 Task: Create a shopping list named 'Shopping List 1' and add the ASUS TUF Gaming A15 laptop to it.
Action: Mouse moved to (351, 336)
Screenshot: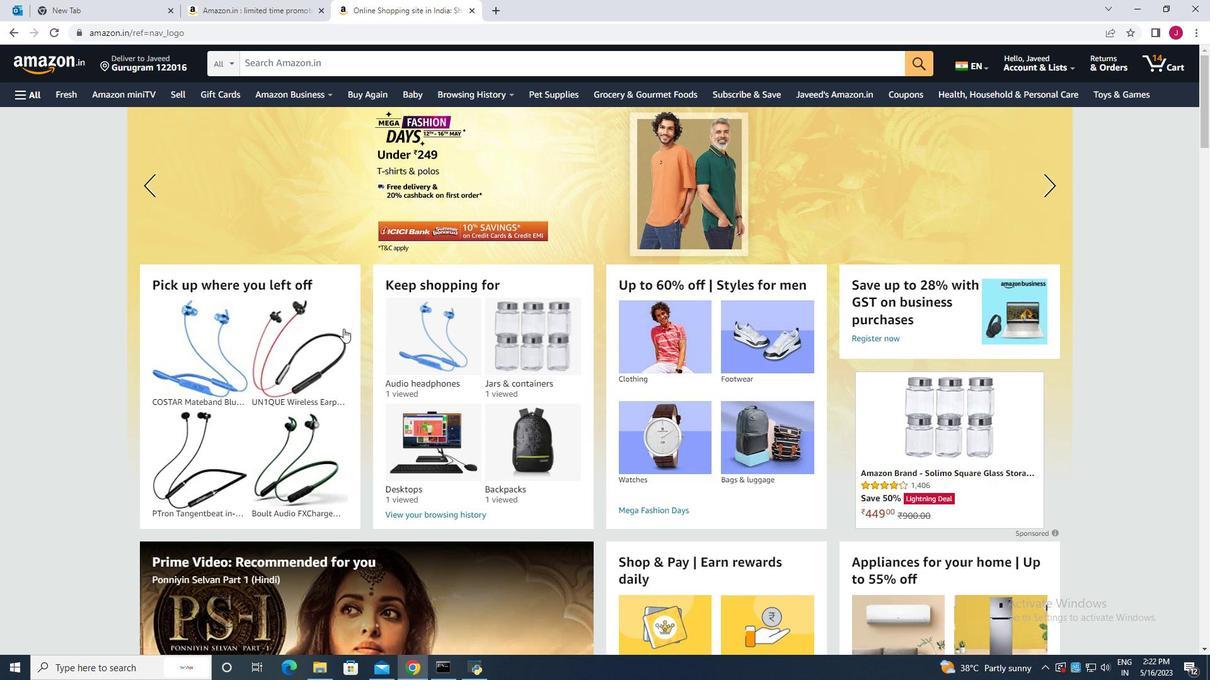 
Action: Mouse scrolled (351, 334) with delta (0, 0)
Screenshot: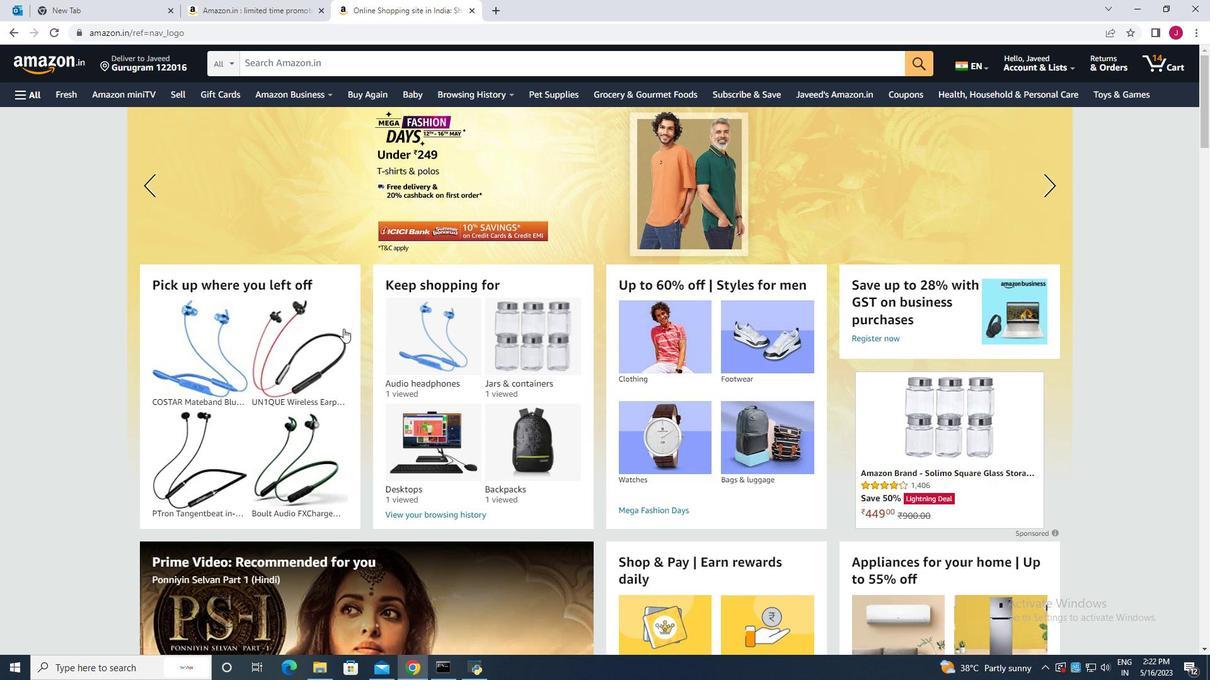 
Action: Mouse moved to (351, 336)
Screenshot: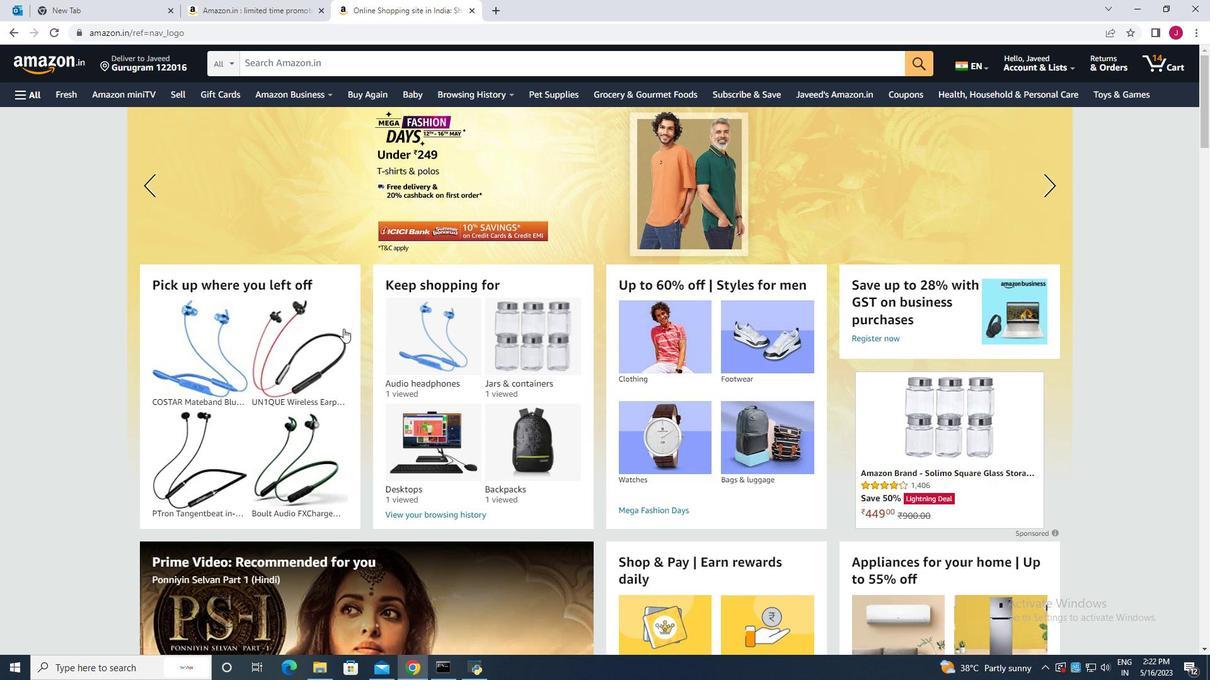 
Action: Mouse scrolled (351, 335) with delta (0, 0)
Screenshot: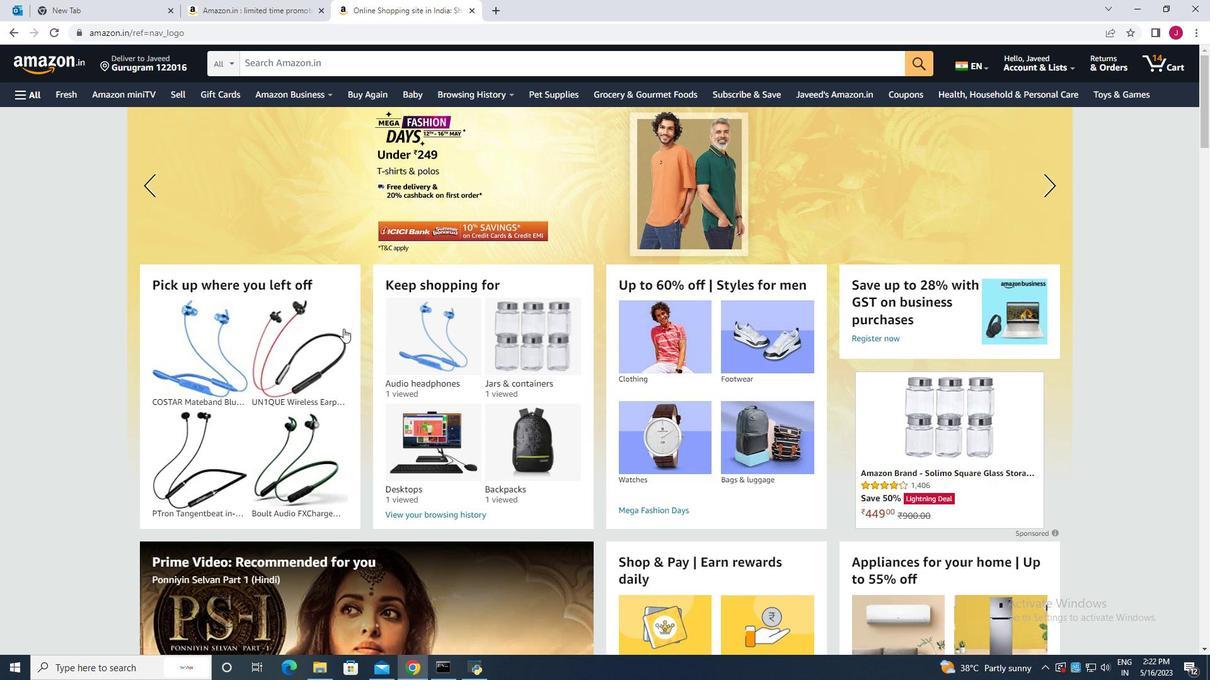 
Action: Mouse moved to (351, 336)
Screenshot: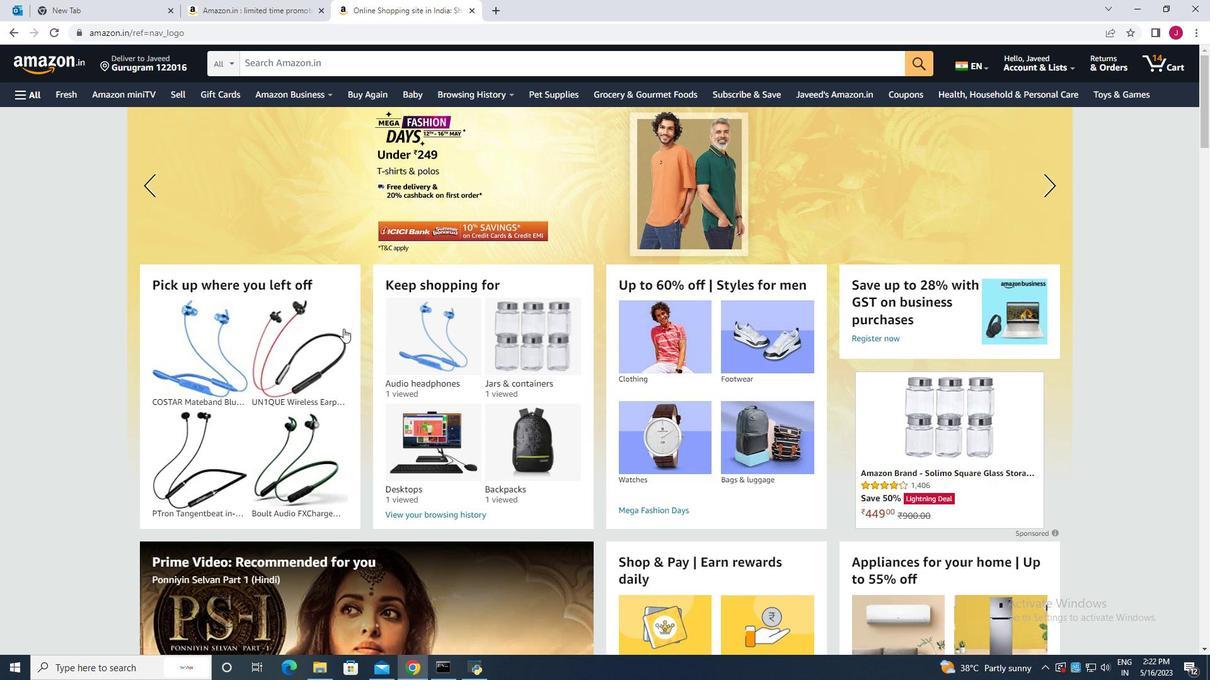
Action: Mouse scrolled (351, 336) with delta (0, 0)
Screenshot: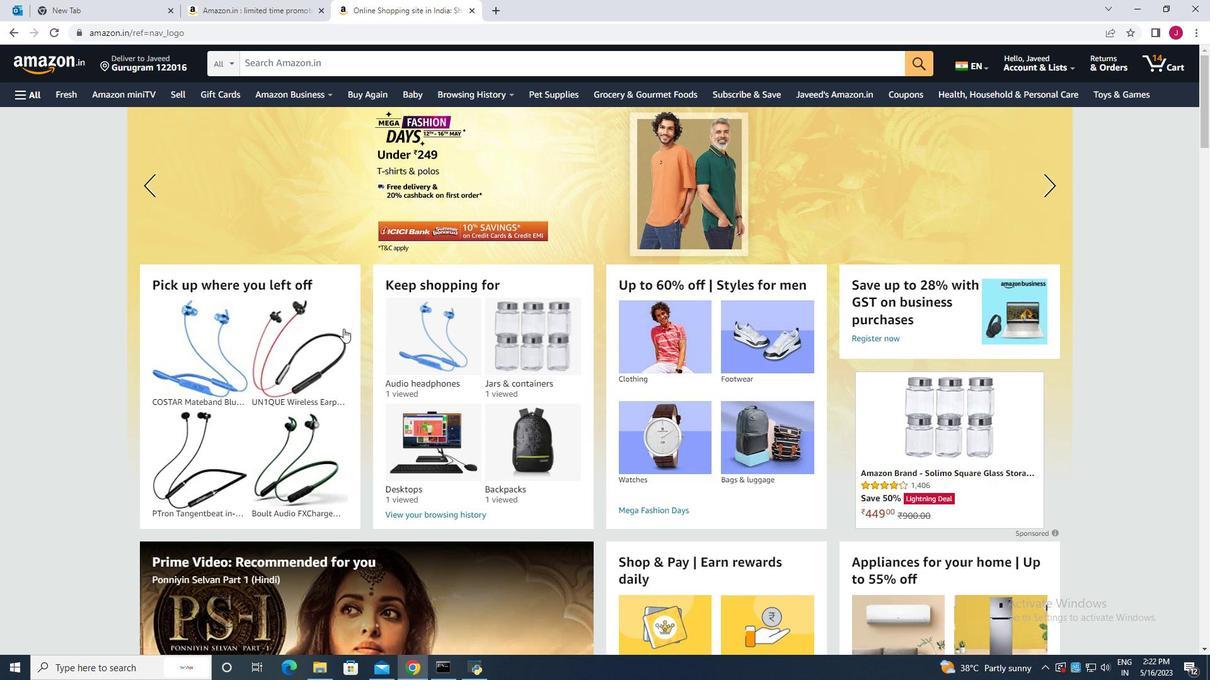 
Action: Mouse scrolled (351, 336) with delta (0, 0)
Screenshot: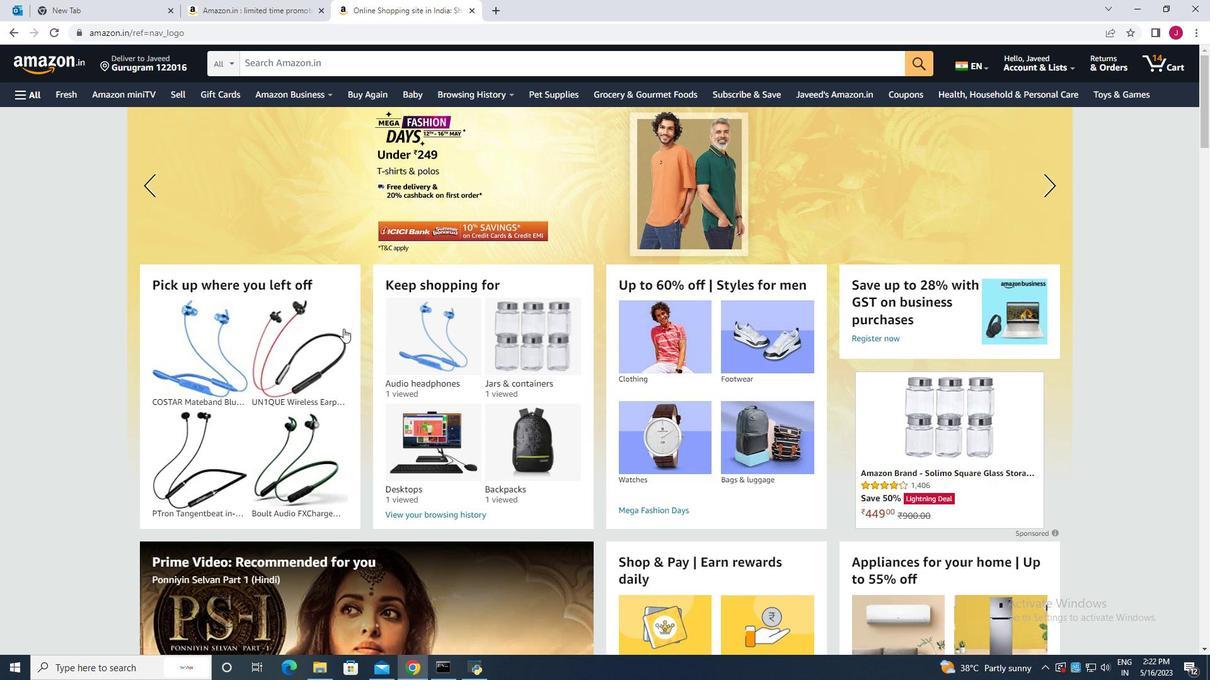 
Action: Mouse moved to (363, 334)
Screenshot: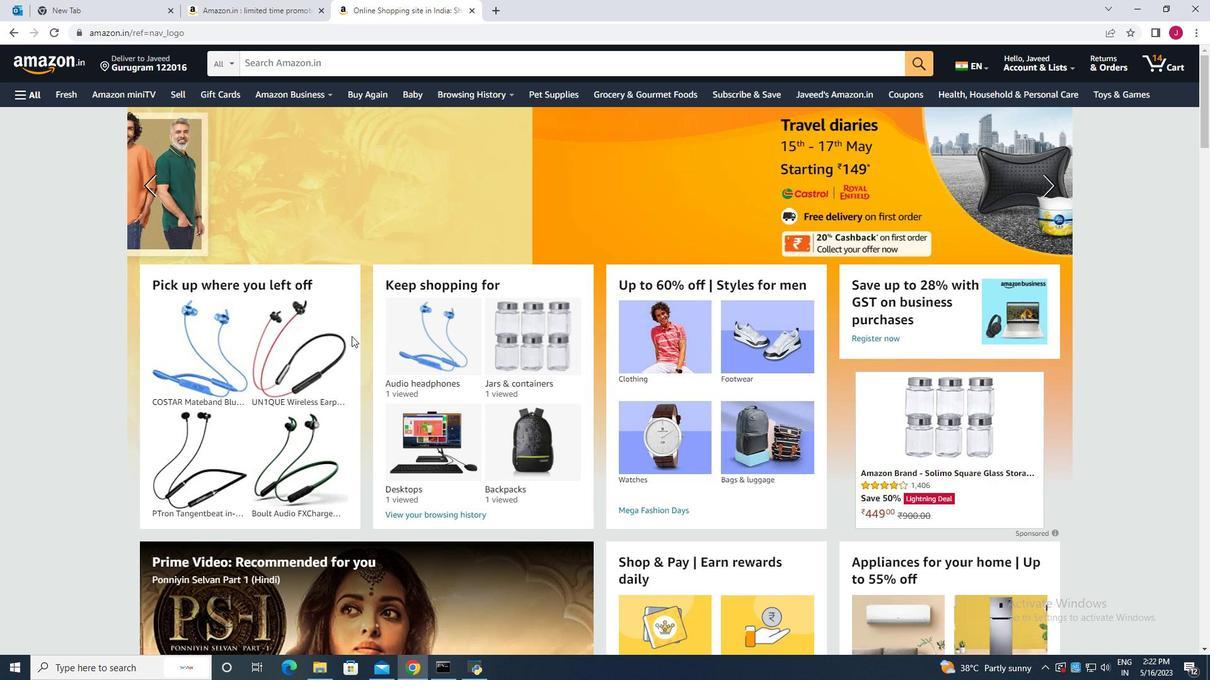 
Action: Mouse scrolled (363, 334) with delta (0, 0)
Screenshot: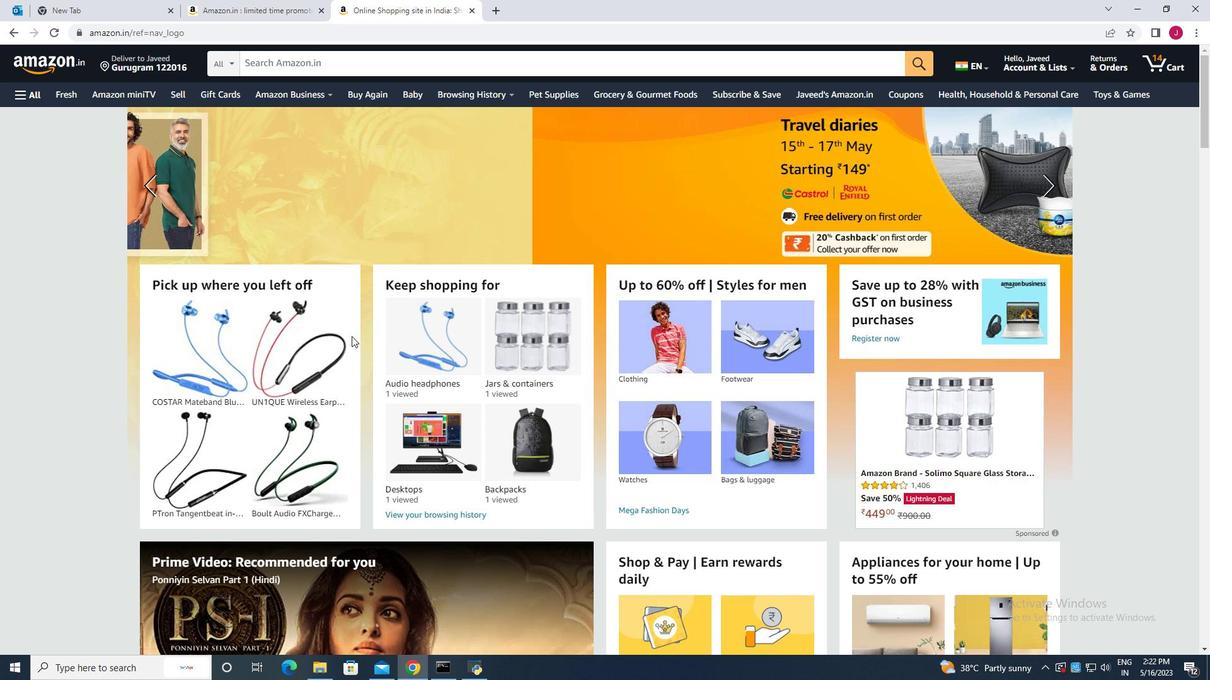 
Action: Mouse scrolled (363, 334) with delta (0, 0)
Screenshot: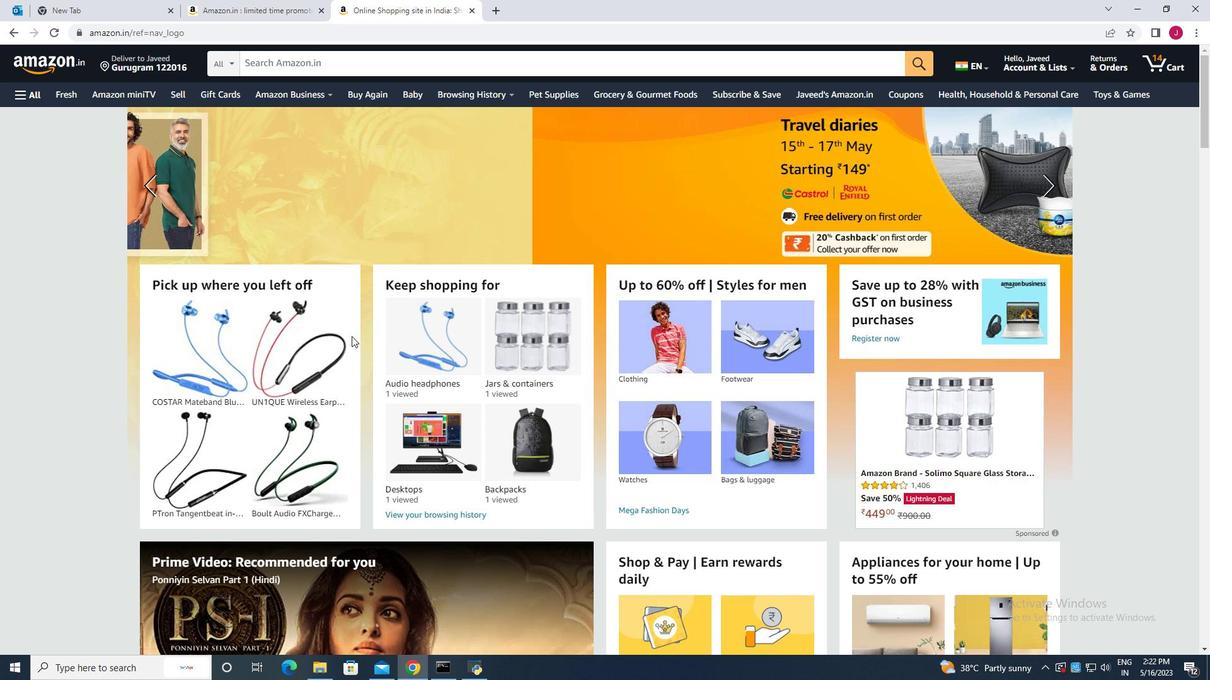 
Action: Mouse scrolled (363, 334) with delta (0, 0)
Screenshot: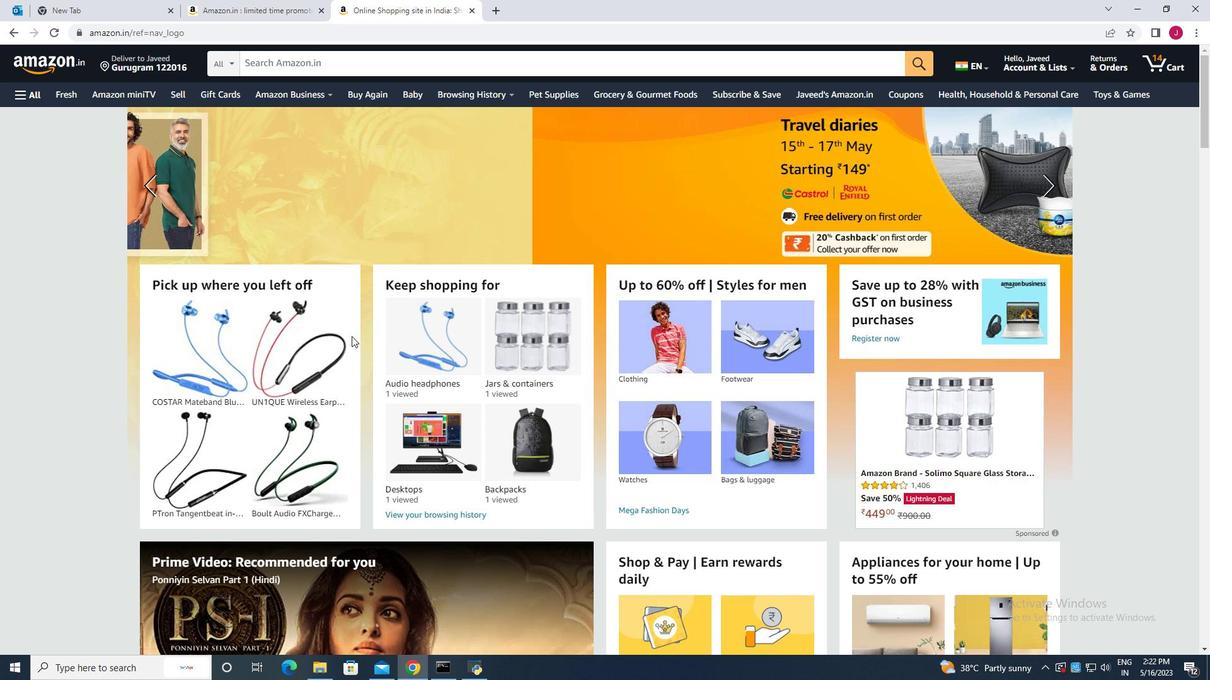 
Action: Mouse scrolled (363, 334) with delta (0, 0)
Screenshot: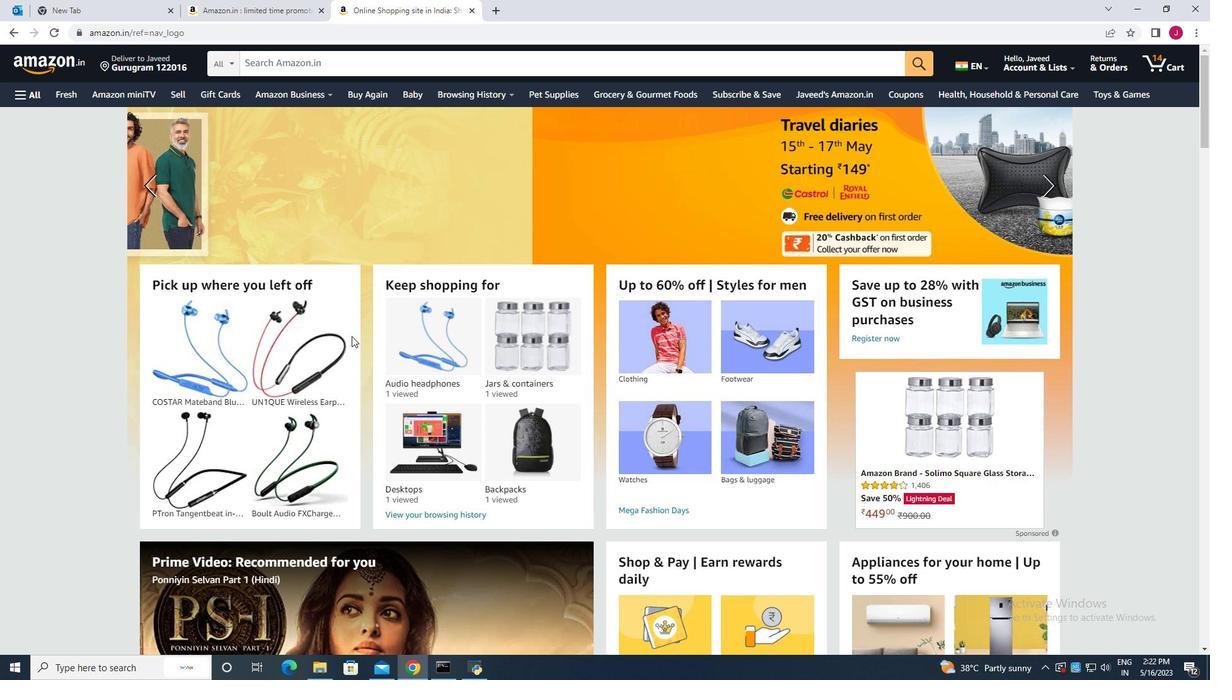 
Action: Mouse moved to (366, 328)
Screenshot: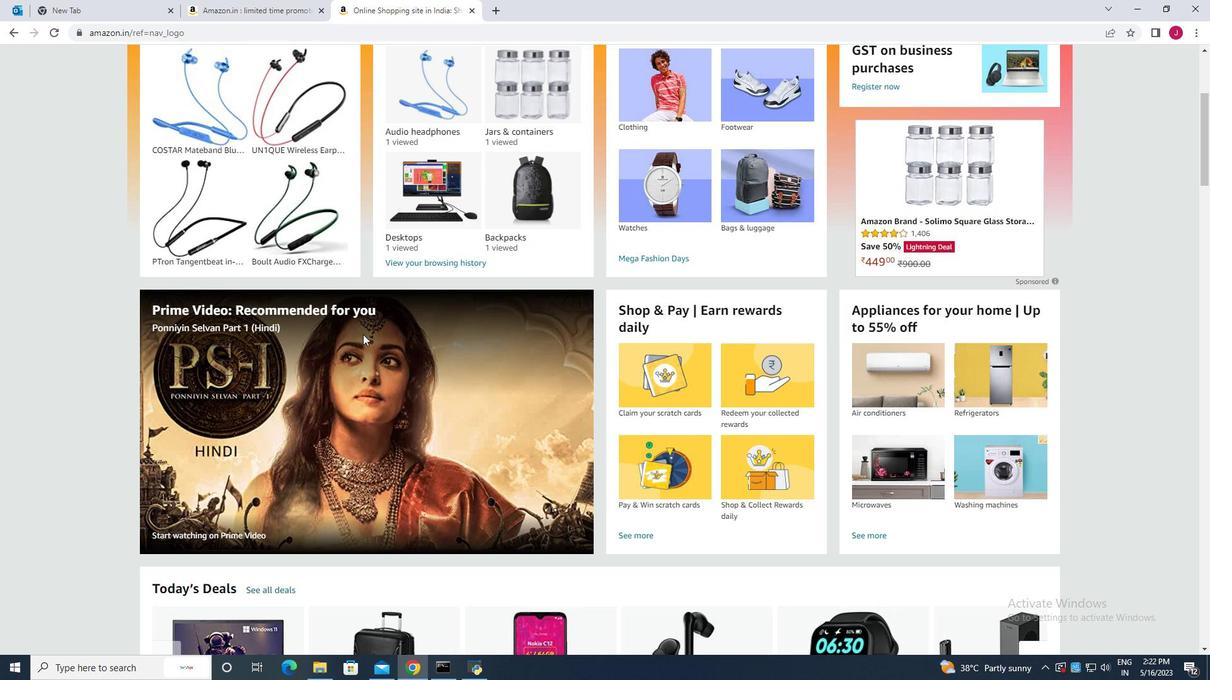 
Action: Mouse scrolled (366, 327) with delta (0, 0)
Screenshot: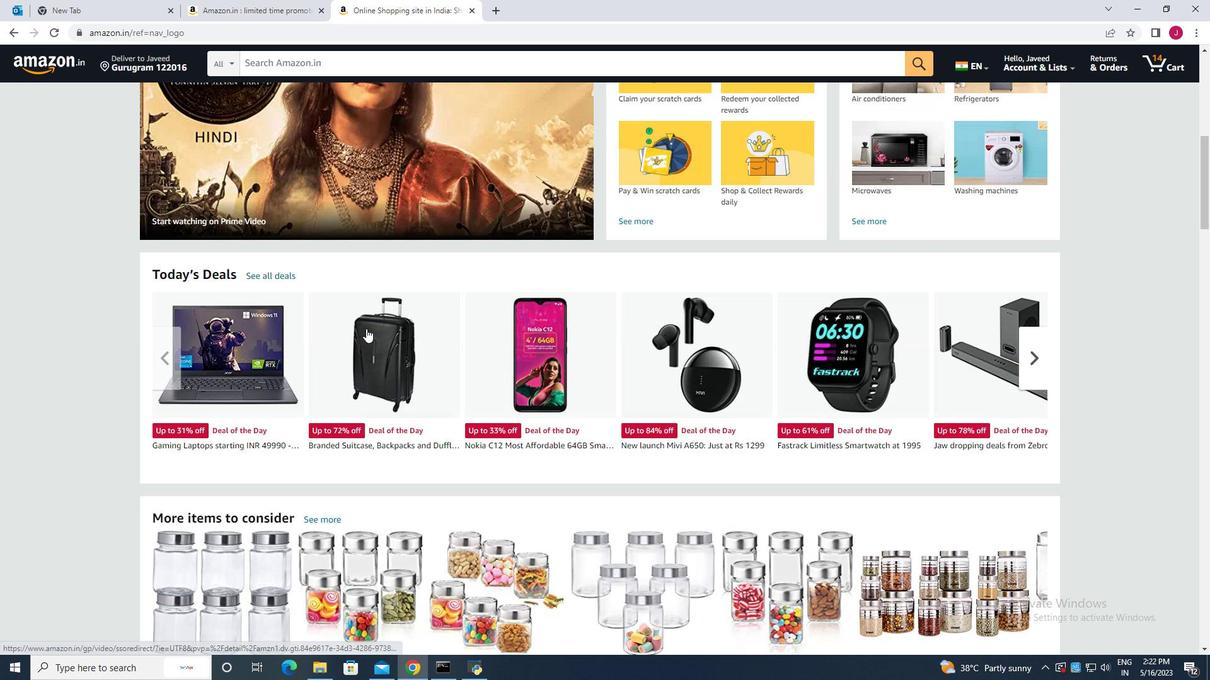 
Action: Mouse scrolled (366, 327) with delta (0, 0)
Screenshot: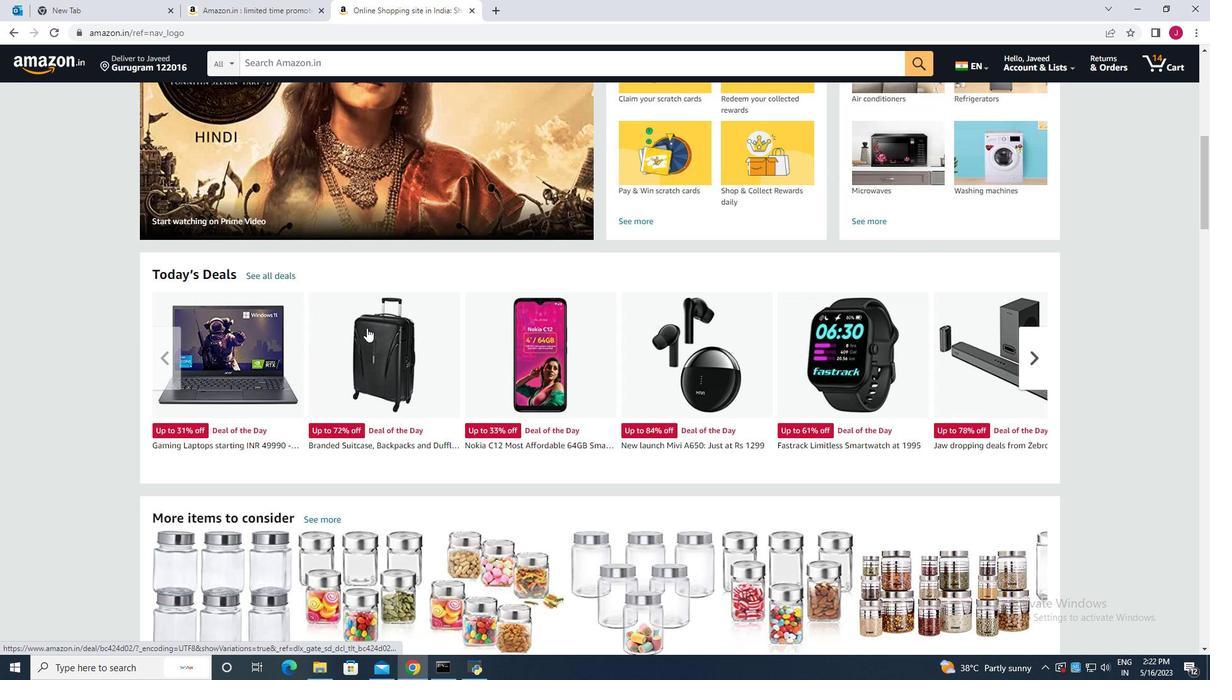 
Action: Mouse scrolled (366, 327) with delta (0, 0)
Screenshot: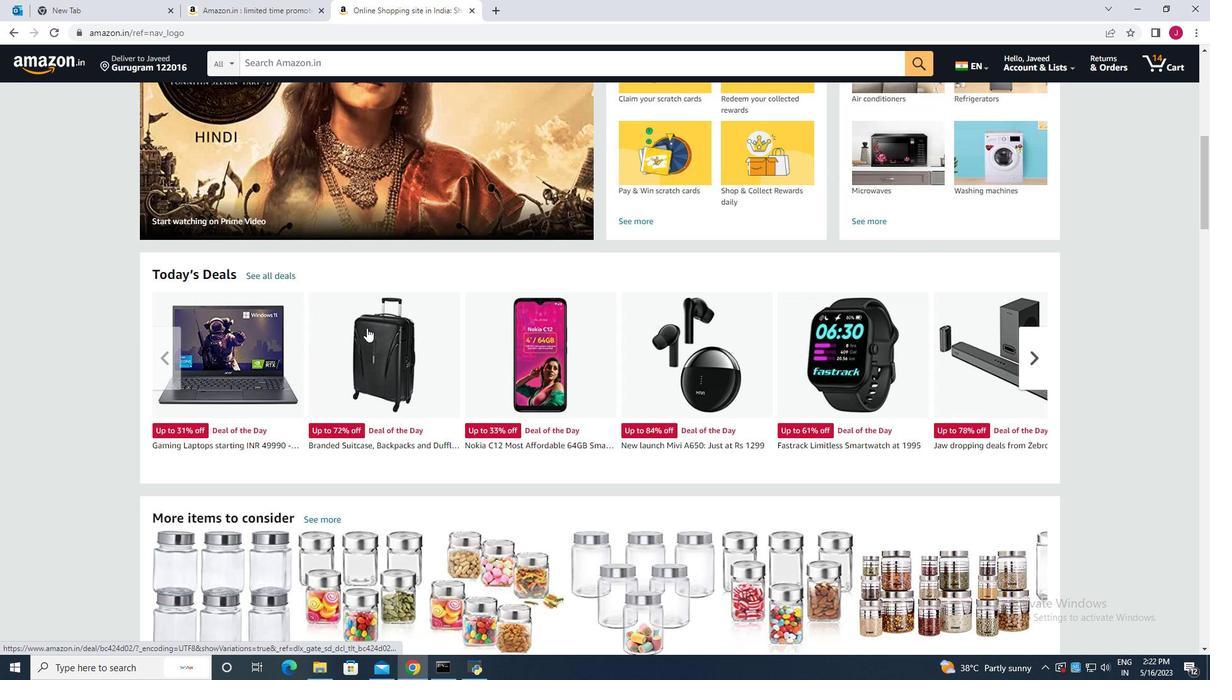 
Action: Mouse scrolled (366, 327) with delta (0, 0)
Screenshot: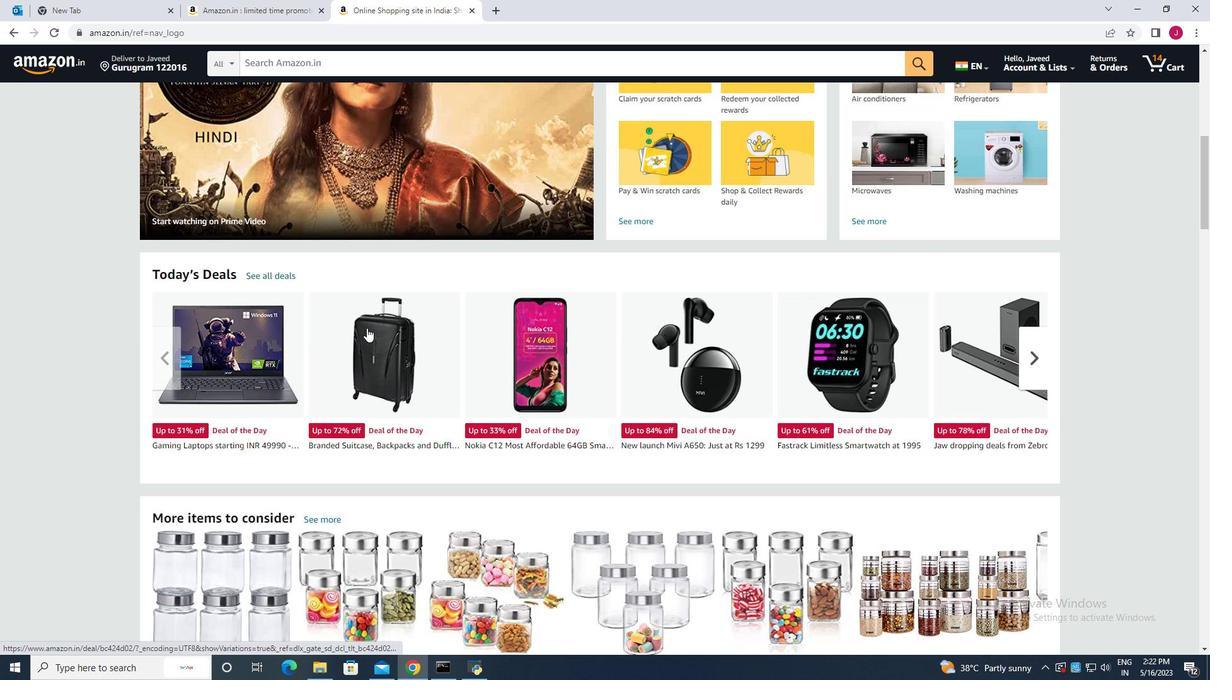 
Action: Mouse scrolled (366, 327) with delta (0, 0)
Screenshot: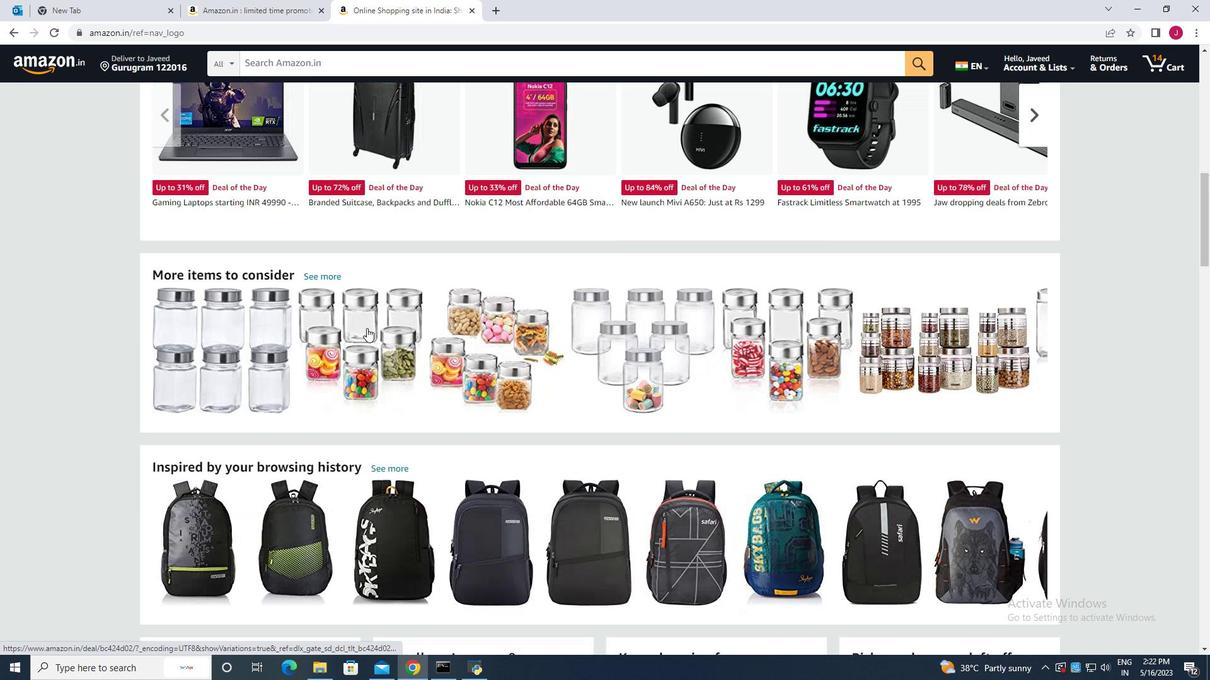 
Action: Mouse scrolled (366, 327) with delta (0, 0)
Screenshot: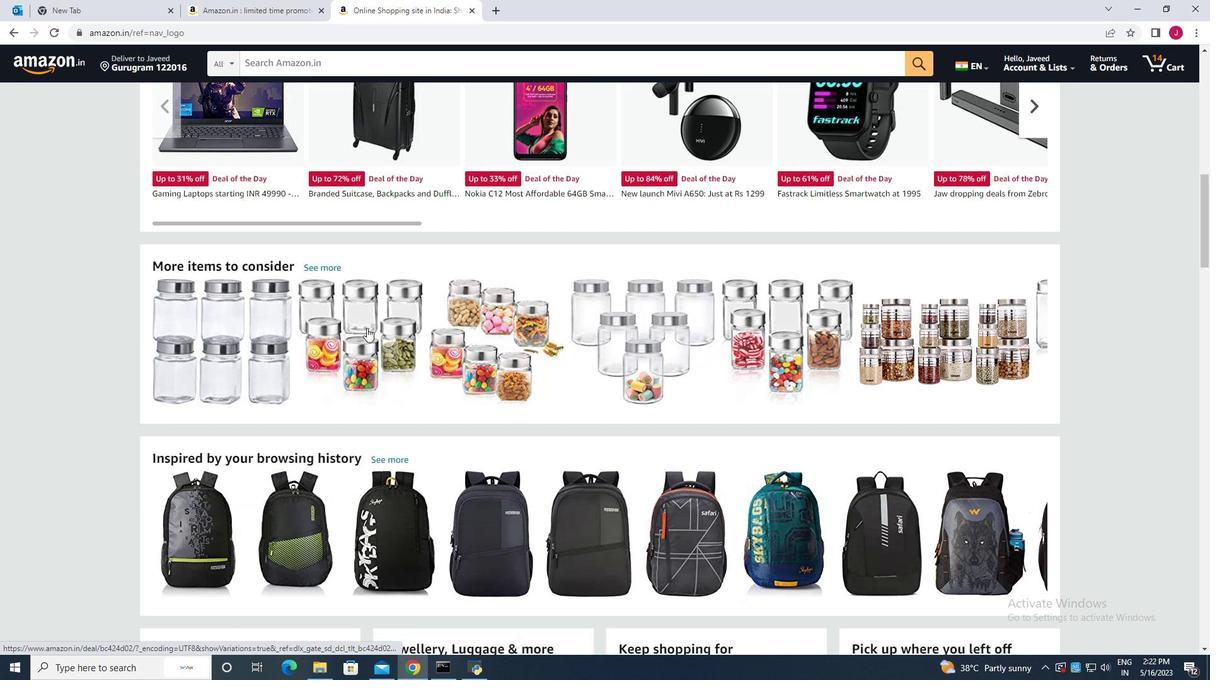 
Action: Mouse moved to (363, 324)
Screenshot: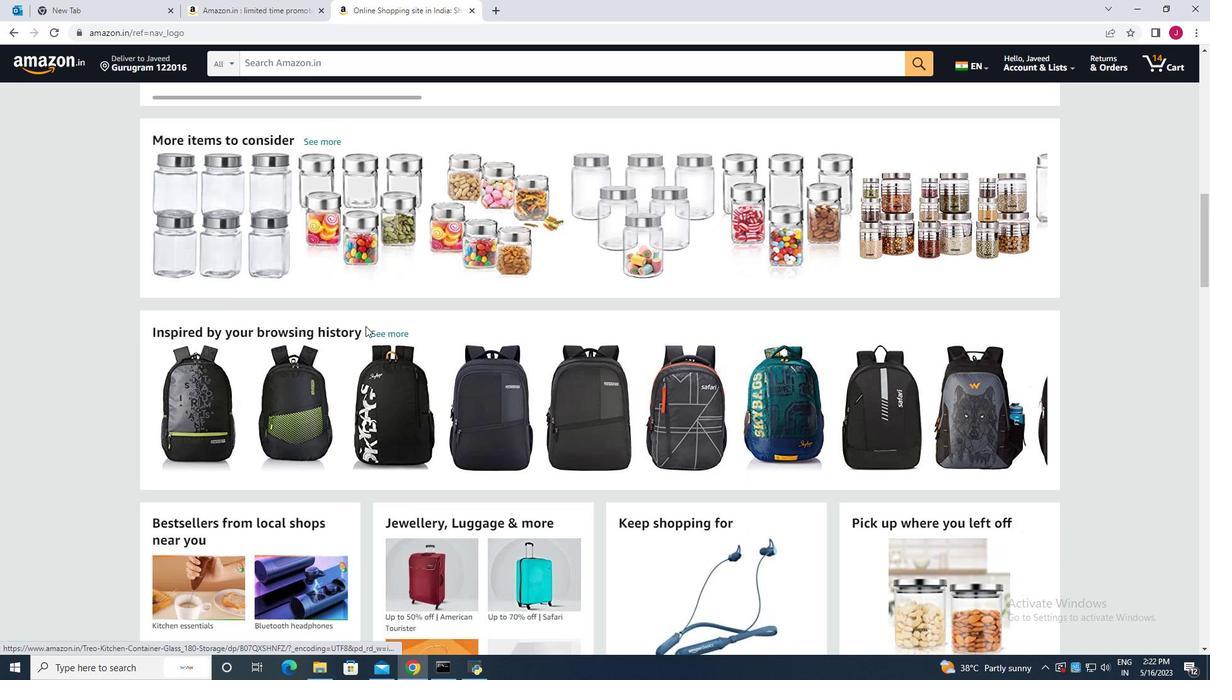 
Action: Mouse scrolled (363, 325) with delta (0, 0)
Screenshot: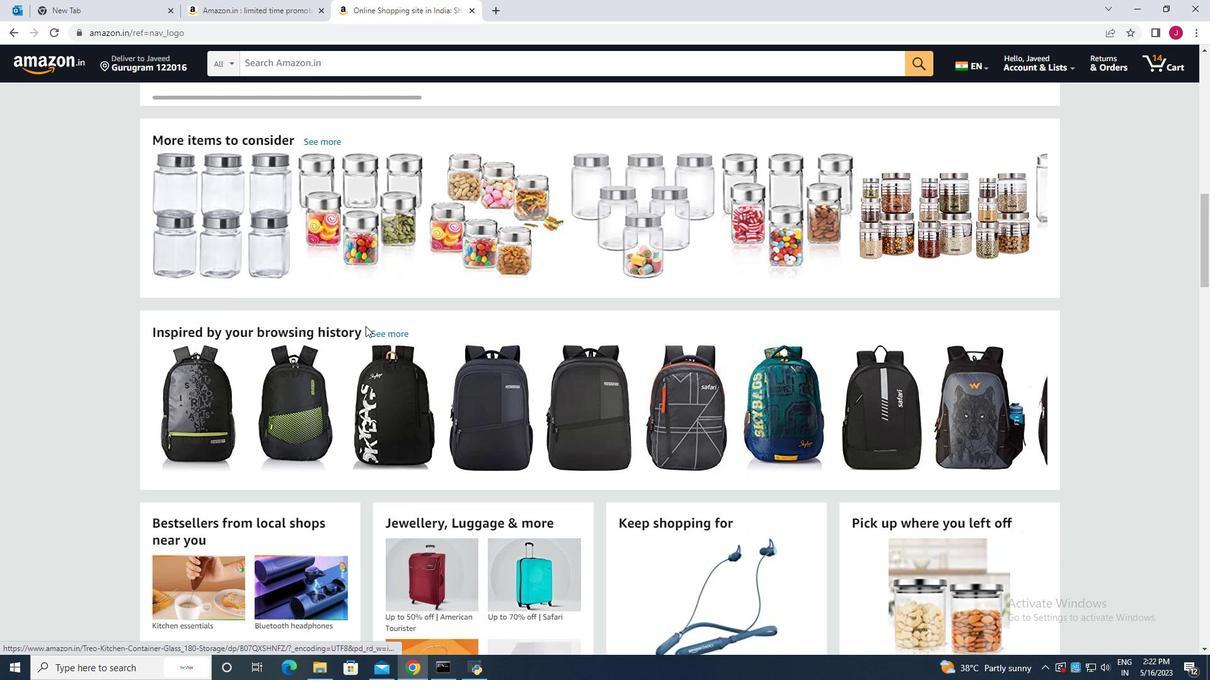
Action: Mouse scrolled (363, 325) with delta (0, 0)
Screenshot: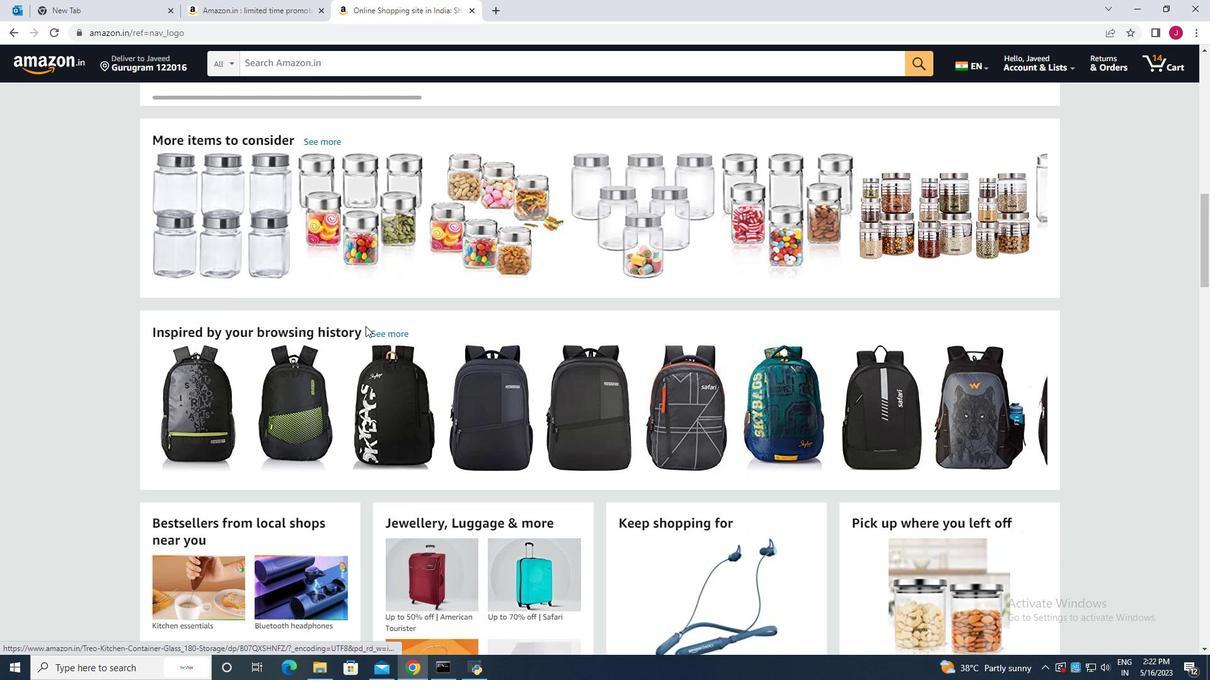 
Action: Mouse scrolled (363, 325) with delta (0, 0)
Screenshot: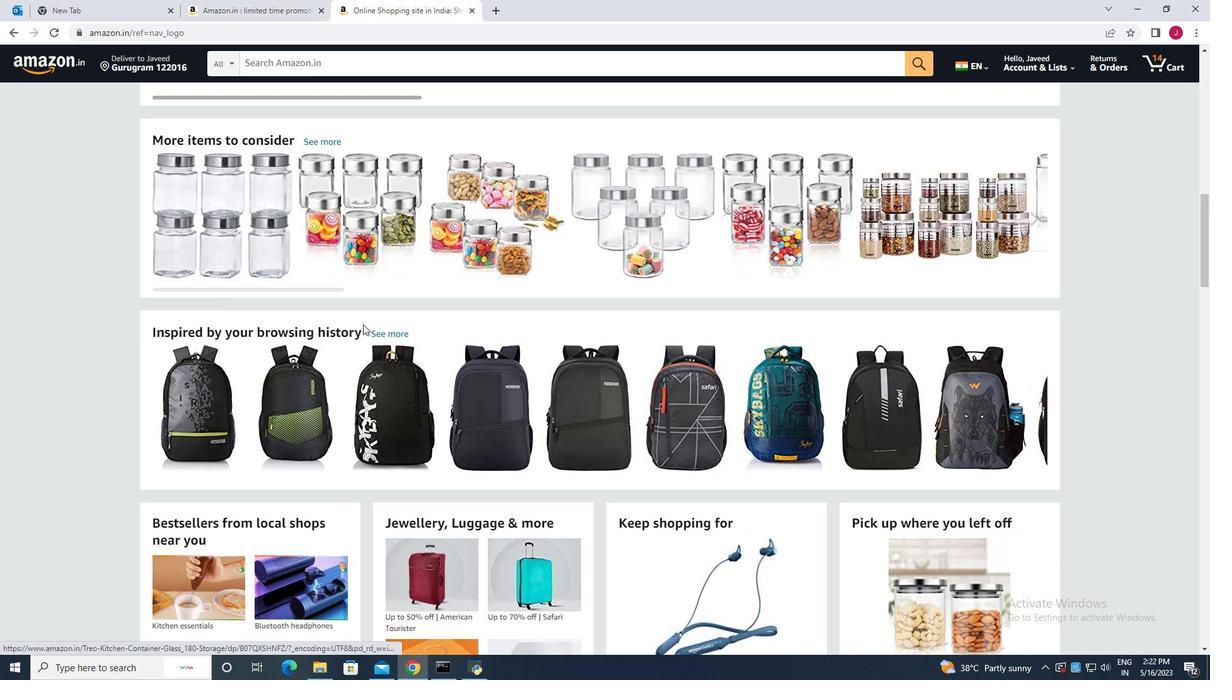 
Action: Mouse moved to (322, 265)
Screenshot: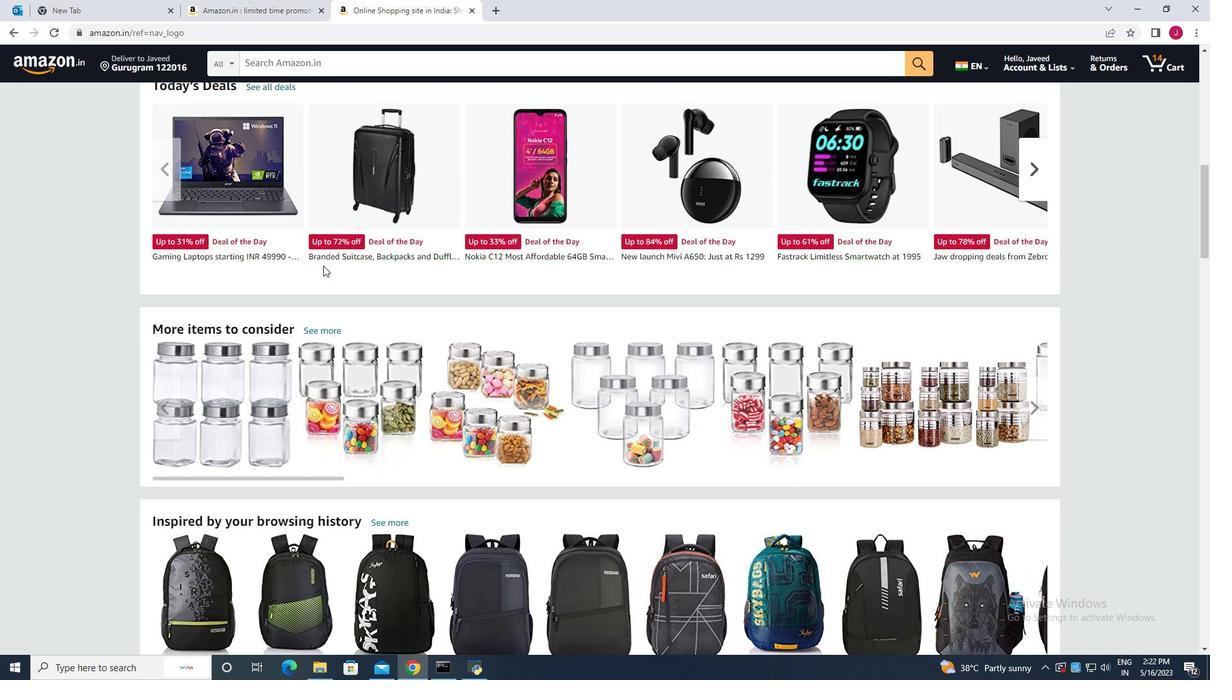 
Action: Mouse scrolled (322, 264) with delta (0, 0)
Screenshot: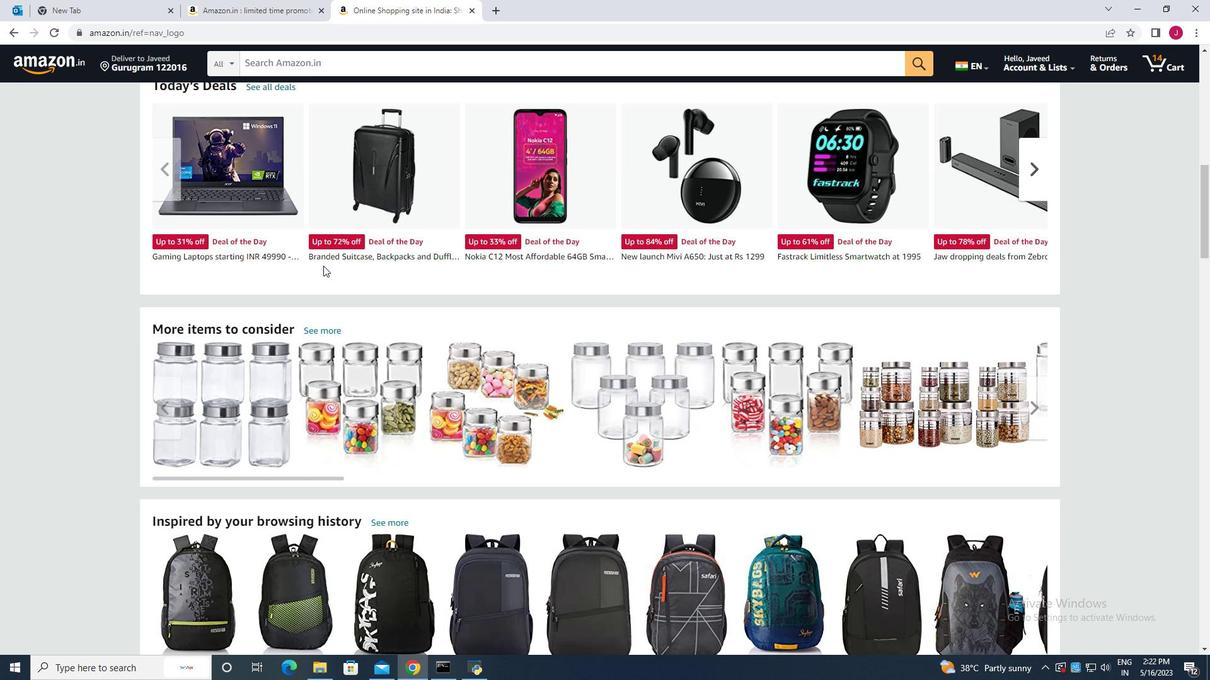 
Action: Mouse scrolled (322, 264) with delta (0, 0)
Screenshot: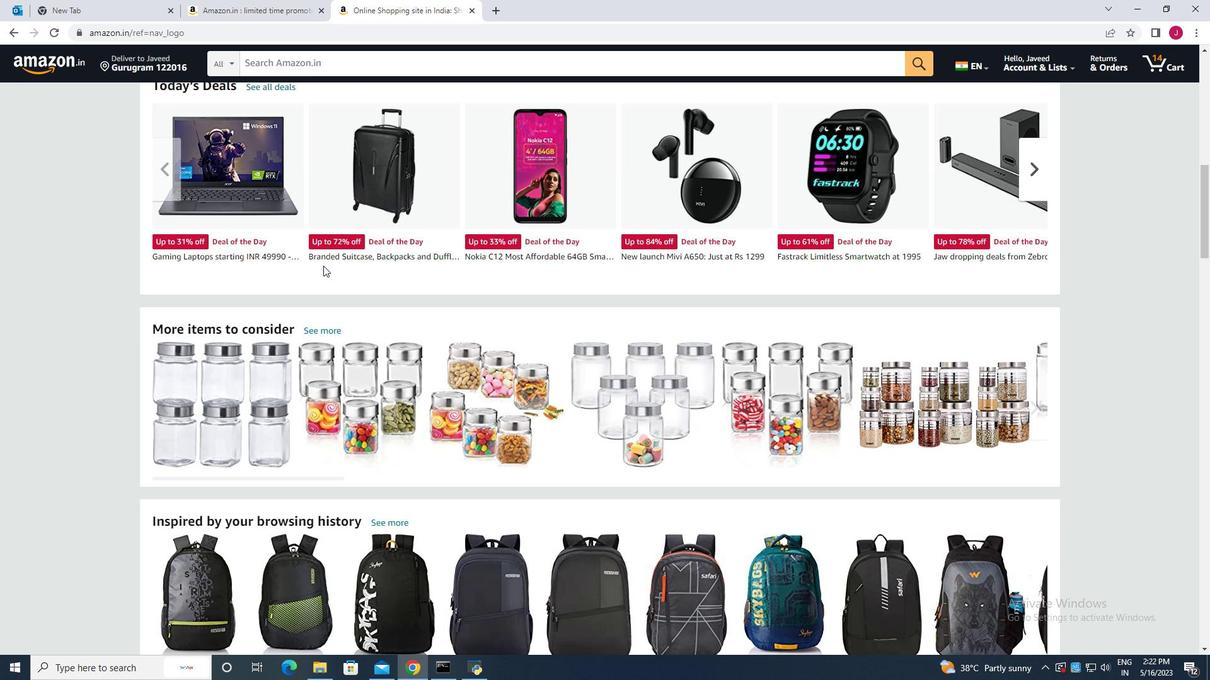 
Action: Mouse scrolled (322, 264) with delta (0, 0)
Screenshot: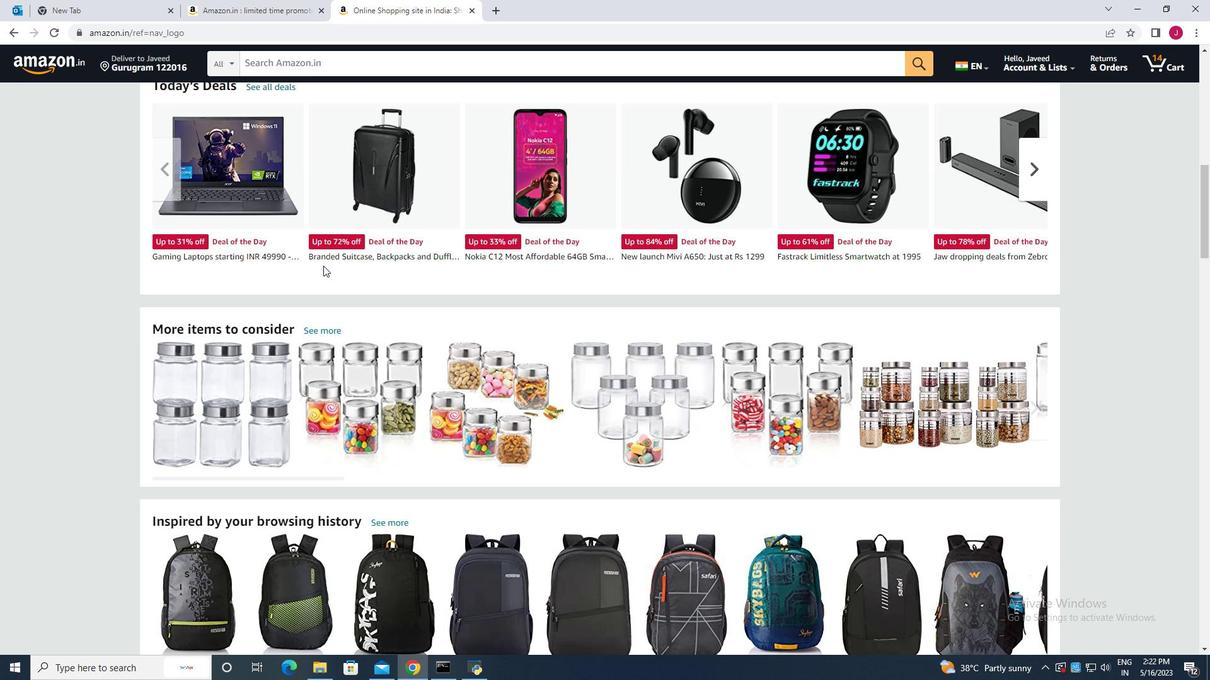 
Action: Mouse scrolled (322, 264) with delta (0, 0)
Screenshot: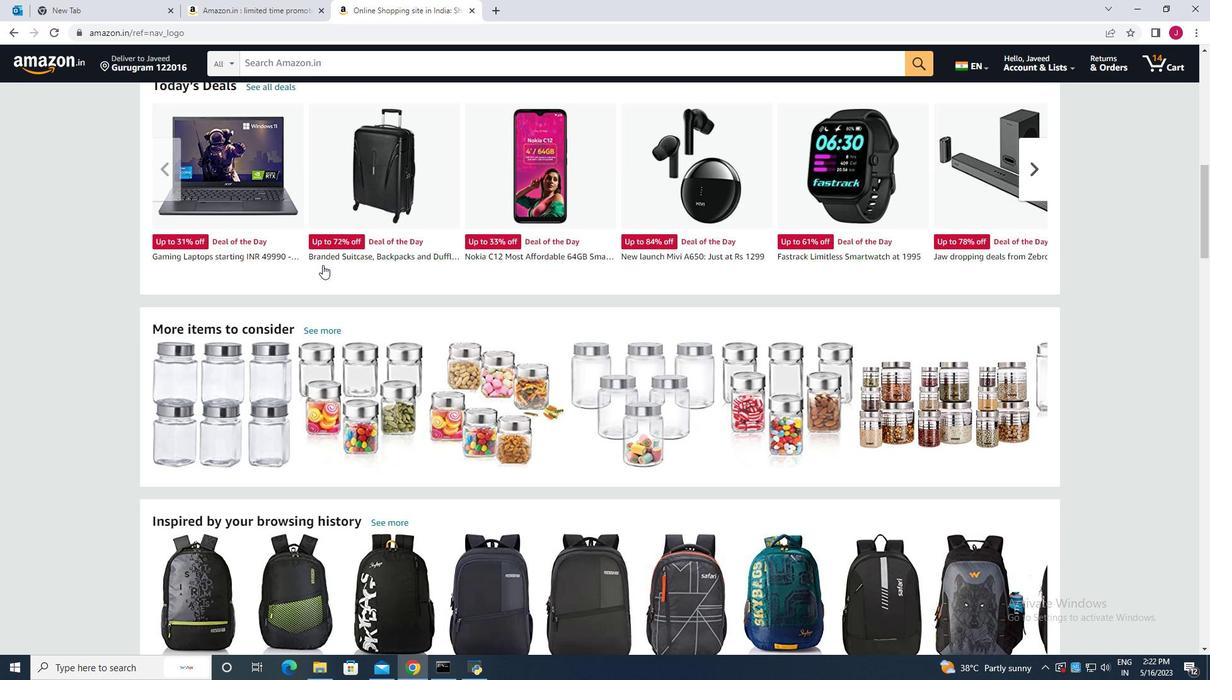 
Action: Mouse scrolled (322, 264) with delta (0, 0)
Screenshot: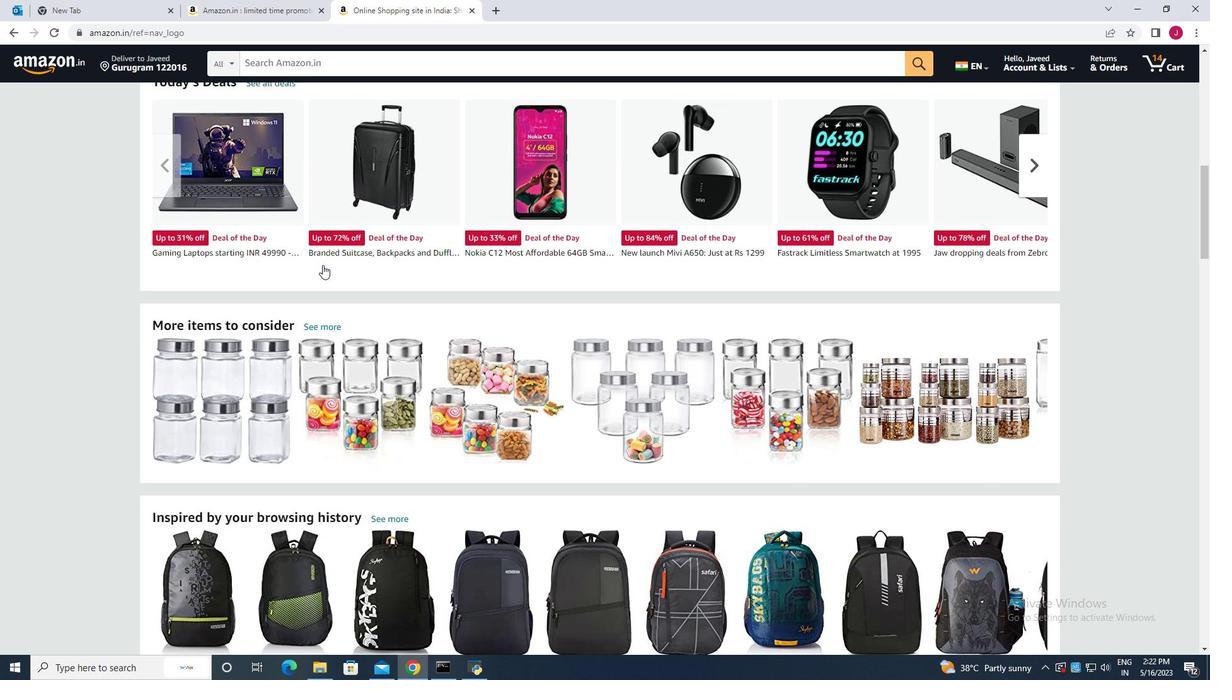 
Action: Mouse scrolled (322, 264) with delta (0, 0)
Screenshot: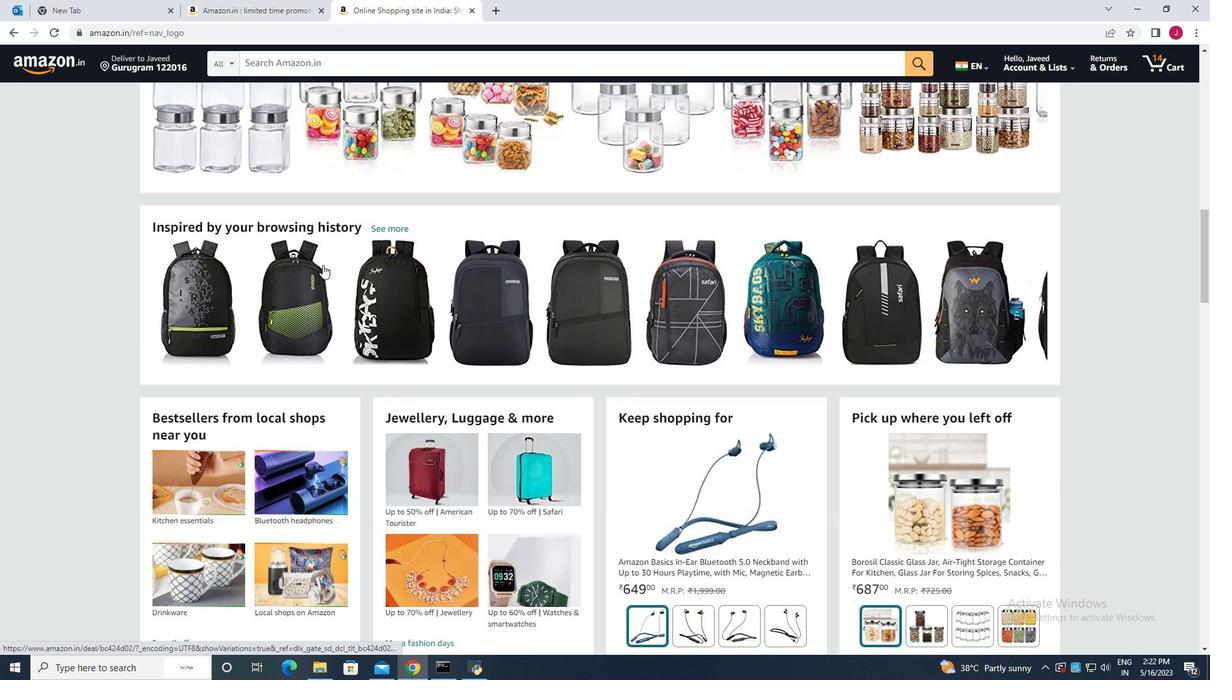 
Action: Mouse scrolled (322, 264) with delta (0, 0)
Screenshot: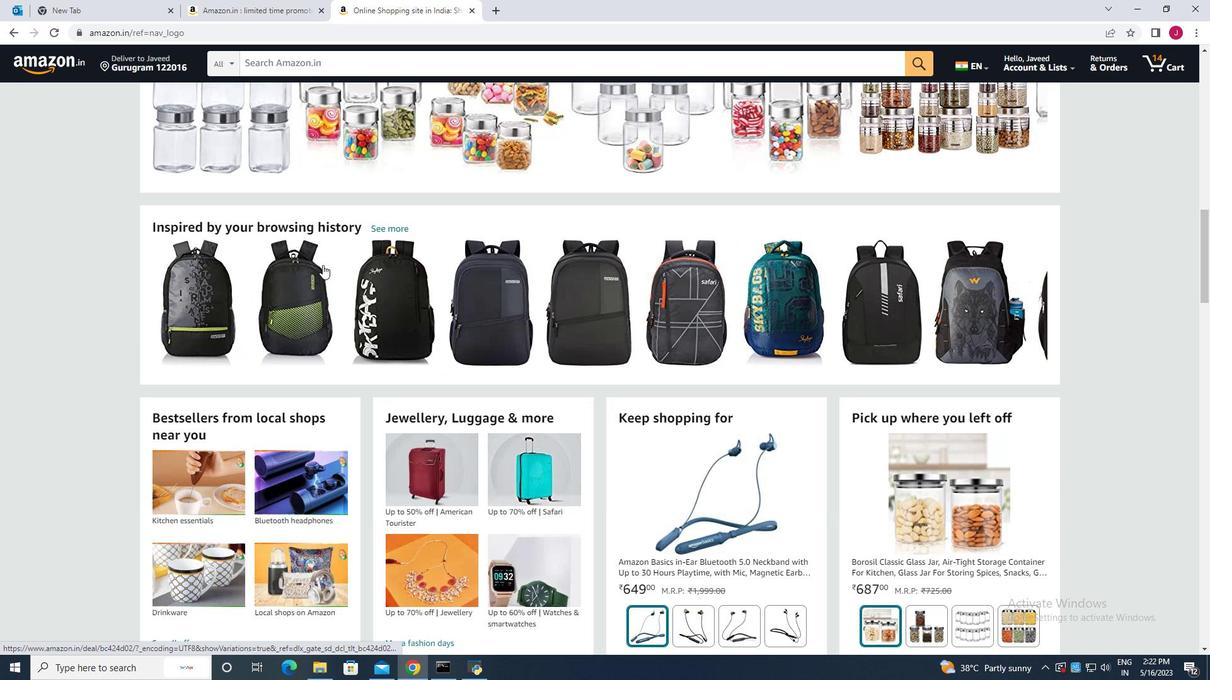 
Action: Mouse scrolled (322, 264) with delta (0, 0)
Screenshot: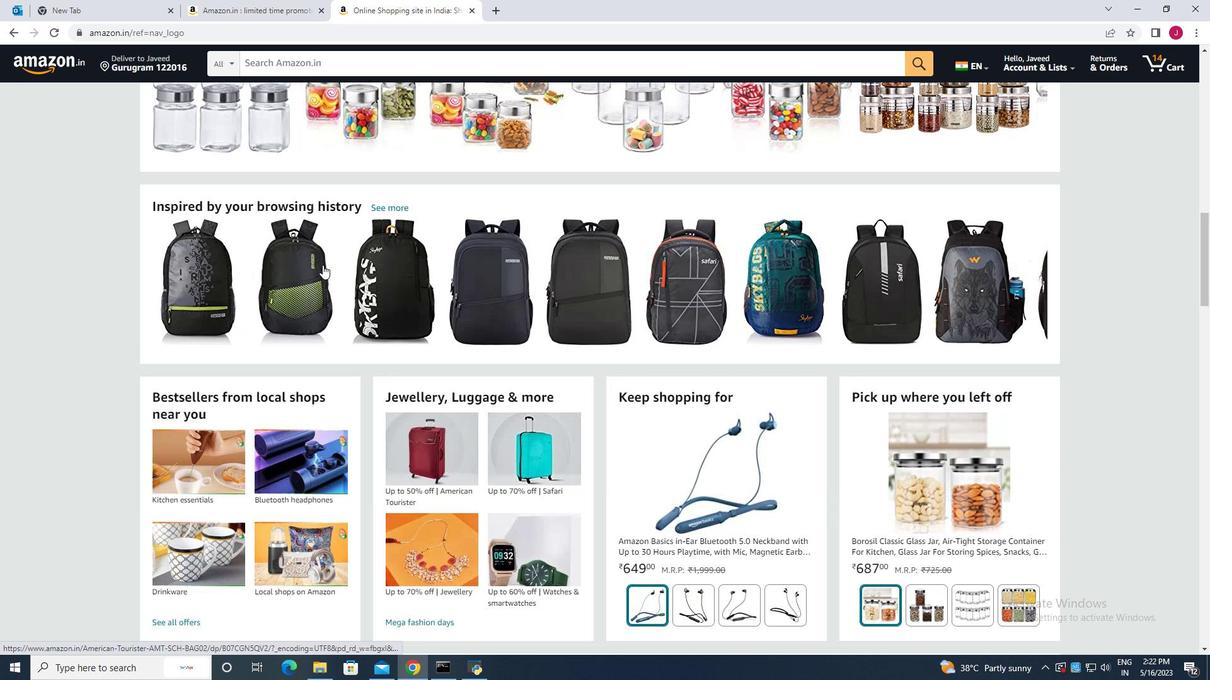 
Action: Mouse scrolled (322, 264) with delta (0, 0)
Screenshot: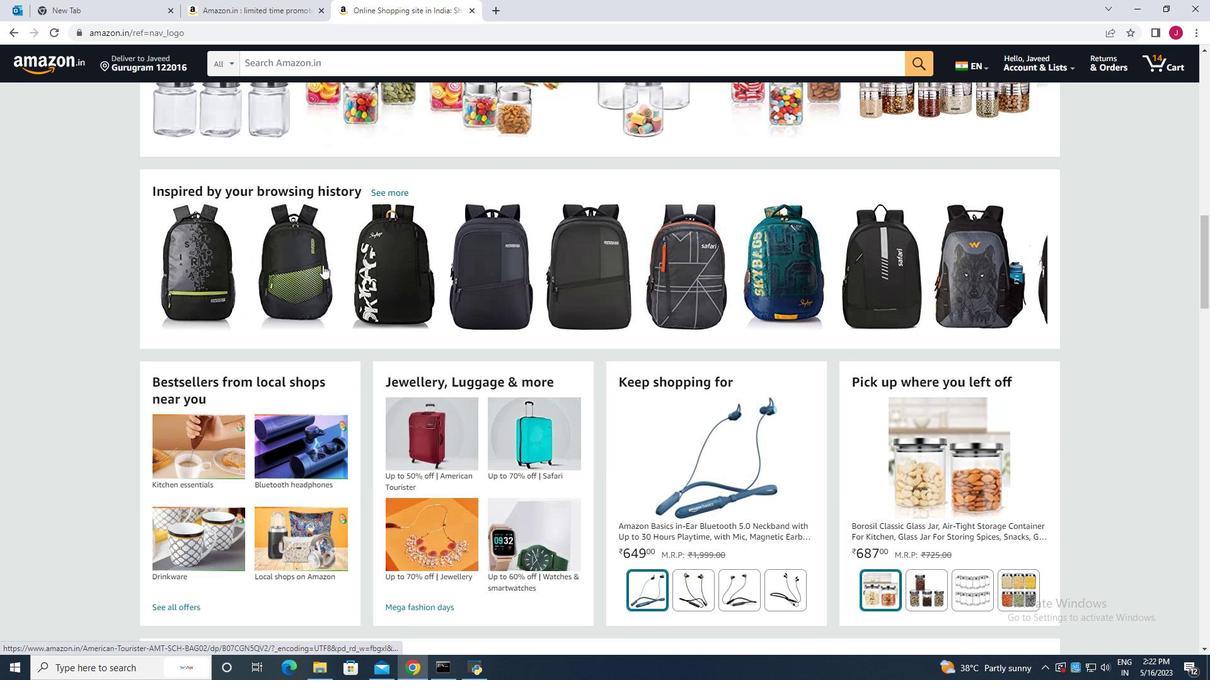 
Action: Mouse scrolled (322, 264) with delta (0, 0)
Screenshot: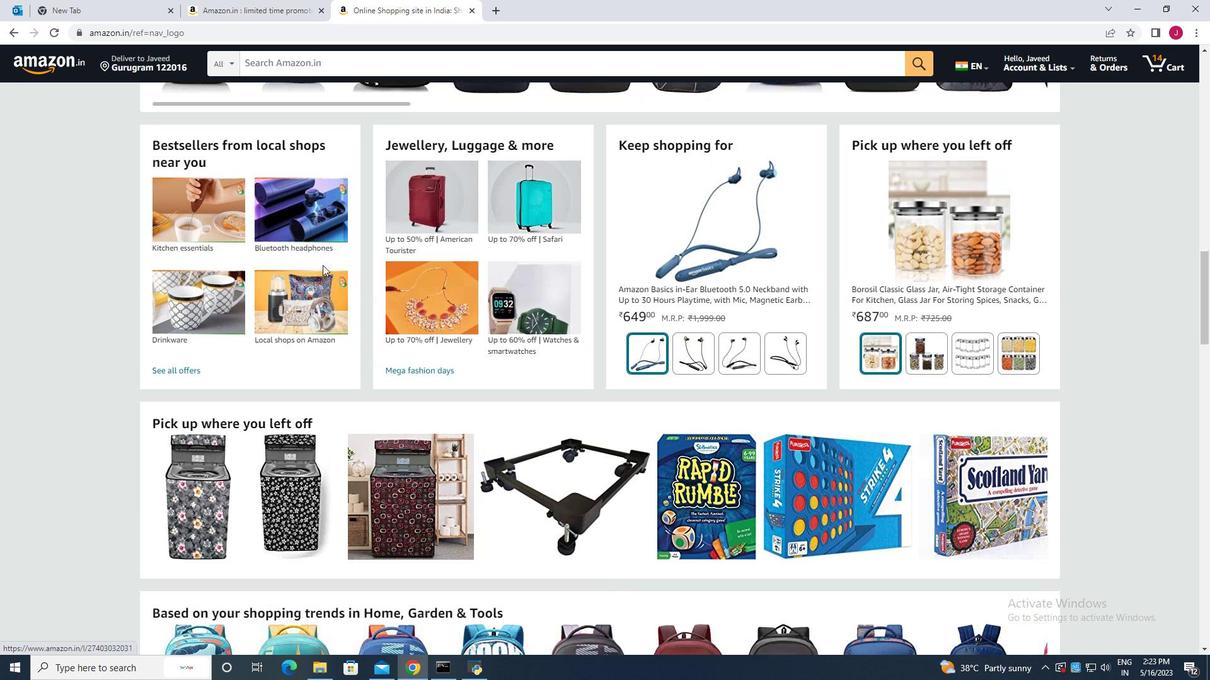 
Action: Mouse scrolled (322, 264) with delta (0, 0)
Screenshot: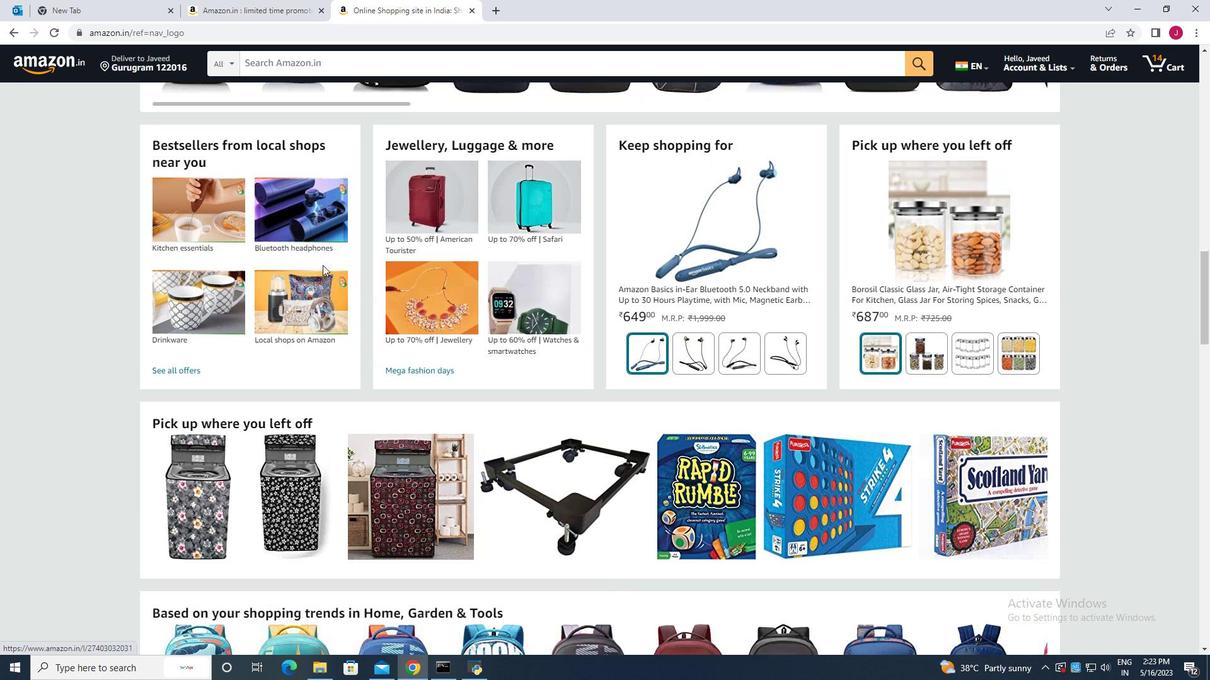
Action: Mouse scrolled (322, 264) with delta (0, 0)
Screenshot: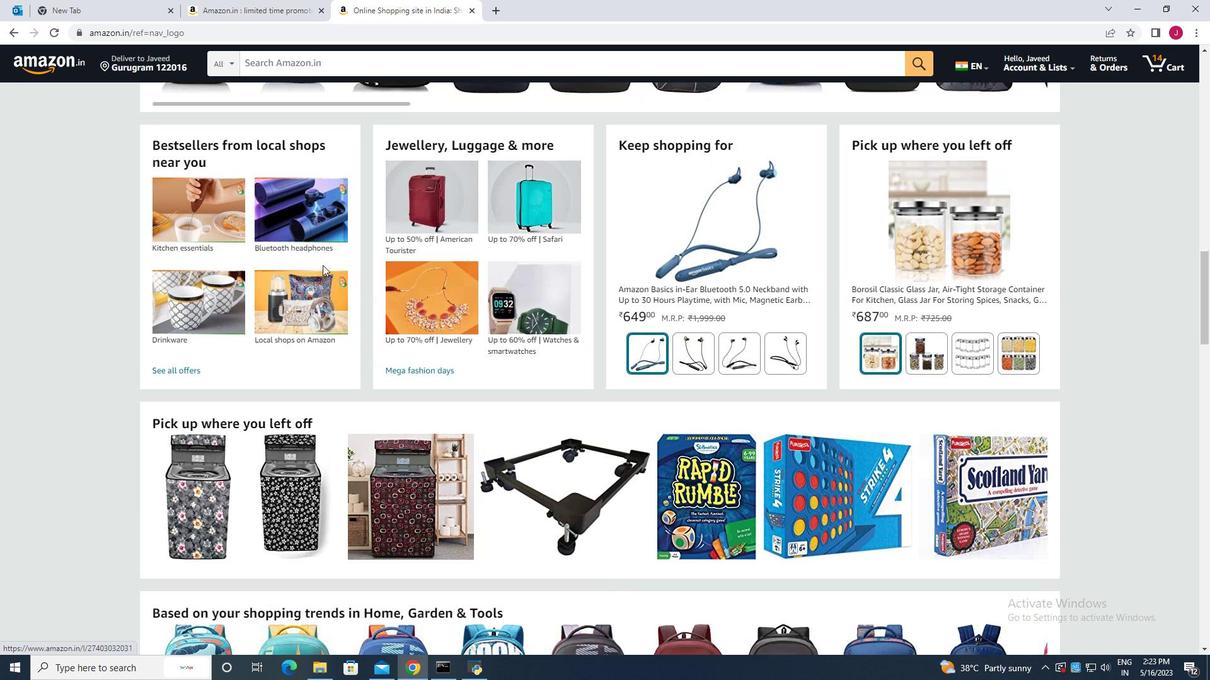 
Action: Mouse scrolled (322, 264) with delta (0, 0)
Screenshot: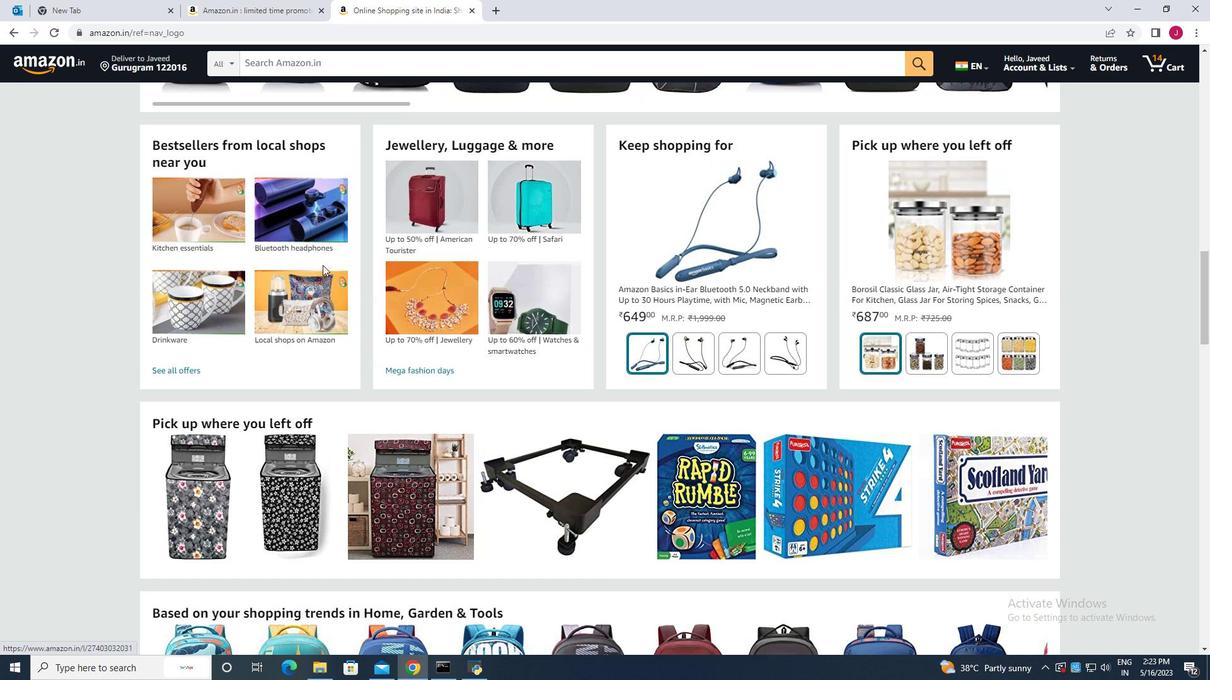 
Action: Mouse scrolled (322, 264) with delta (0, 0)
Screenshot: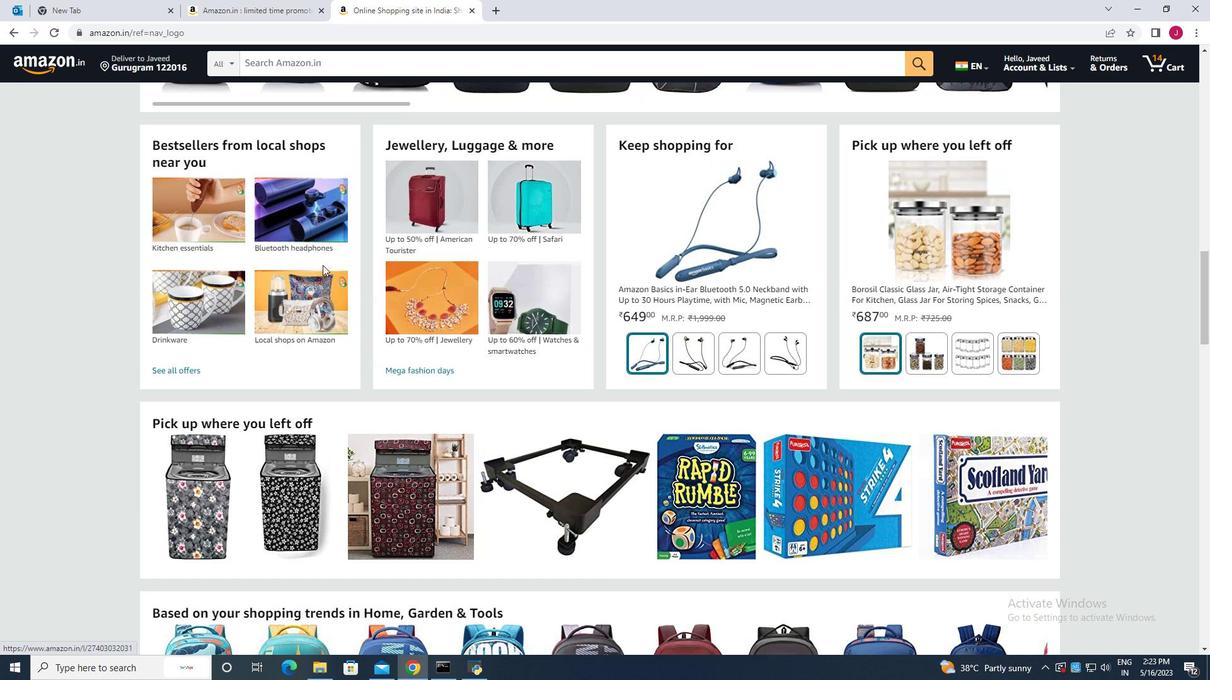 
Action: Mouse scrolled (322, 264) with delta (0, 0)
Screenshot: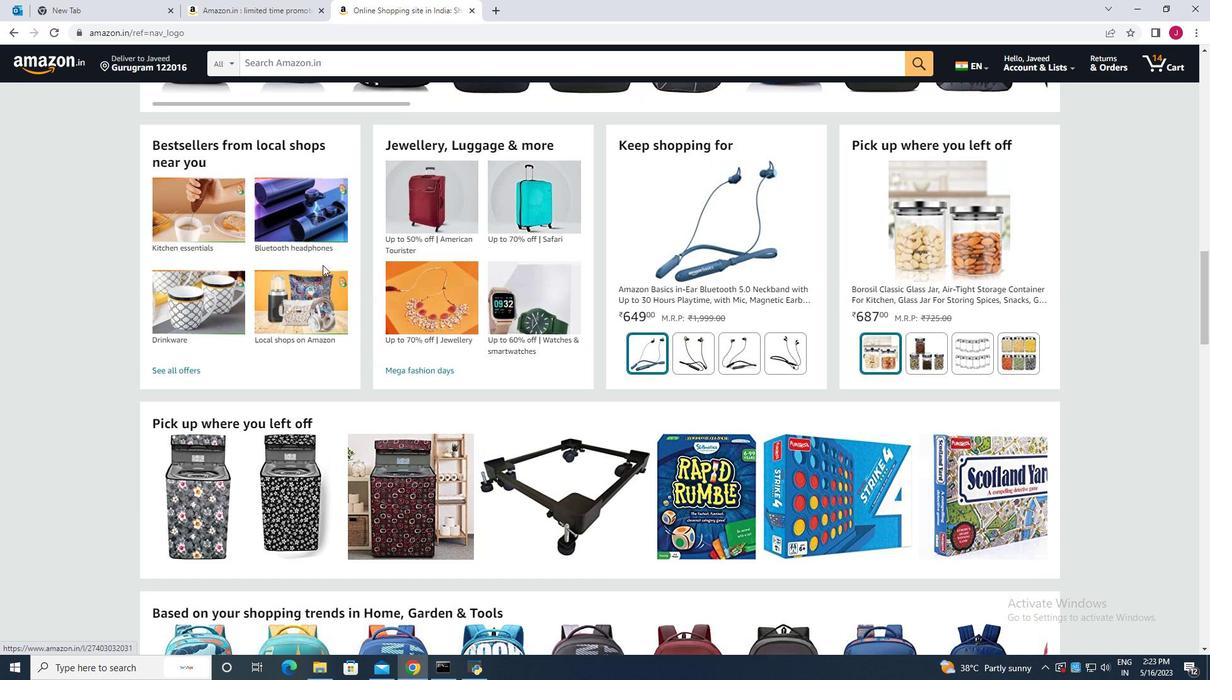 
Action: Mouse moved to (324, 267)
Screenshot: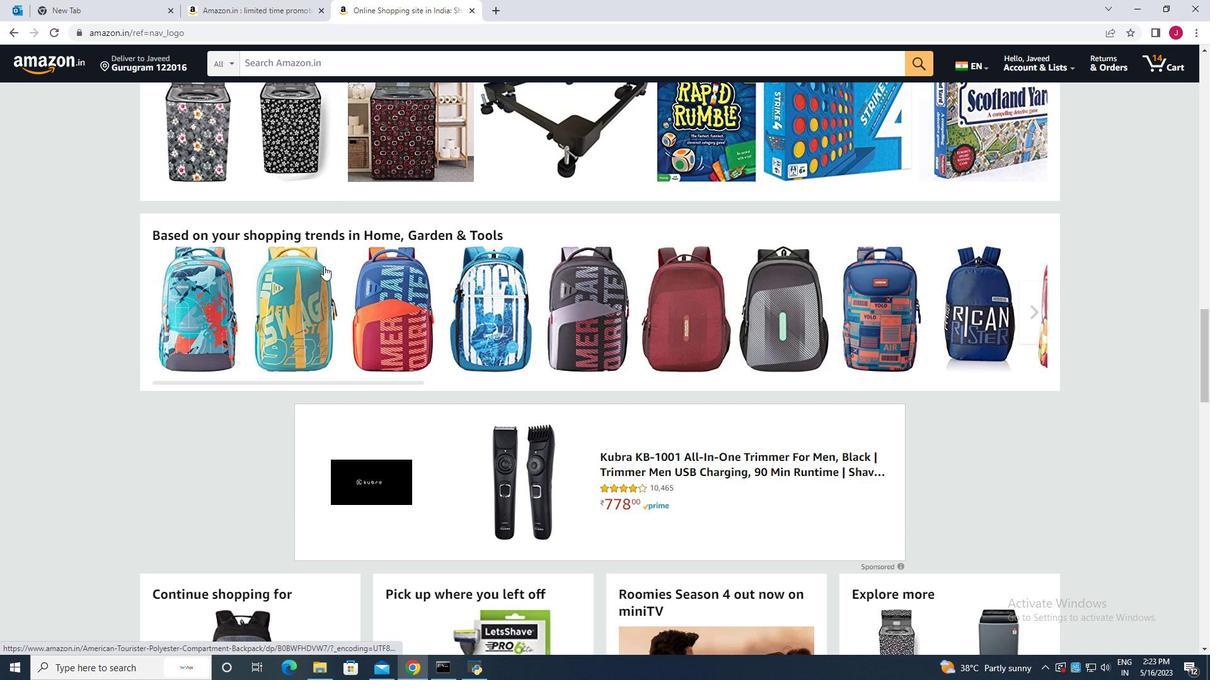 
Action: Mouse scrolled (324, 267) with delta (0, 0)
Screenshot: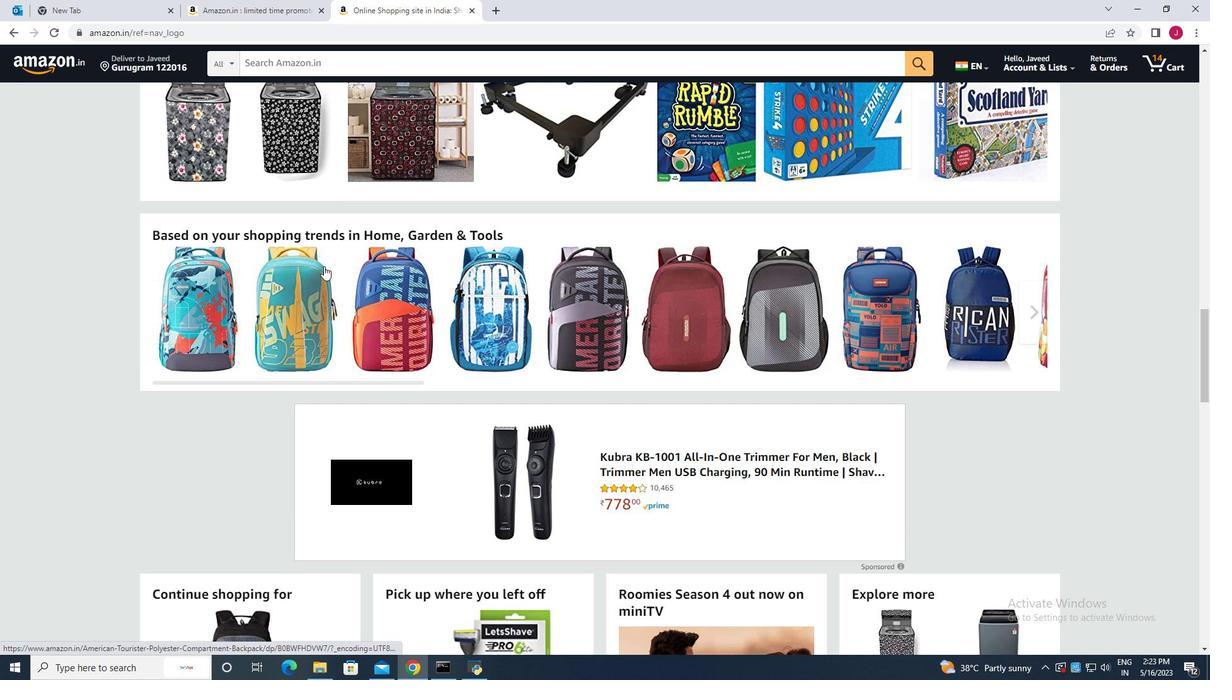 
Action: Mouse scrolled (324, 267) with delta (0, 0)
Screenshot: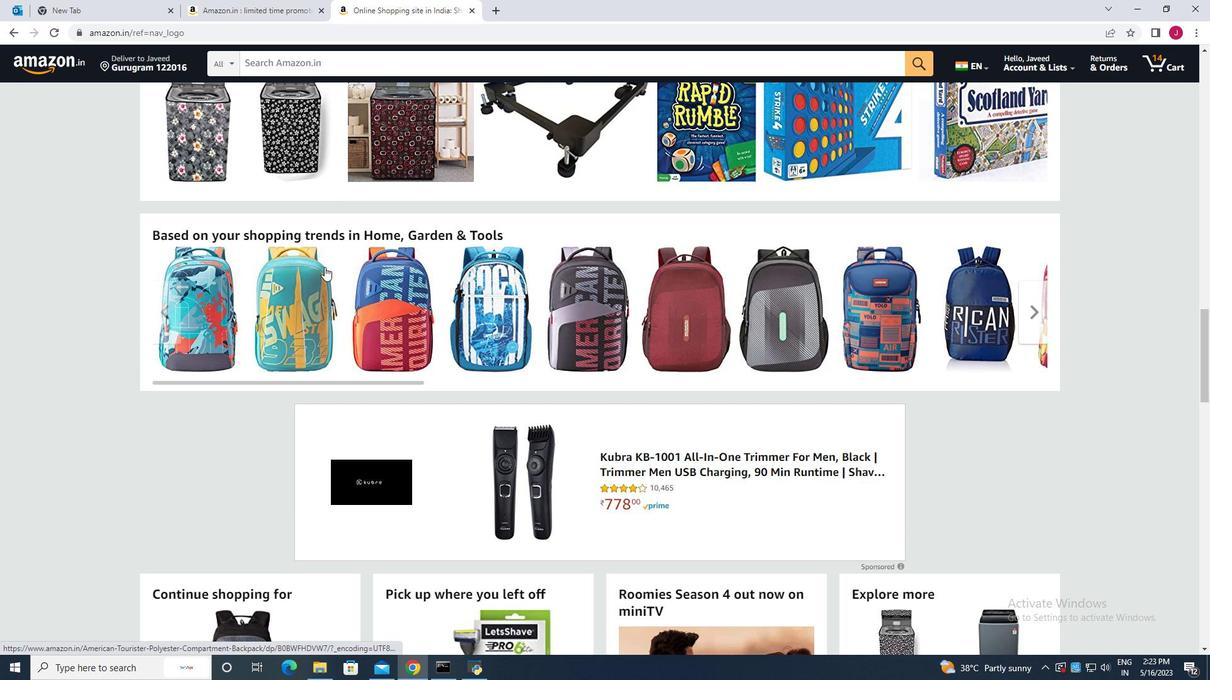 
Action: Mouse scrolled (324, 267) with delta (0, 0)
Screenshot: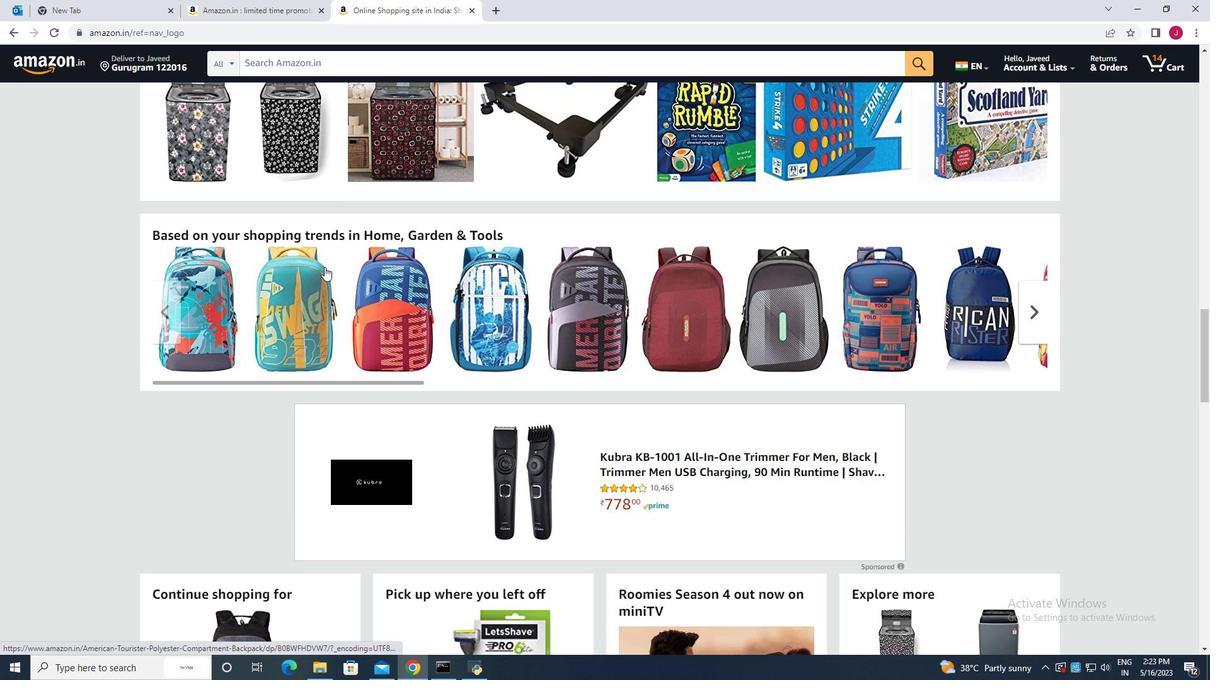 
Action: Mouse scrolled (324, 267) with delta (0, 0)
Screenshot: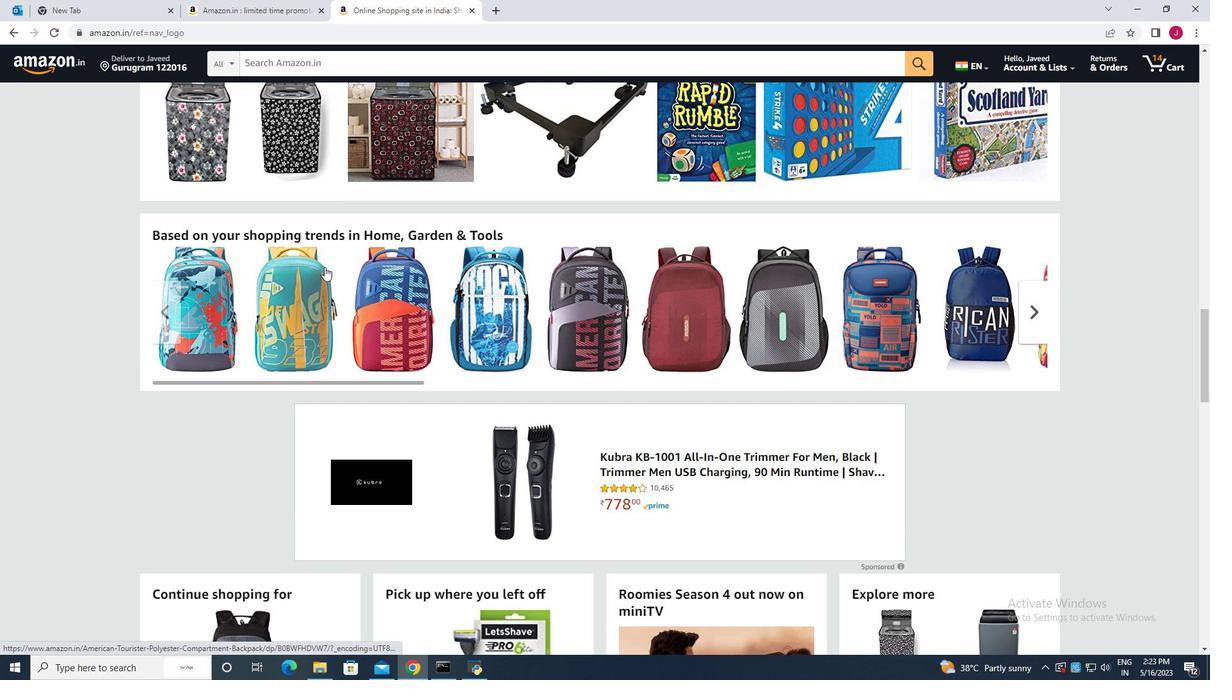 
Action: Mouse scrolled (324, 267) with delta (0, 0)
Screenshot: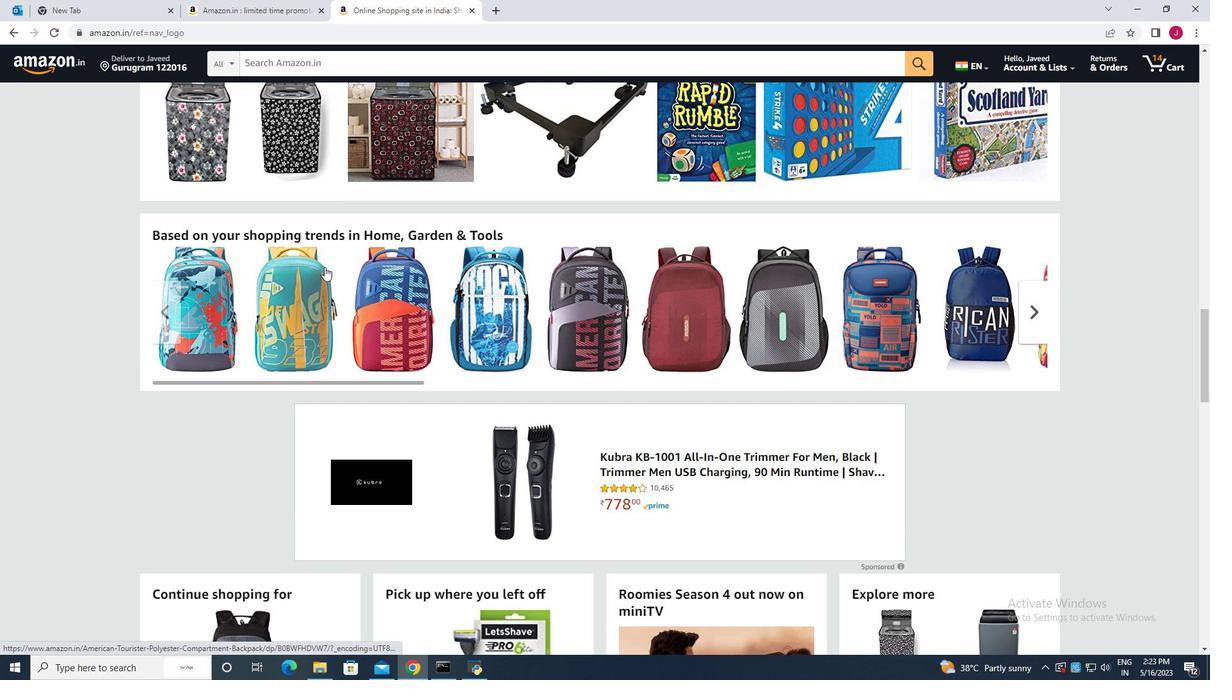 
Action: Mouse scrolled (324, 267) with delta (0, 0)
Screenshot: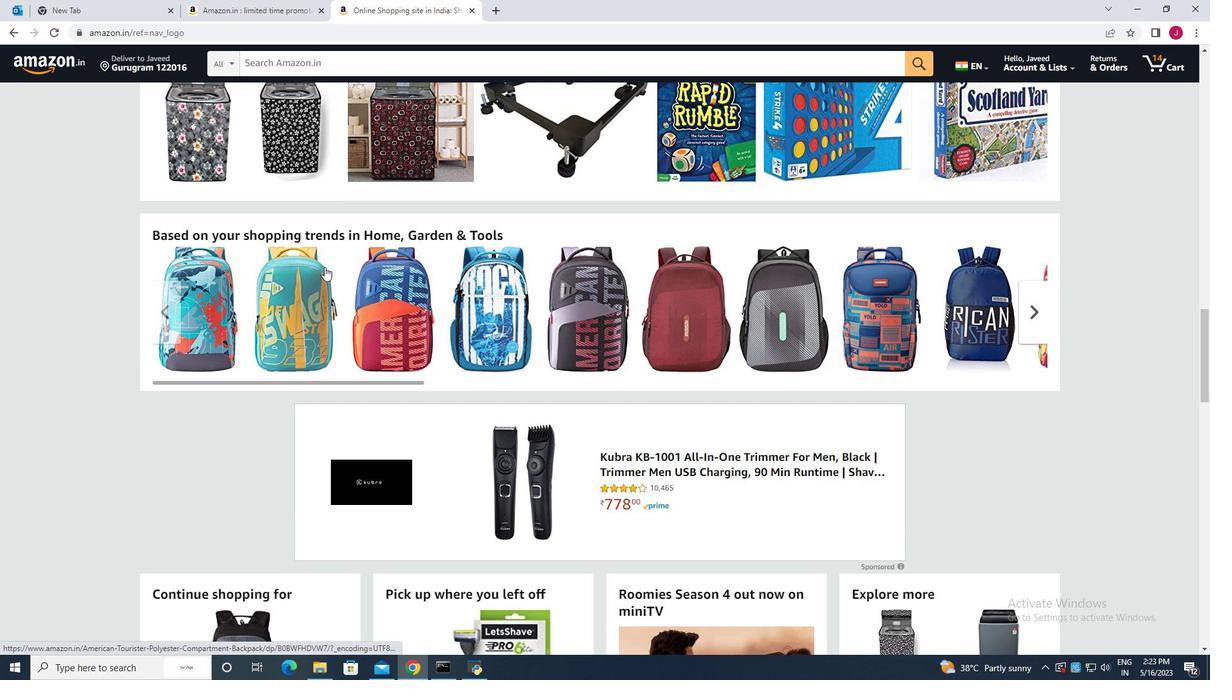 
Action: Mouse scrolled (324, 267) with delta (0, 0)
Screenshot: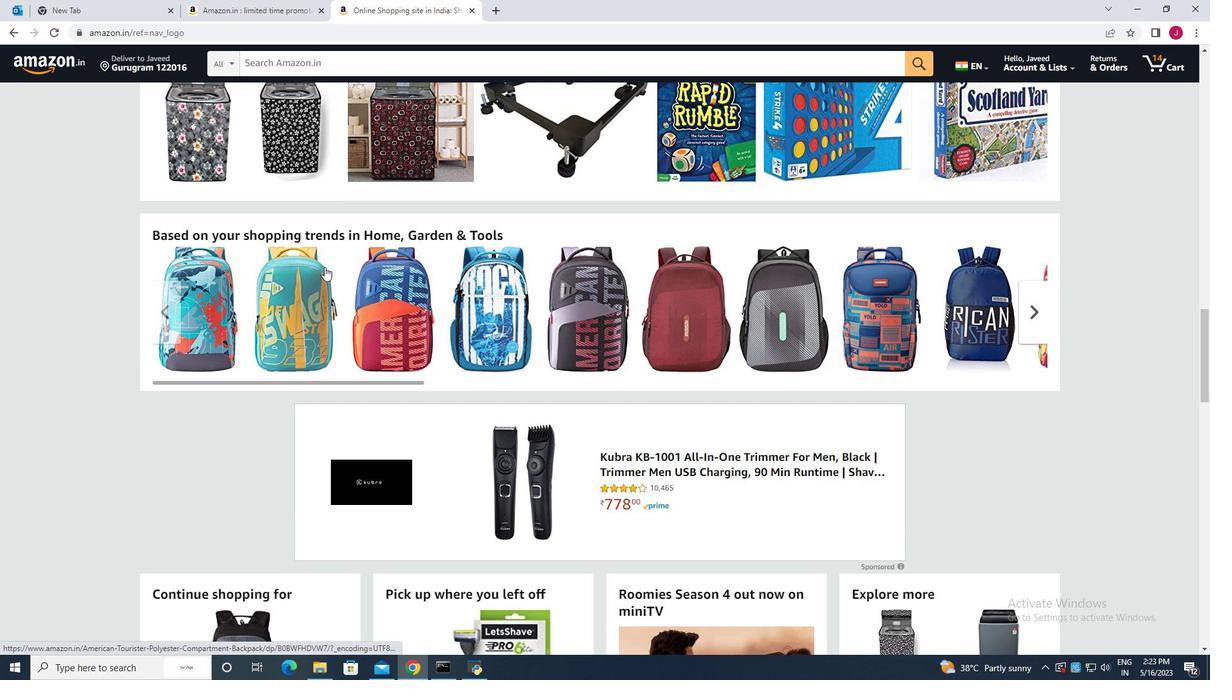 
Action: Mouse moved to (324, 267)
Screenshot: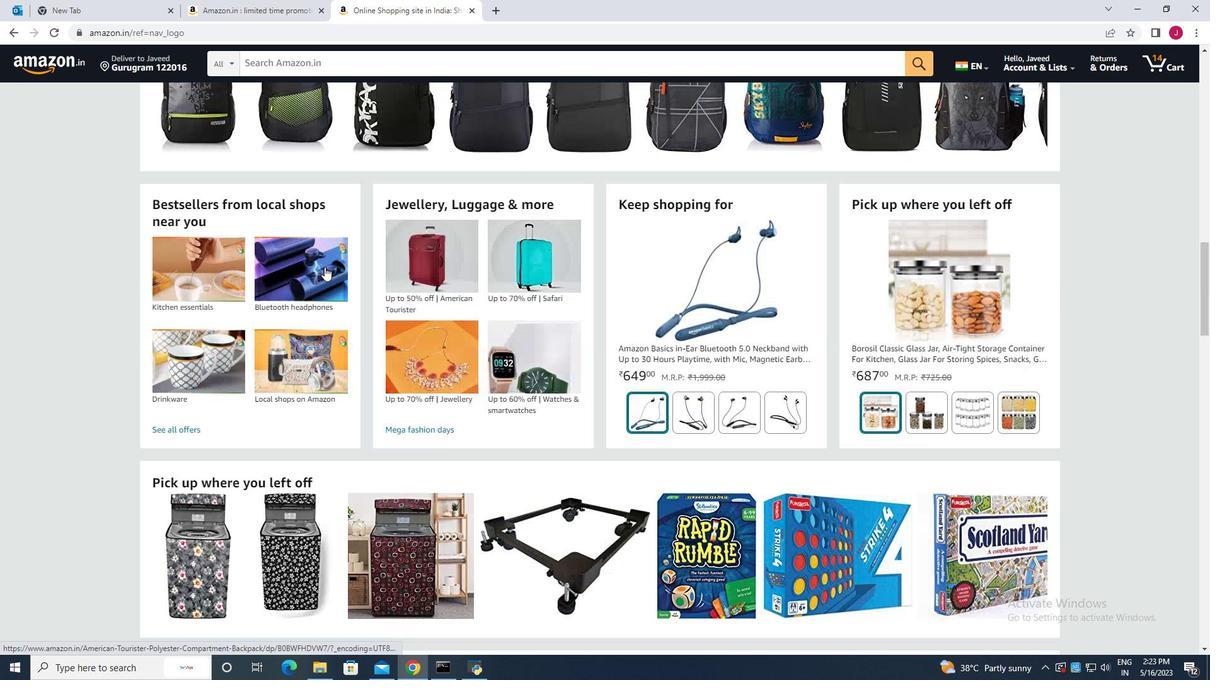 
Action: Mouse scrolled (324, 267) with delta (0, 0)
Screenshot: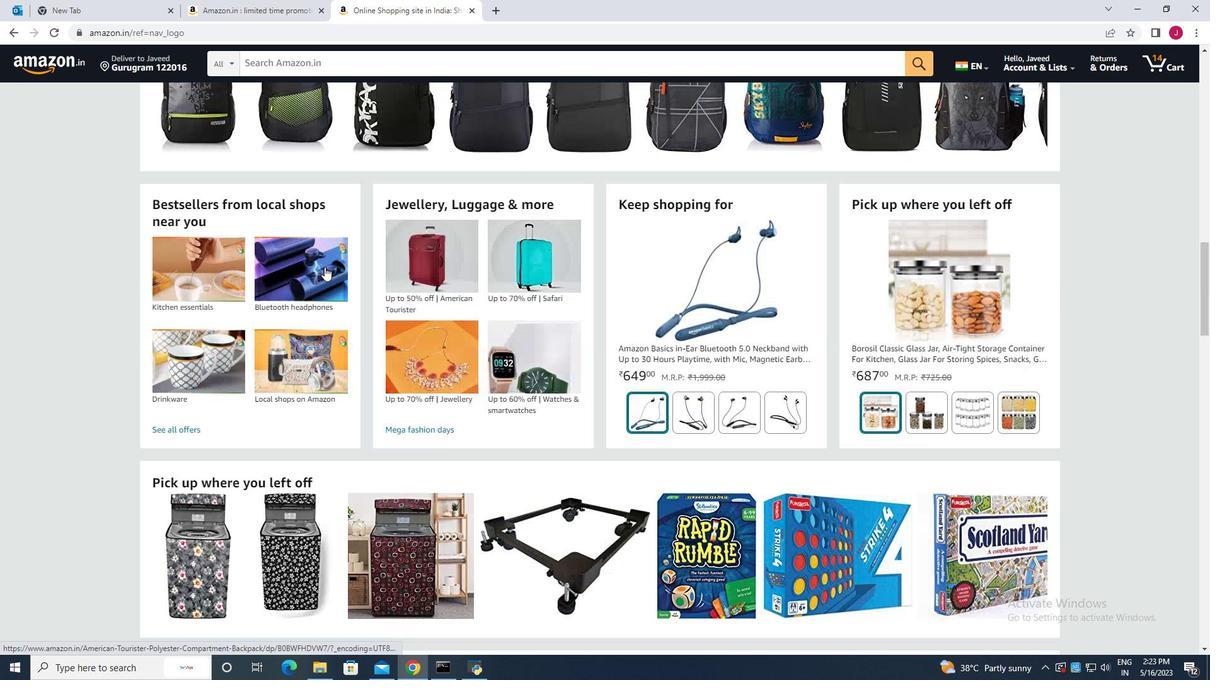 
Action: Mouse moved to (324, 267)
Screenshot: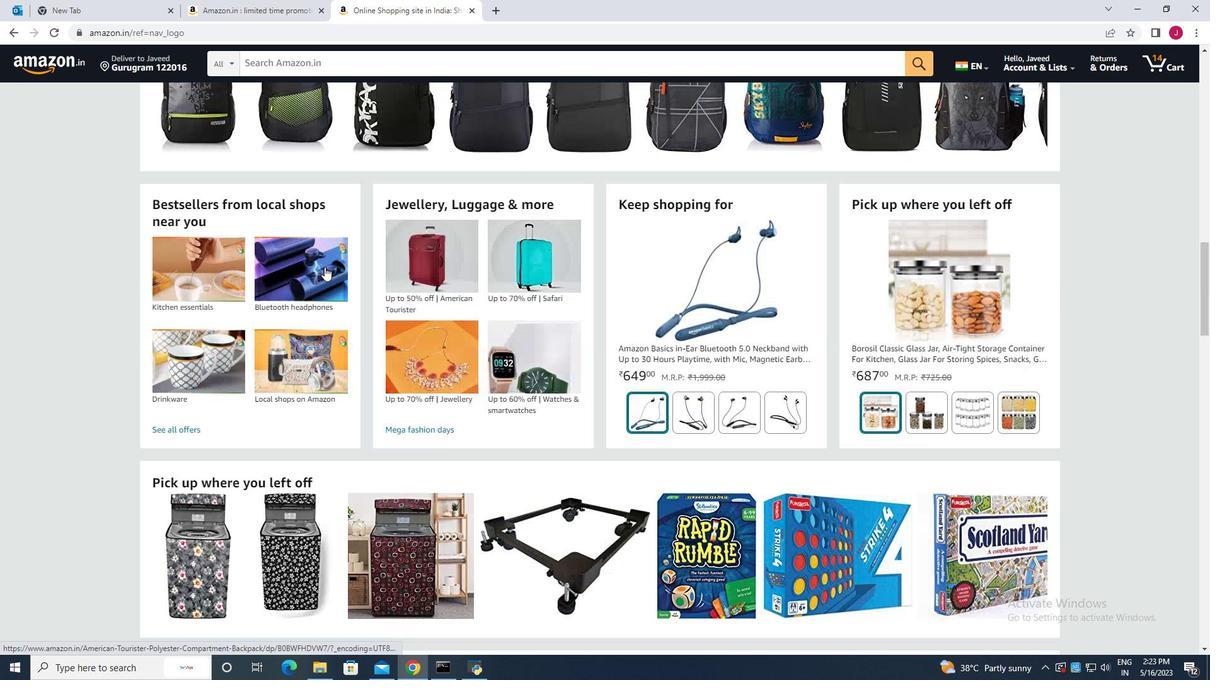 
Action: Mouse scrolled (324, 267) with delta (0, 0)
Screenshot: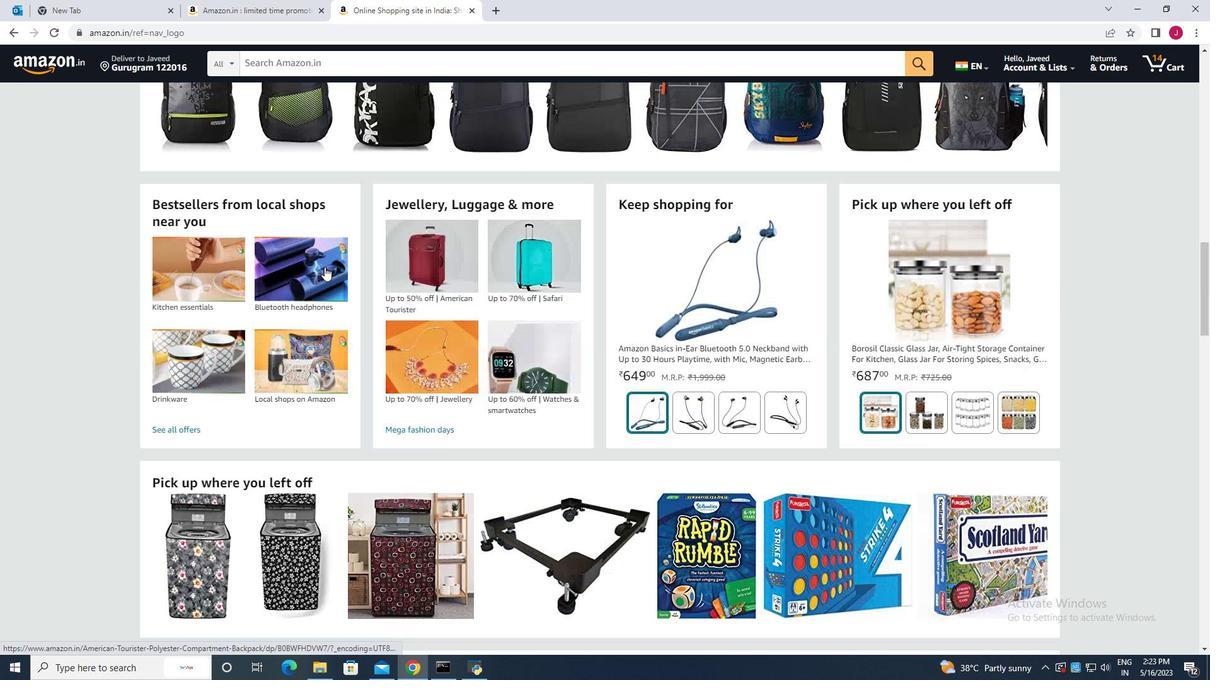 
Action: Mouse moved to (324, 266)
Screenshot: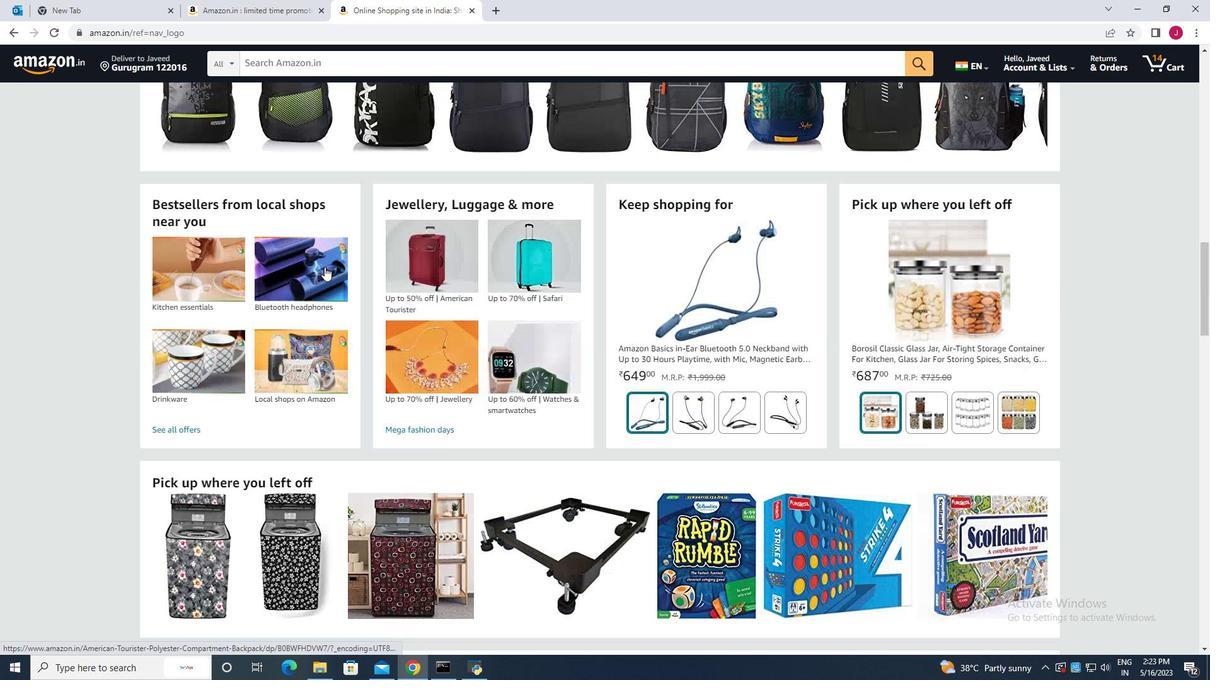 
Action: Mouse scrolled (324, 267) with delta (0, 0)
Screenshot: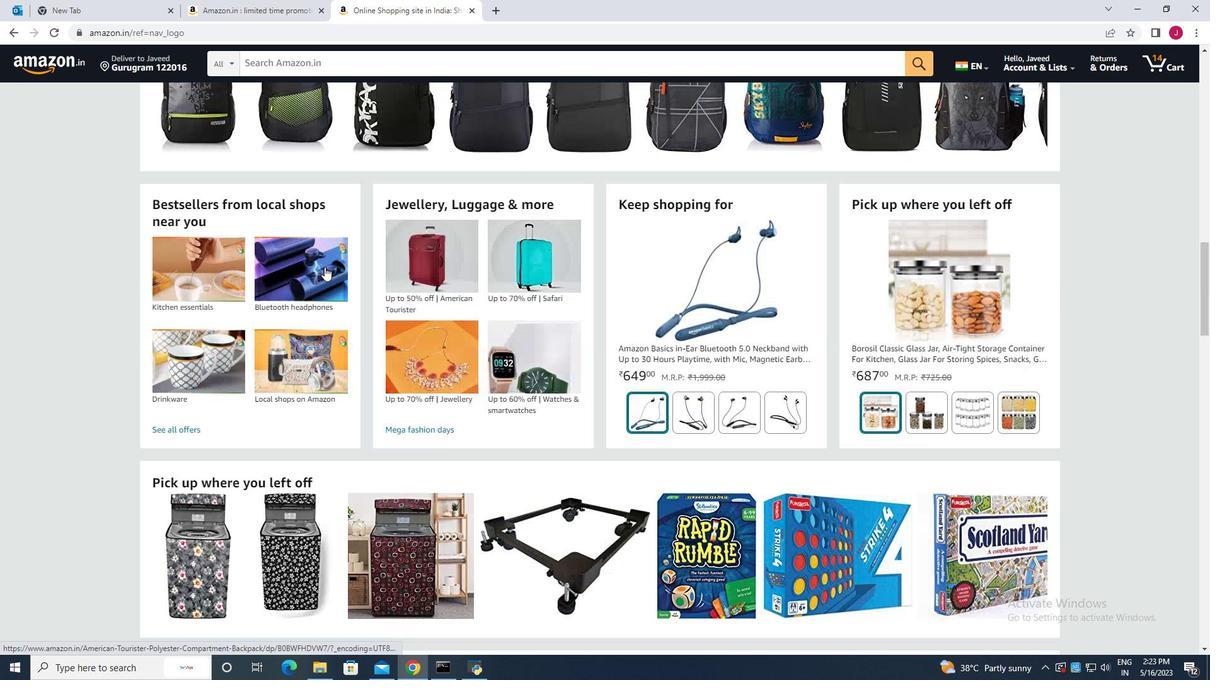 
Action: Mouse moved to (323, 266)
Screenshot: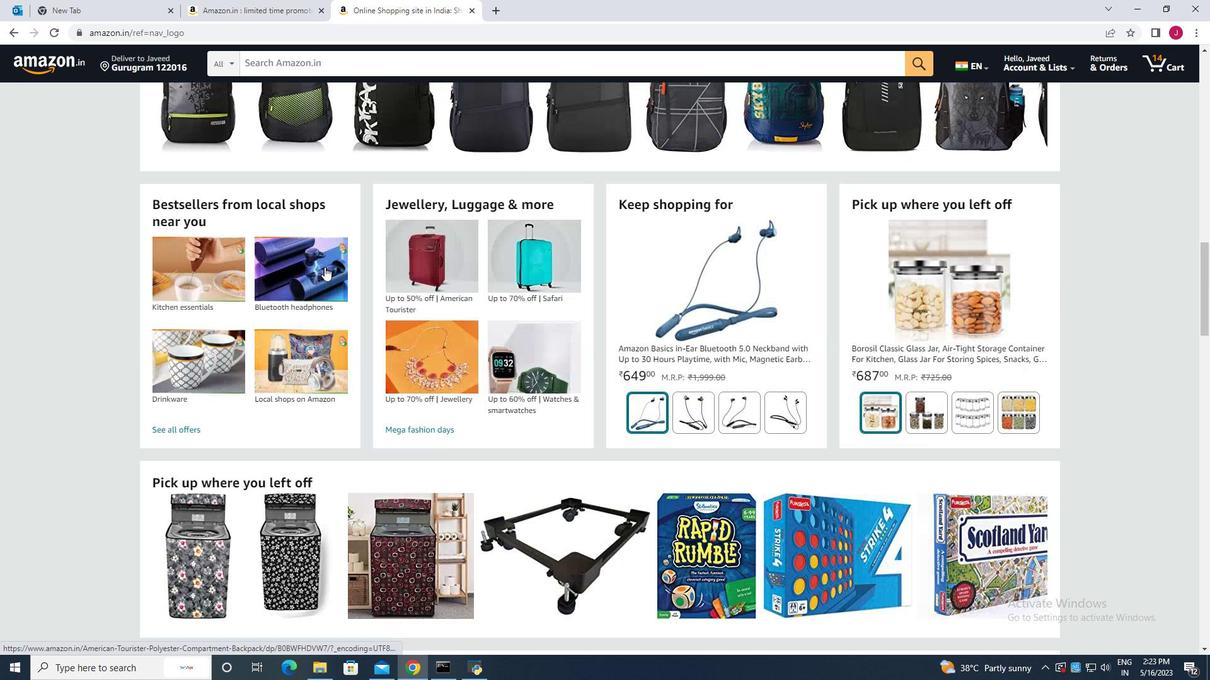 
Action: Mouse scrolled (323, 267) with delta (0, 0)
Screenshot: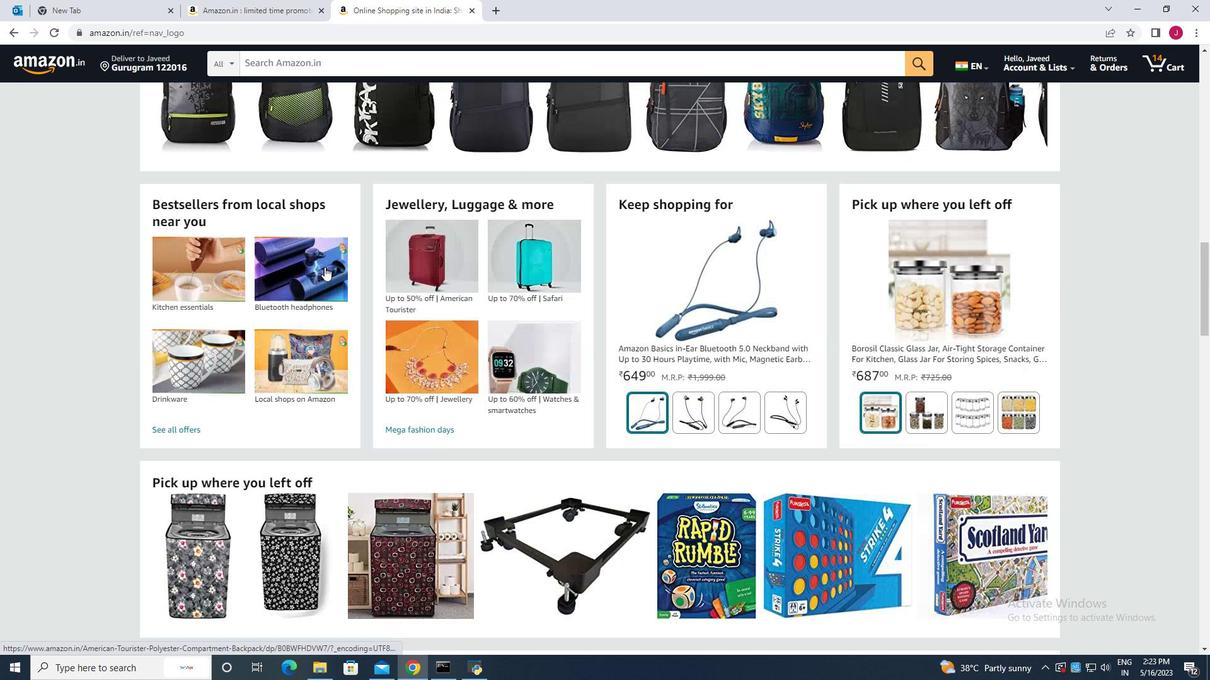 
Action: Mouse moved to (323, 266)
Screenshot: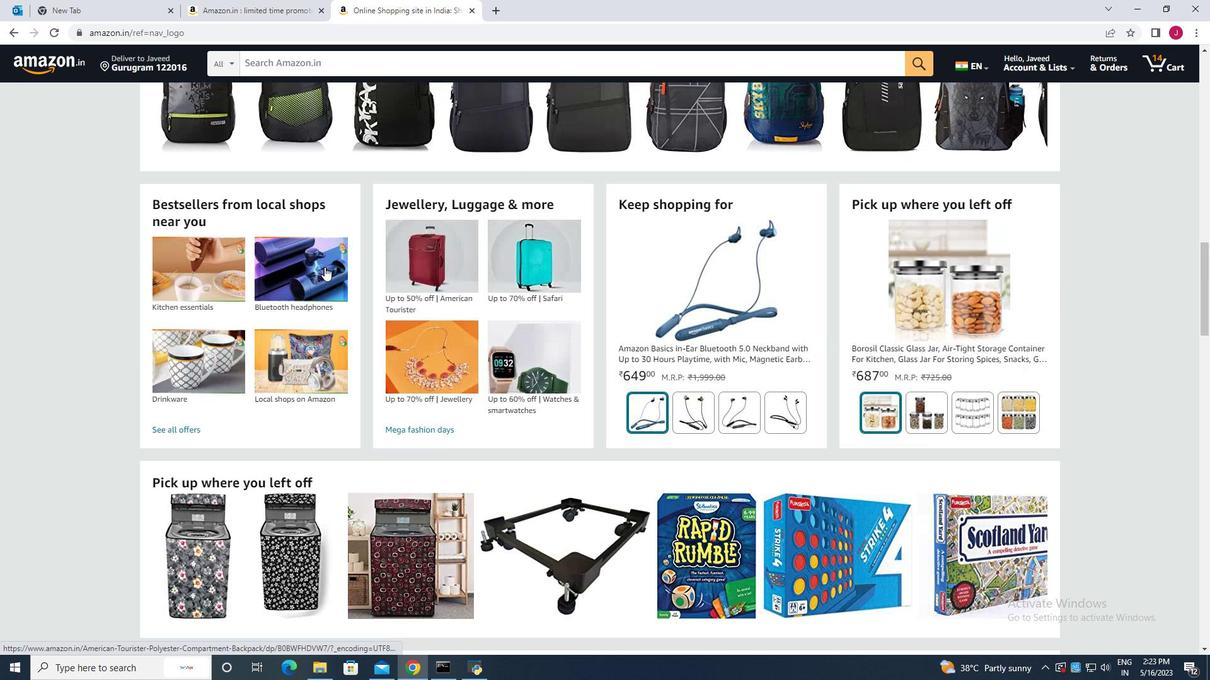 
Action: Mouse scrolled (323, 267) with delta (0, 0)
Screenshot: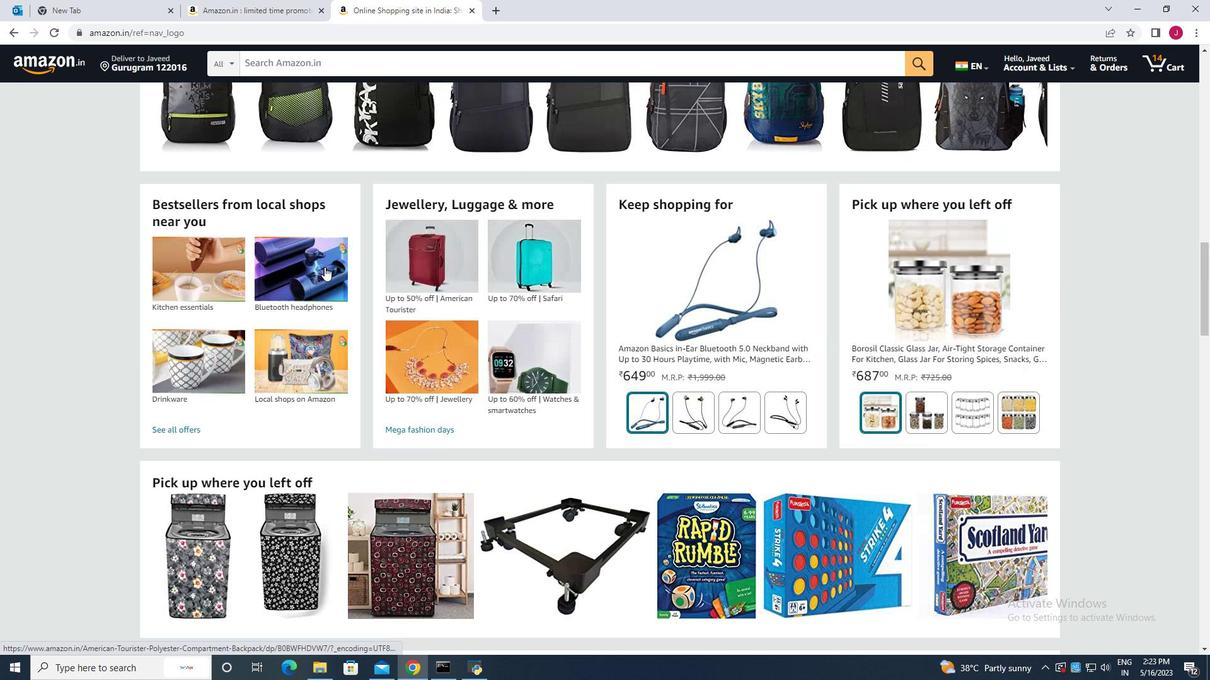 
Action: Mouse moved to (322, 266)
Screenshot: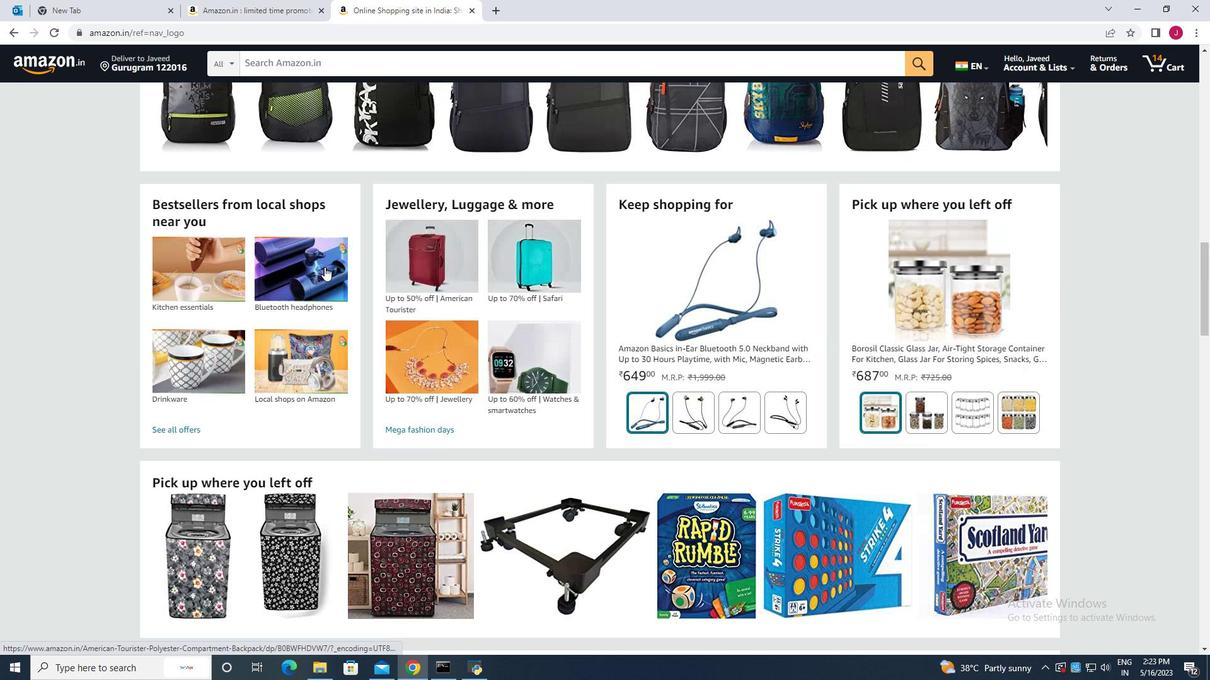 
Action: Mouse scrolled (323, 267) with delta (0, 0)
Screenshot: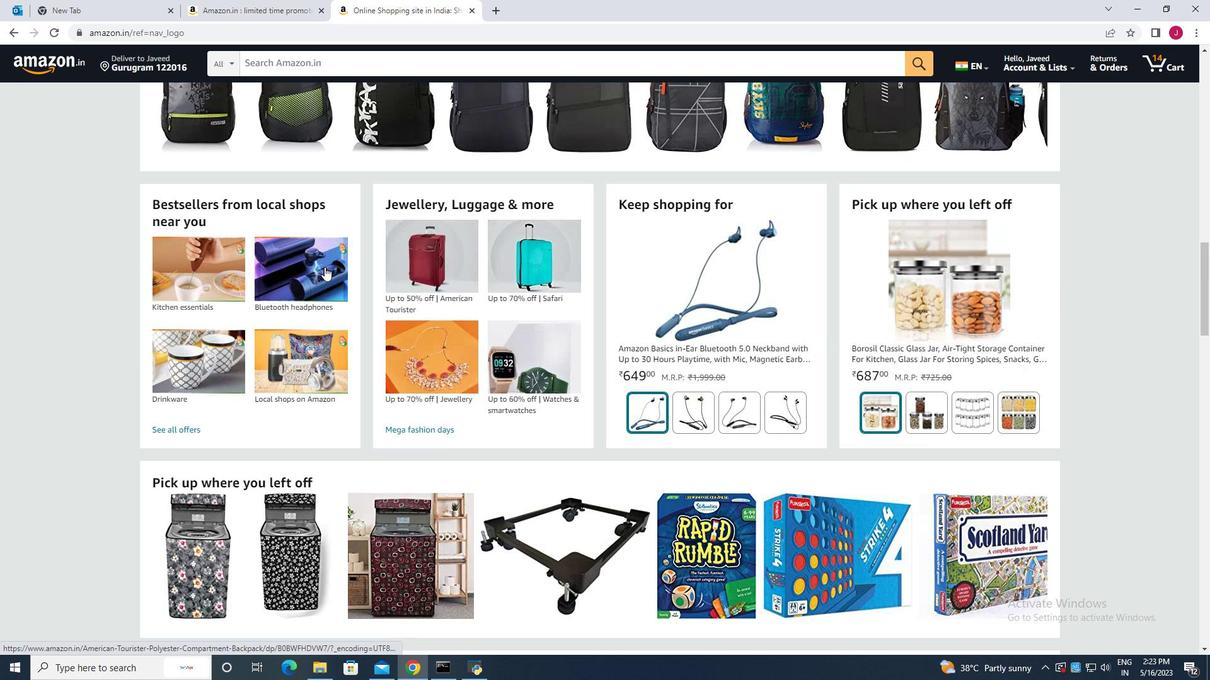 
Action: Mouse moved to (310, 284)
Screenshot: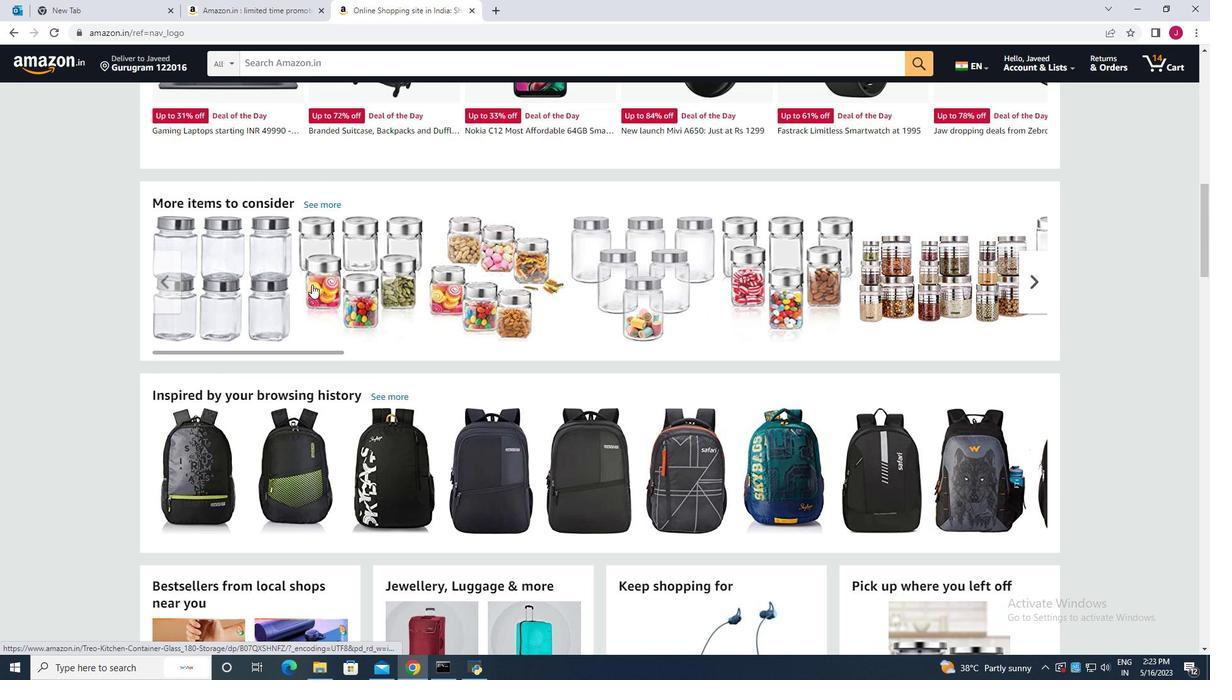 
Action: Mouse scrolled (310, 285) with delta (0, 0)
Screenshot: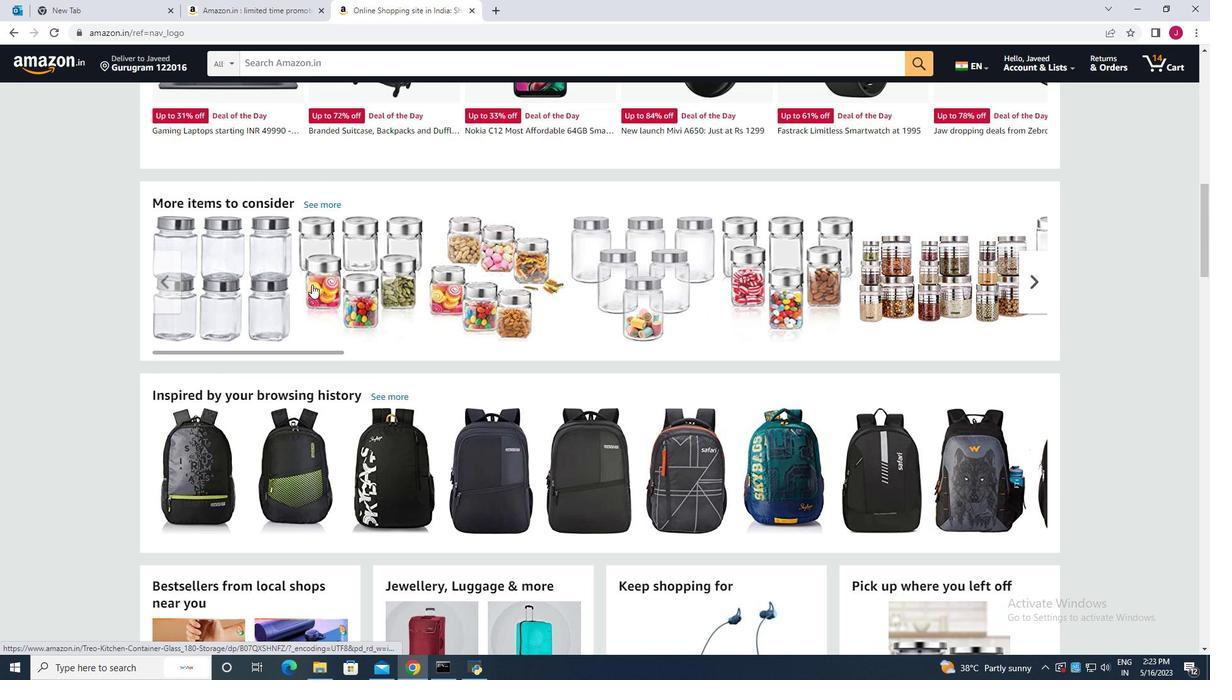 
Action: Mouse moved to (310, 284)
Screenshot: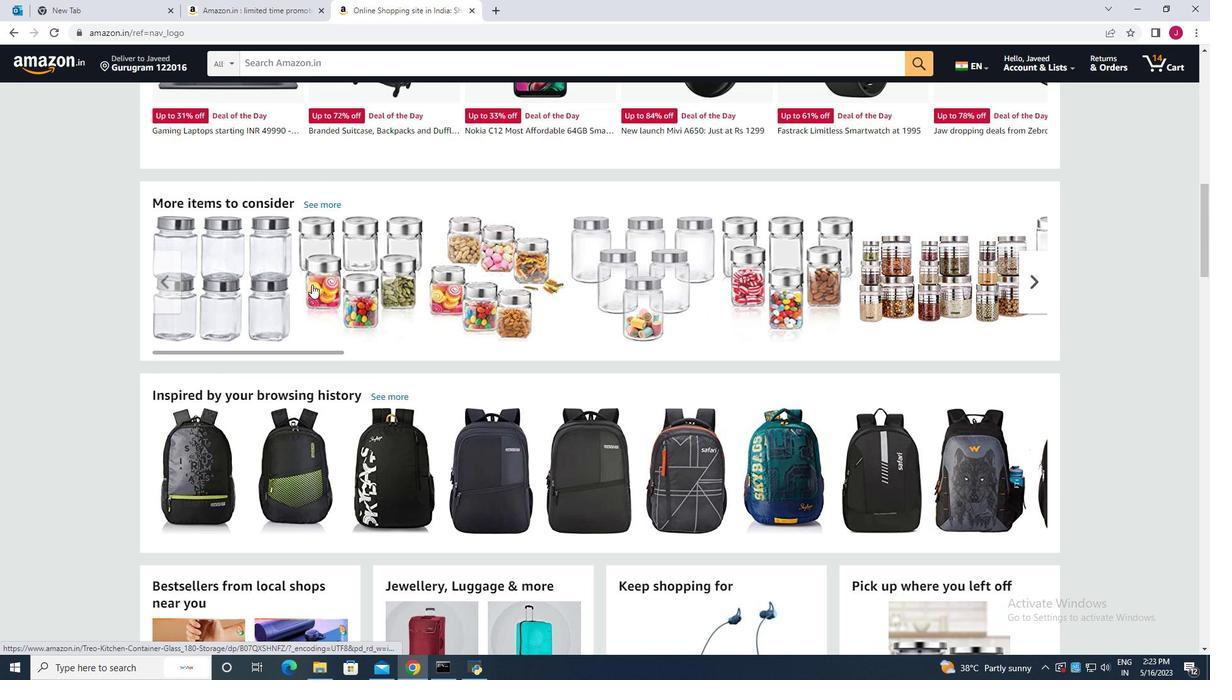 
Action: Mouse scrolled (310, 285) with delta (0, 0)
Screenshot: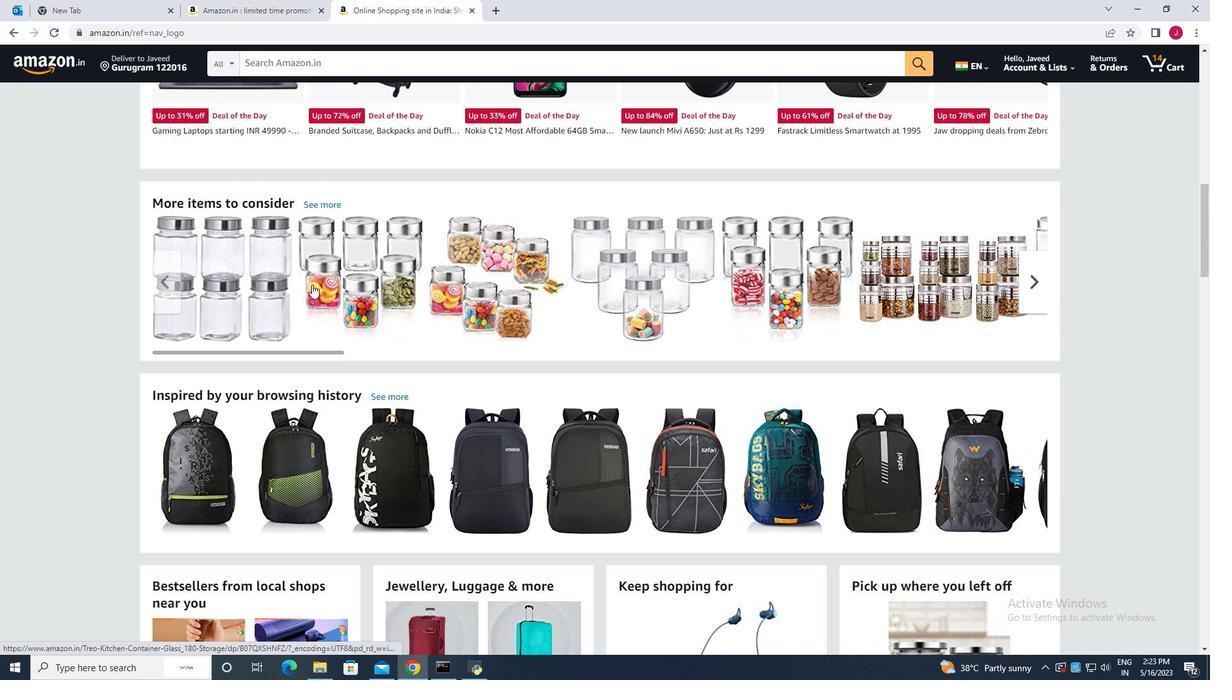 
Action: Mouse moved to (309, 284)
Screenshot: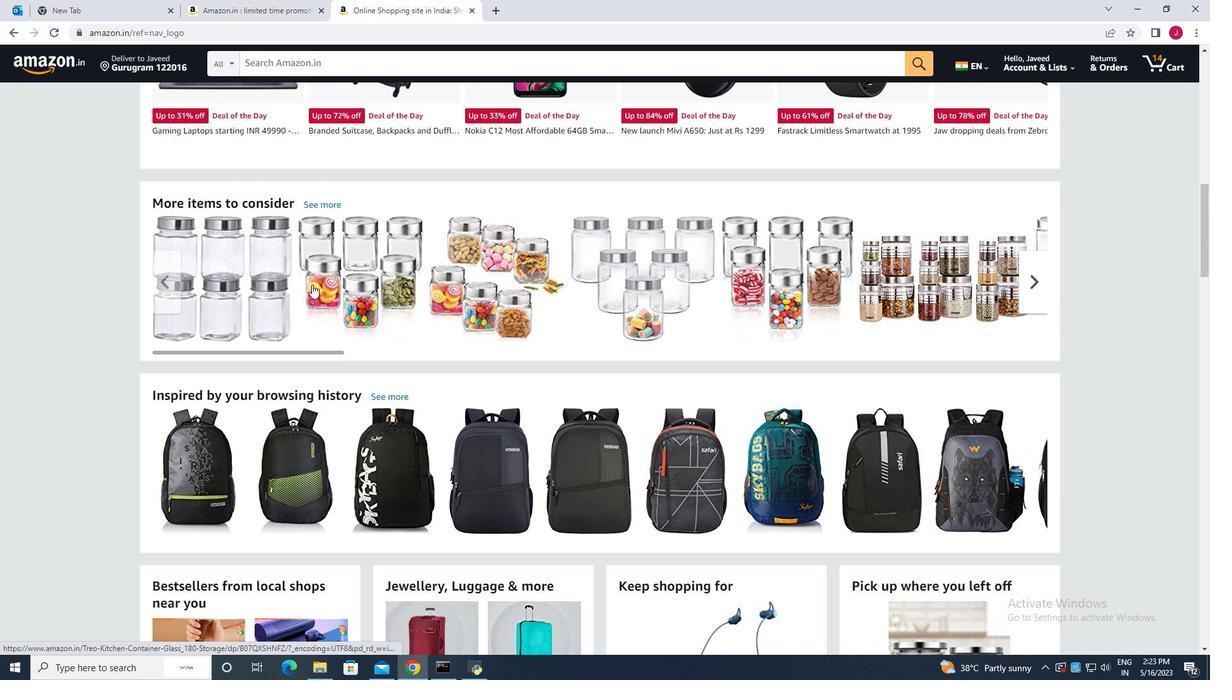 
Action: Mouse scrolled (309, 285) with delta (0, 0)
Screenshot: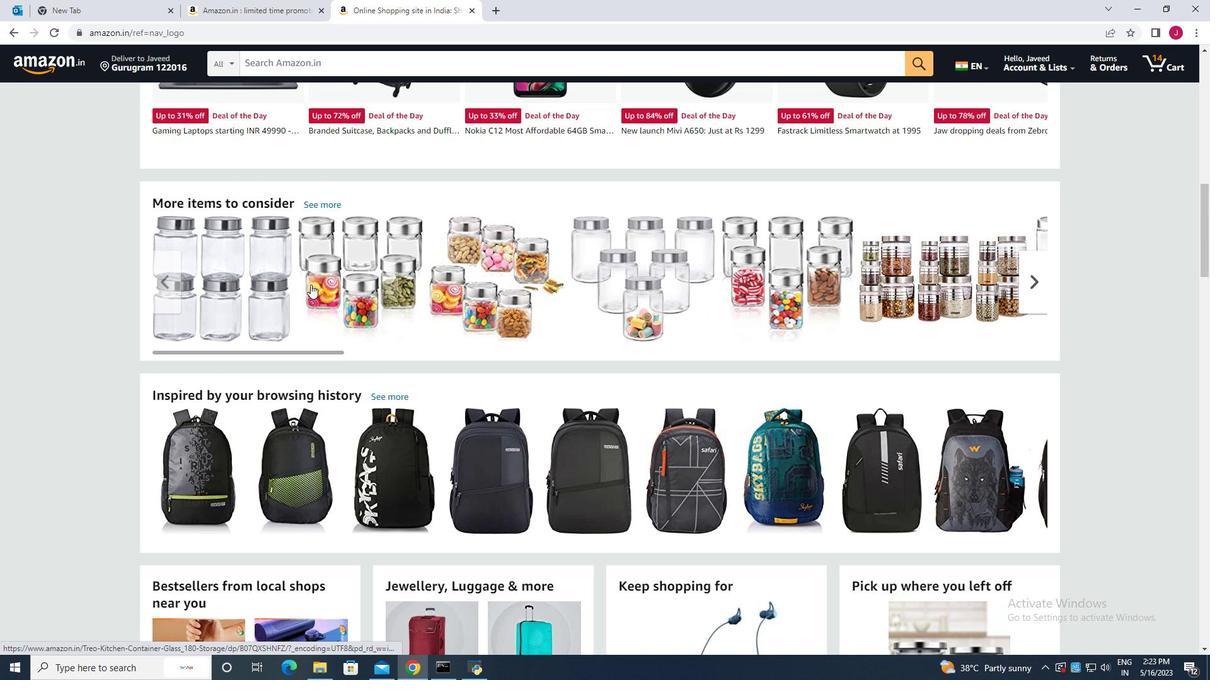 
Action: Mouse scrolled (309, 285) with delta (0, 0)
Screenshot: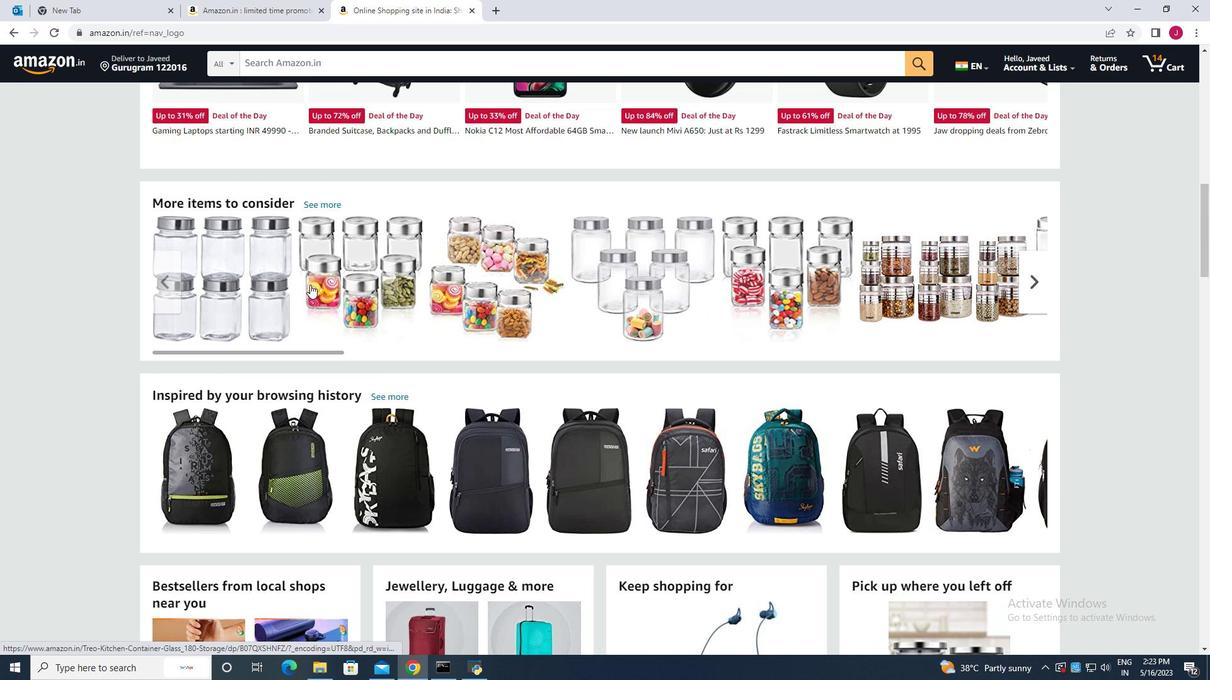 
Action: Mouse moved to (257, 305)
Screenshot: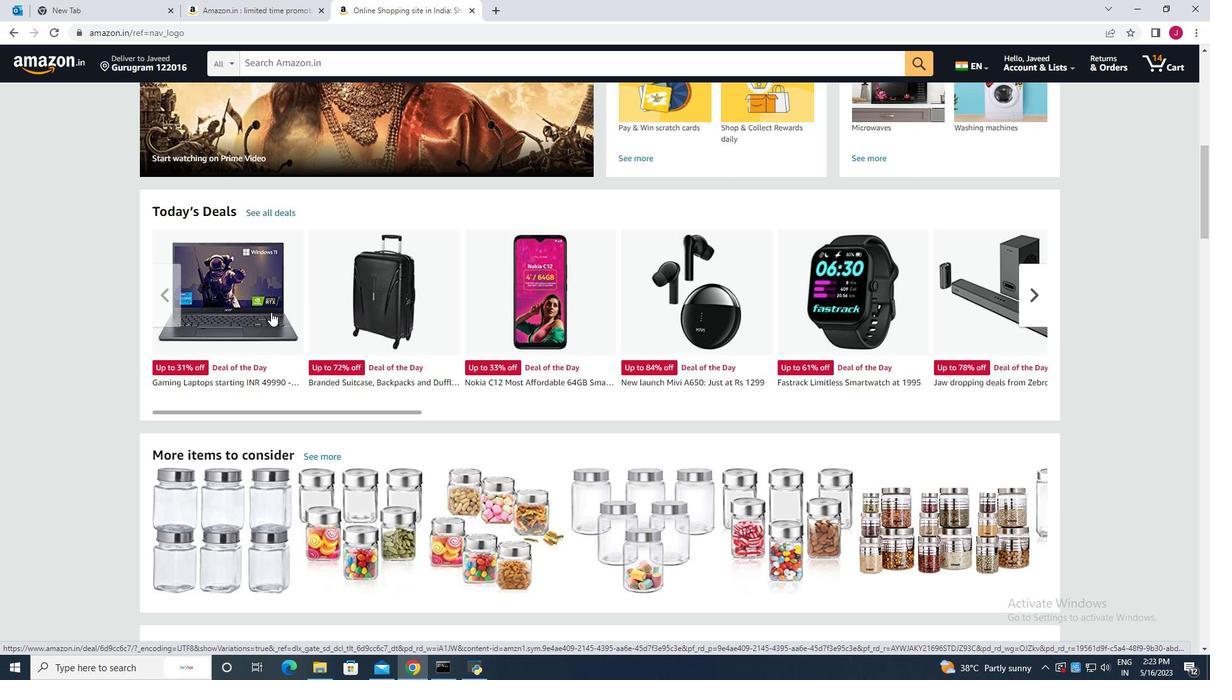 
Action: Mouse pressed left at (257, 305)
Screenshot: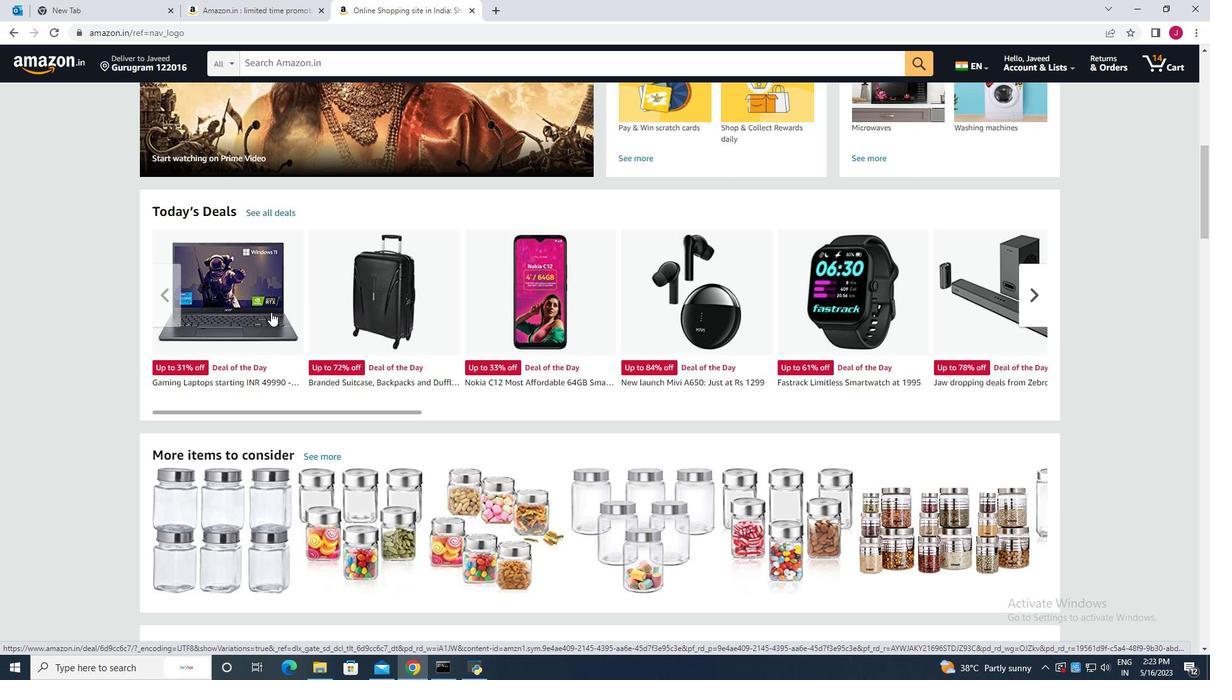 
Action: Mouse moved to (279, 293)
Screenshot: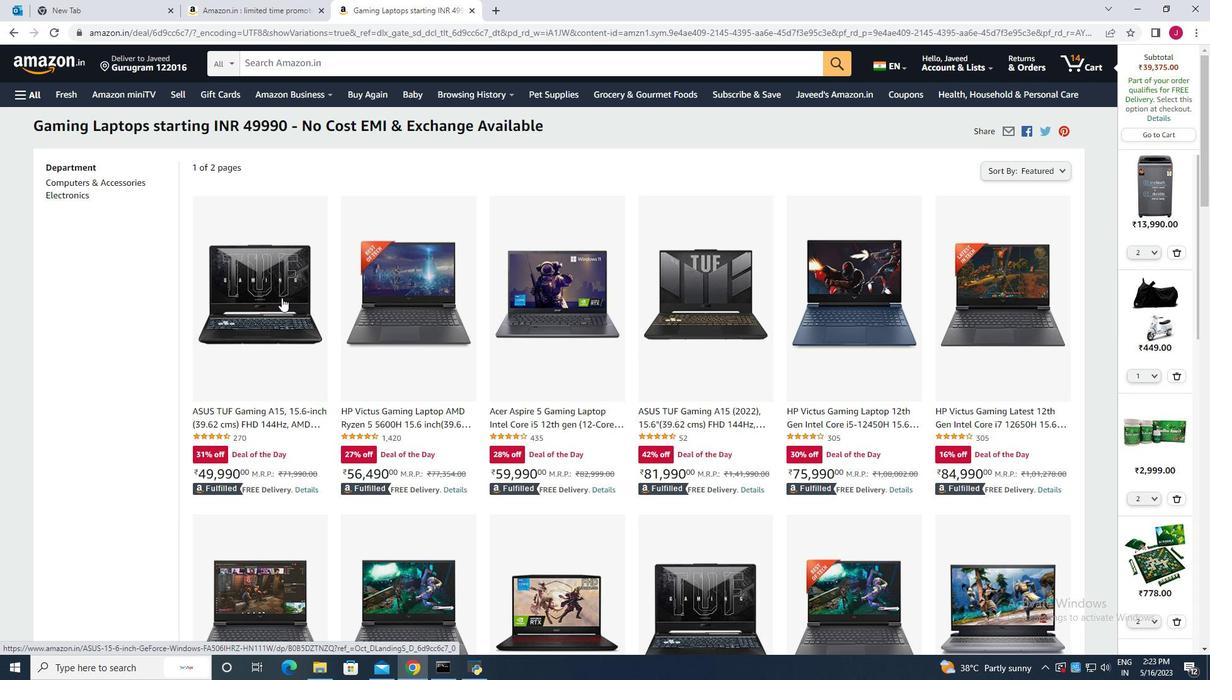 
Action: Mouse pressed left at (279, 293)
Screenshot: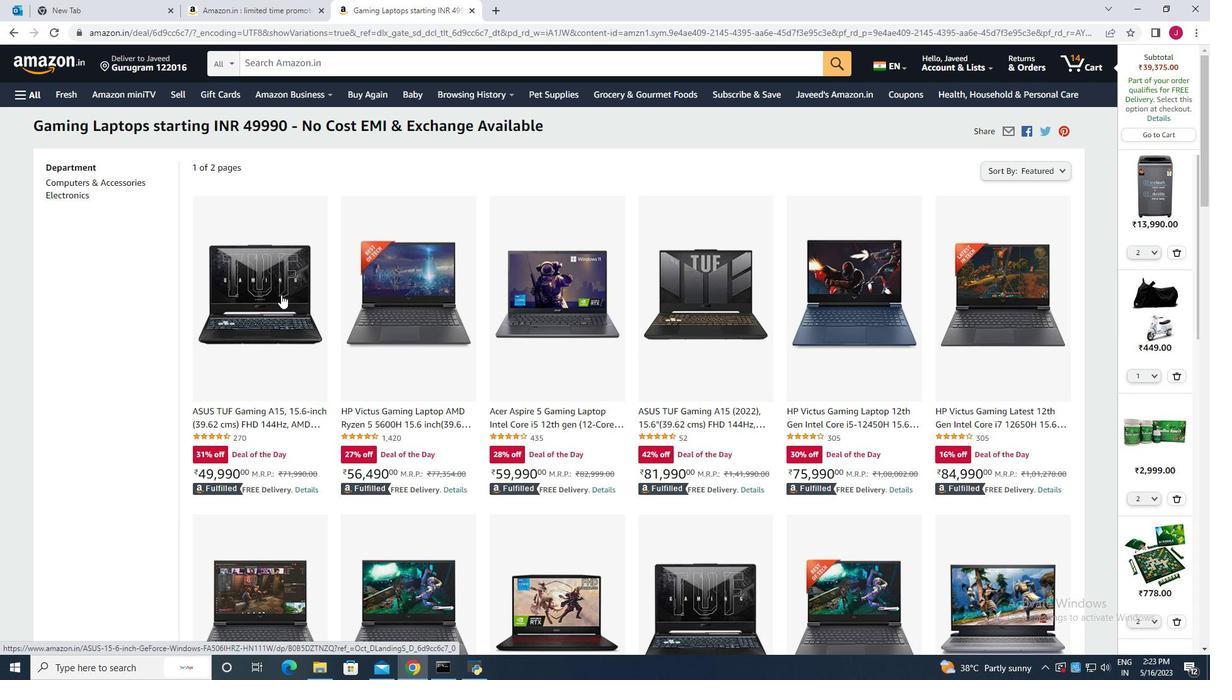 
Action: Mouse moved to (601, 430)
Screenshot: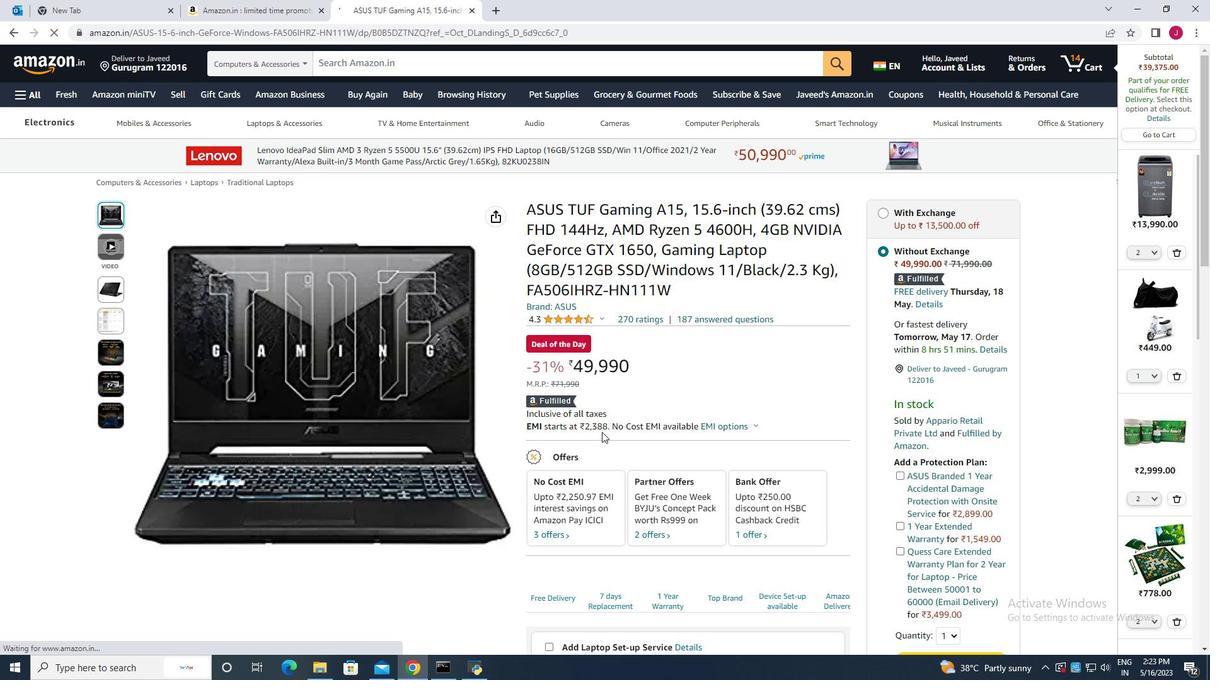 
Action: Mouse scrolled (601, 429) with delta (0, 0)
Screenshot: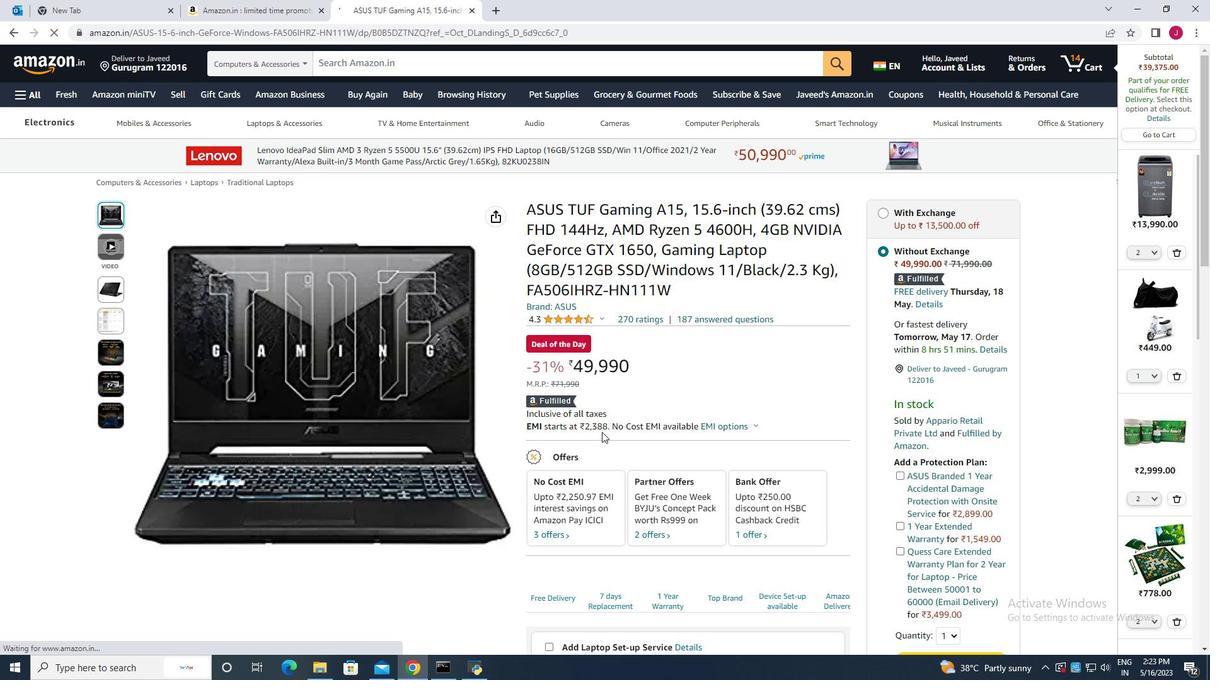 
Action: Mouse moved to (768, 309)
Screenshot: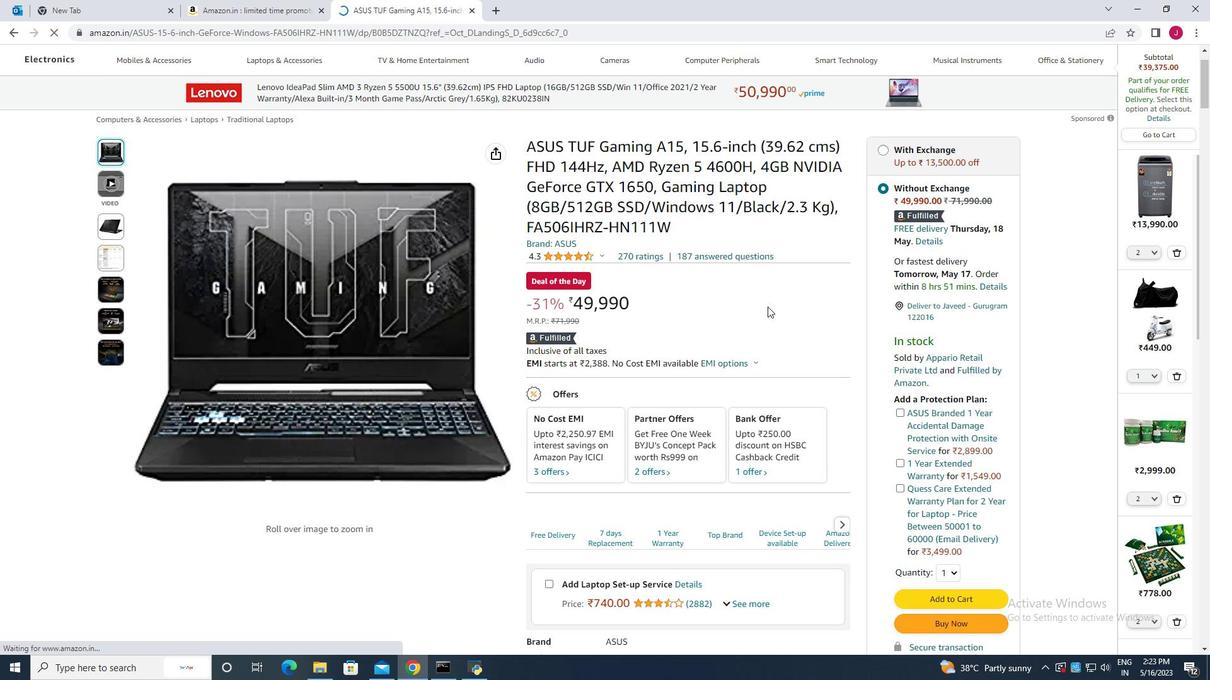 
Action: Mouse scrolled (768, 308) with delta (0, 0)
Screenshot: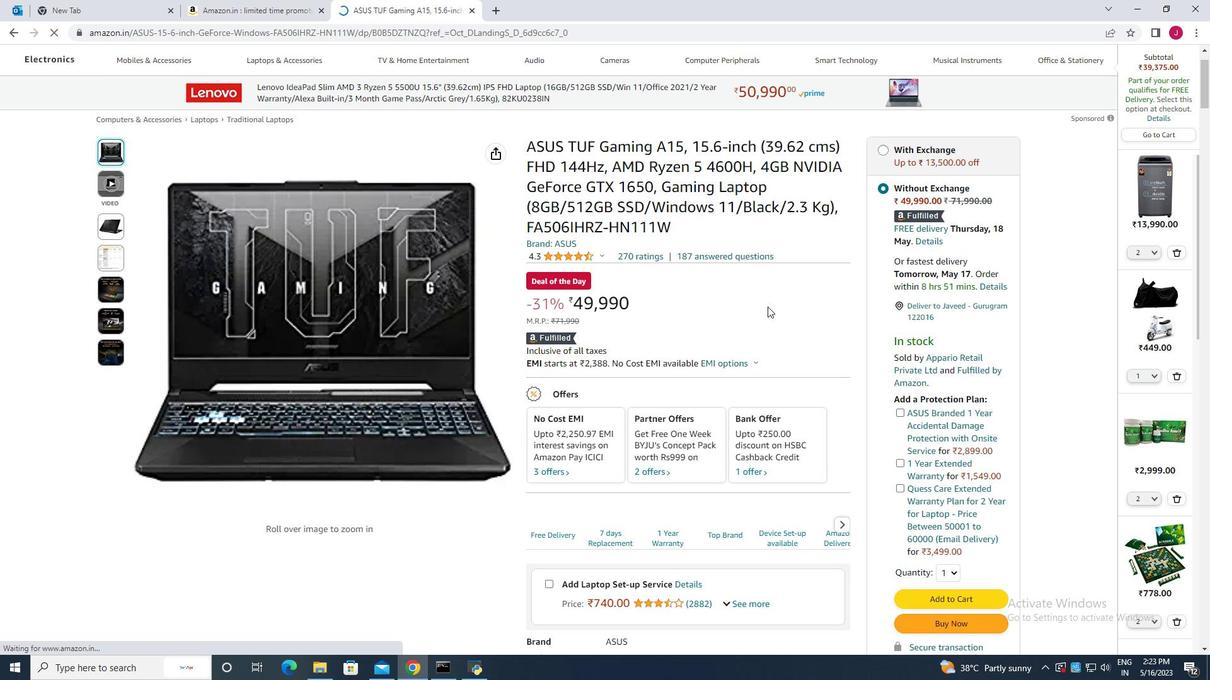 
Action: Mouse moved to (770, 310)
Screenshot: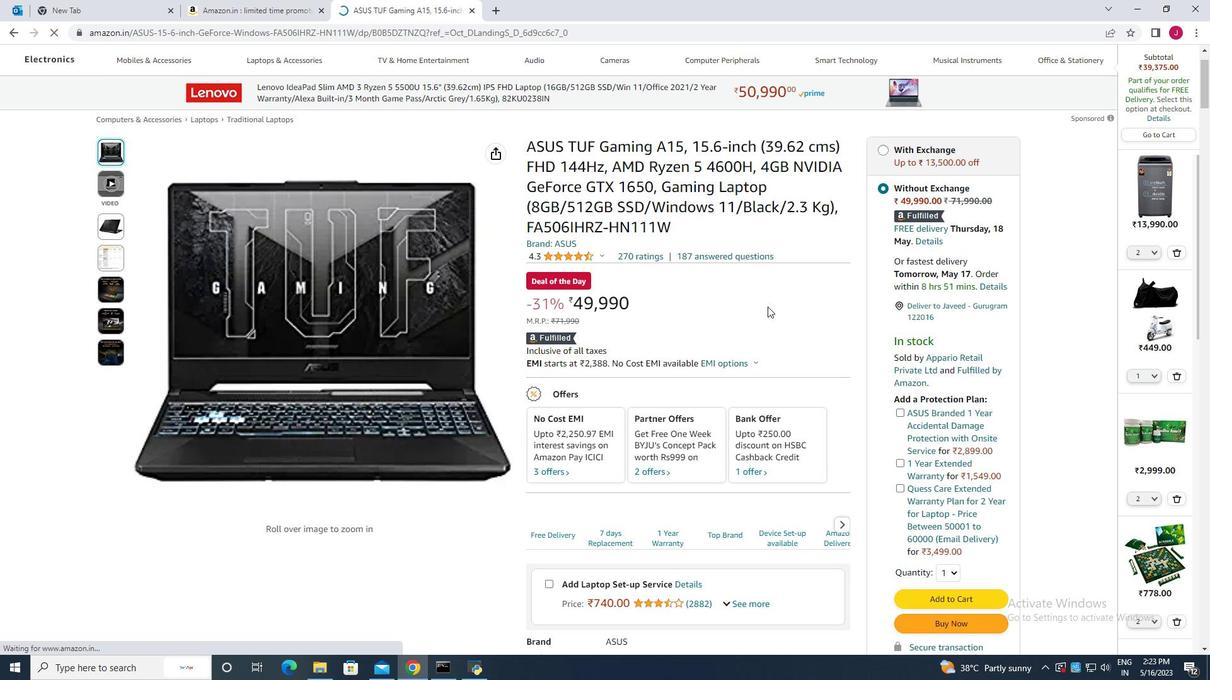 
Action: Mouse scrolled (770, 309) with delta (0, 0)
Screenshot: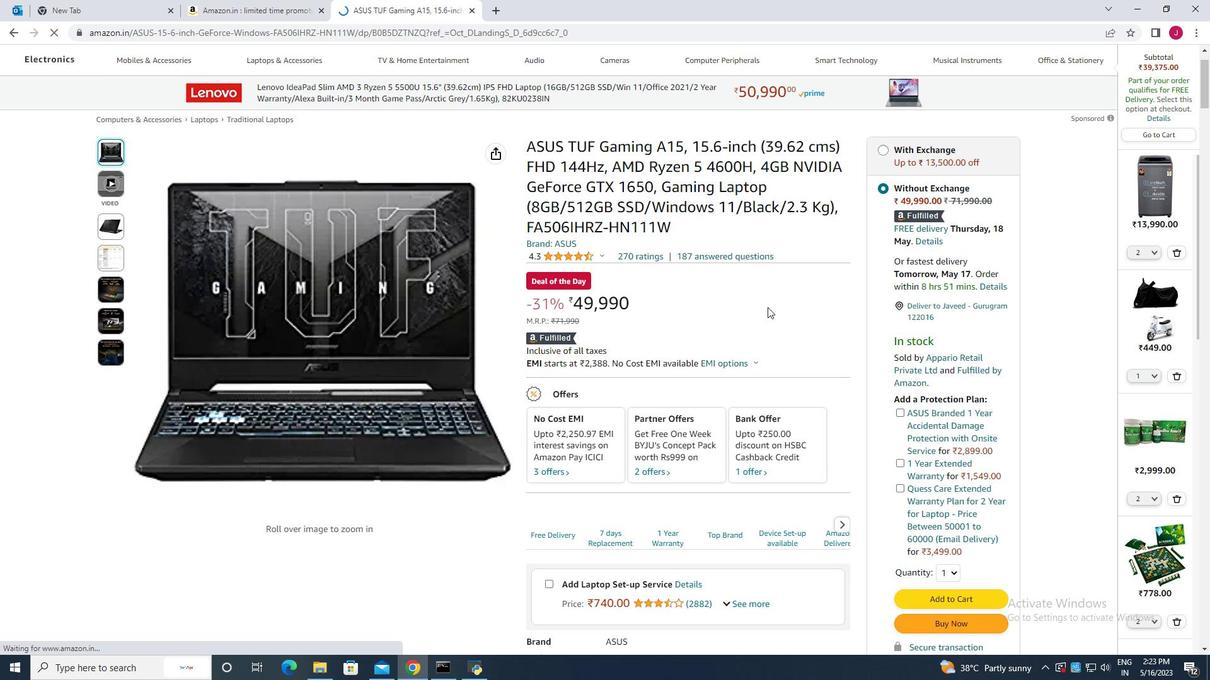 
Action: Mouse moved to (770, 310)
Screenshot: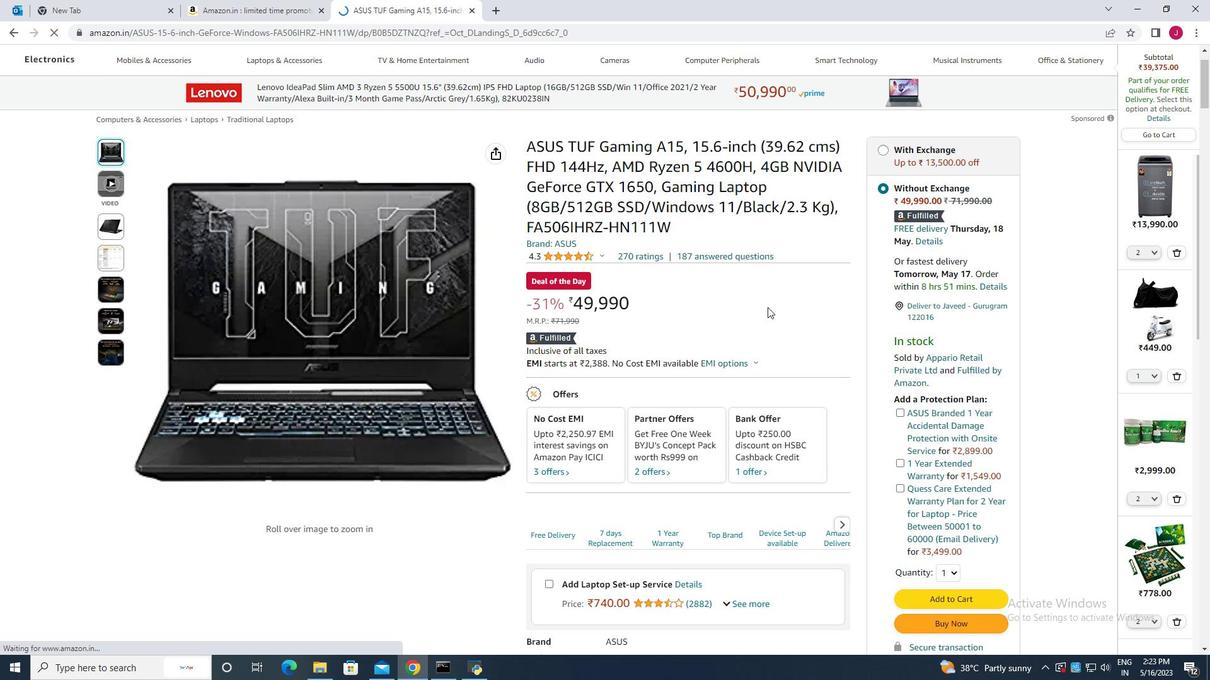 
Action: Mouse scrolled (770, 309) with delta (0, 0)
Screenshot: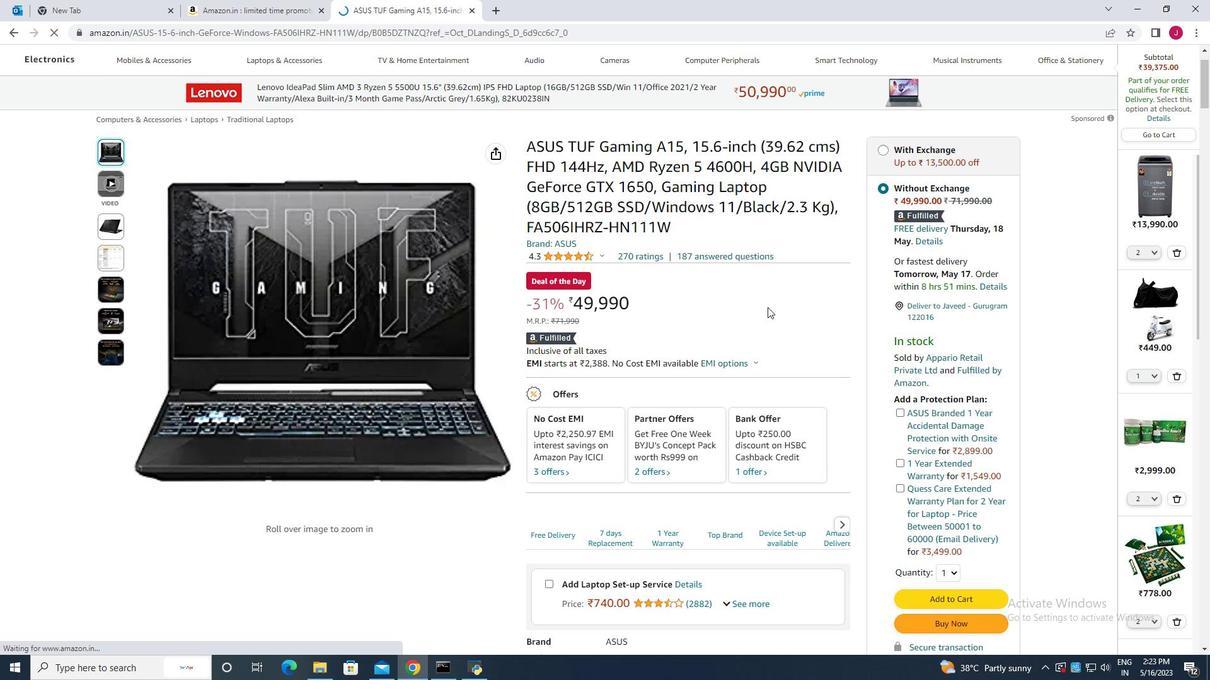 
Action: Mouse moved to (897, 524)
Screenshot: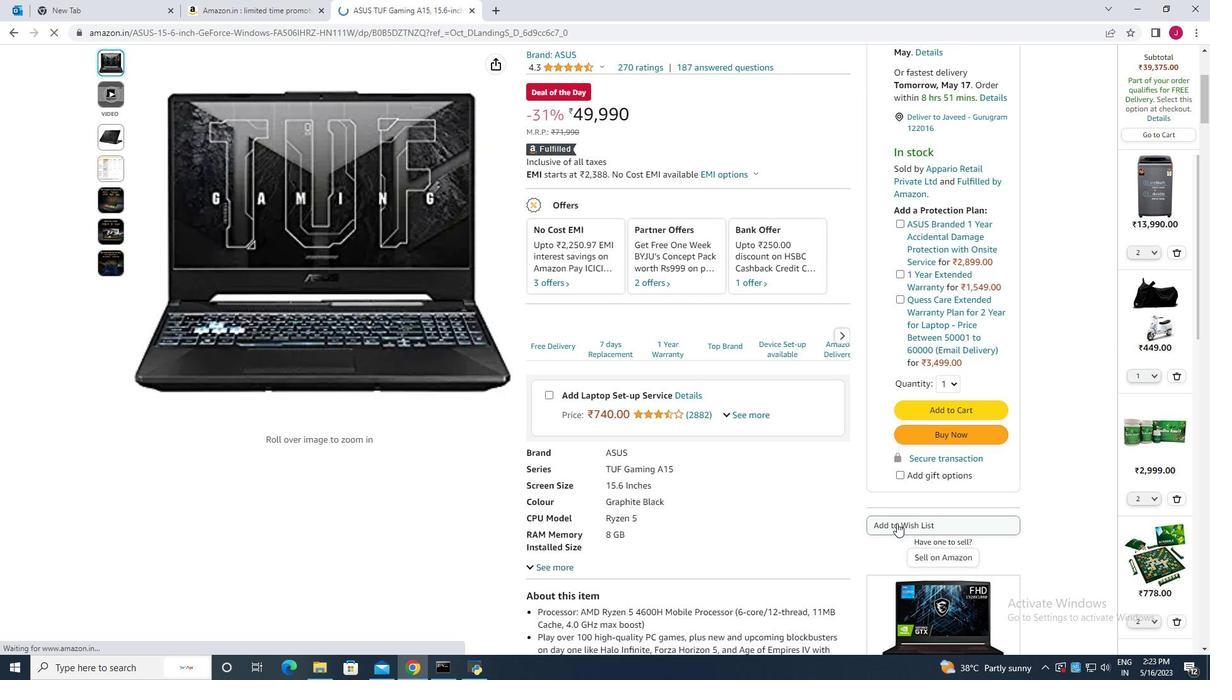 
Action: Mouse pressed left at (897, 524)
Screenshot: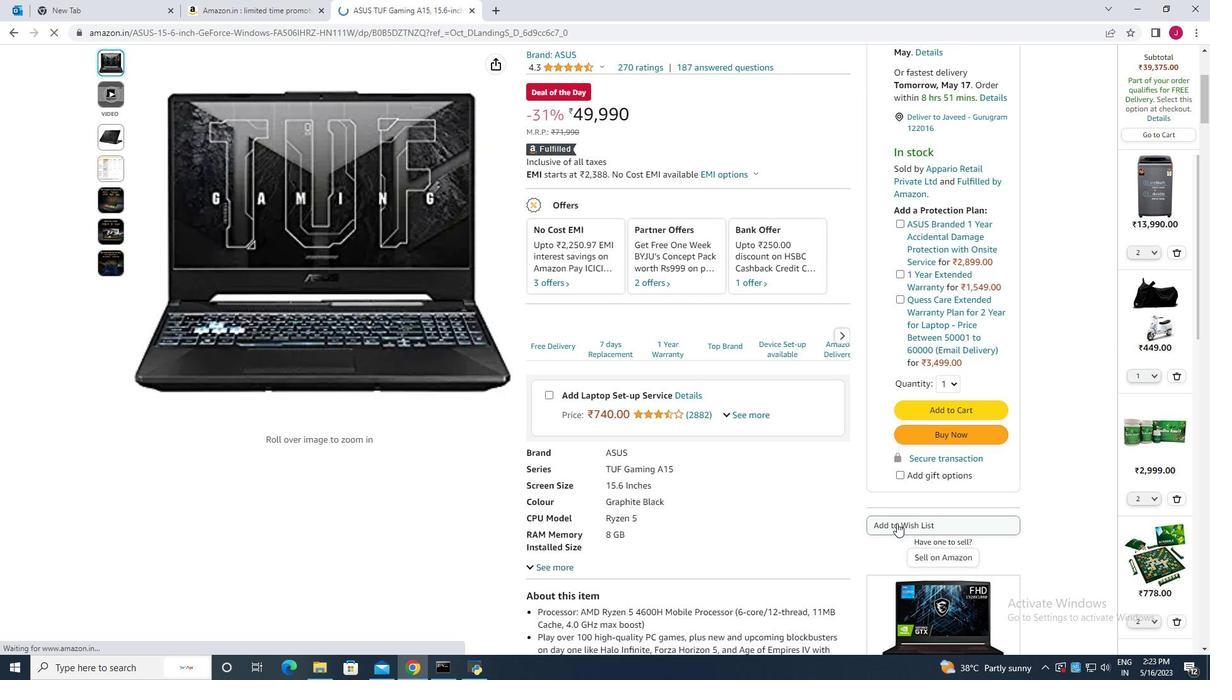 
Action: Mouse moved to (766, 409)
Screenshot: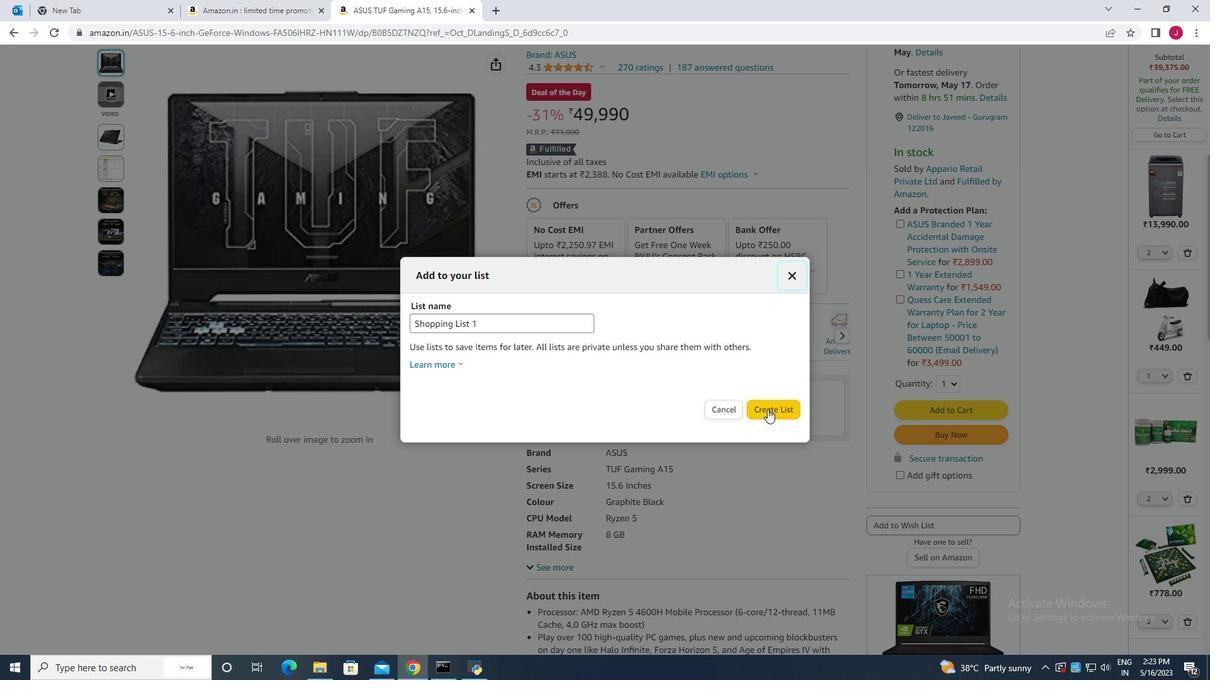 
Action: Mouse pressed left at (766, 409)
Screenshot: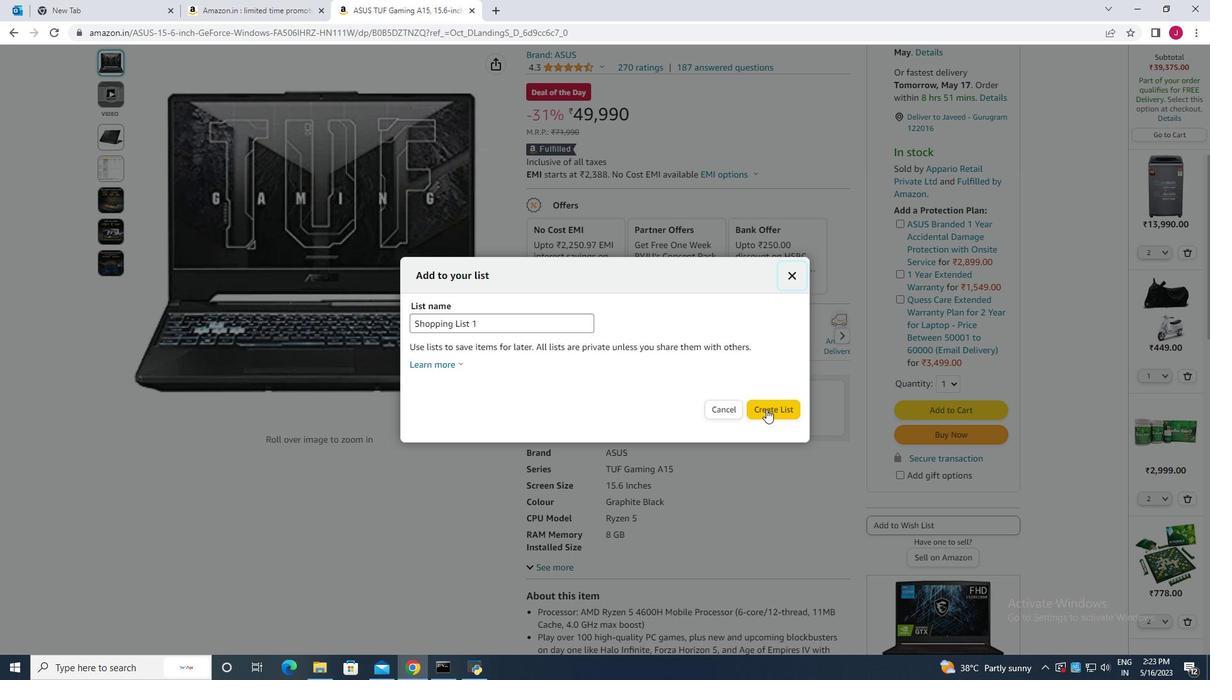 
Action: Mouse moved to (615, 440)
Screenshot: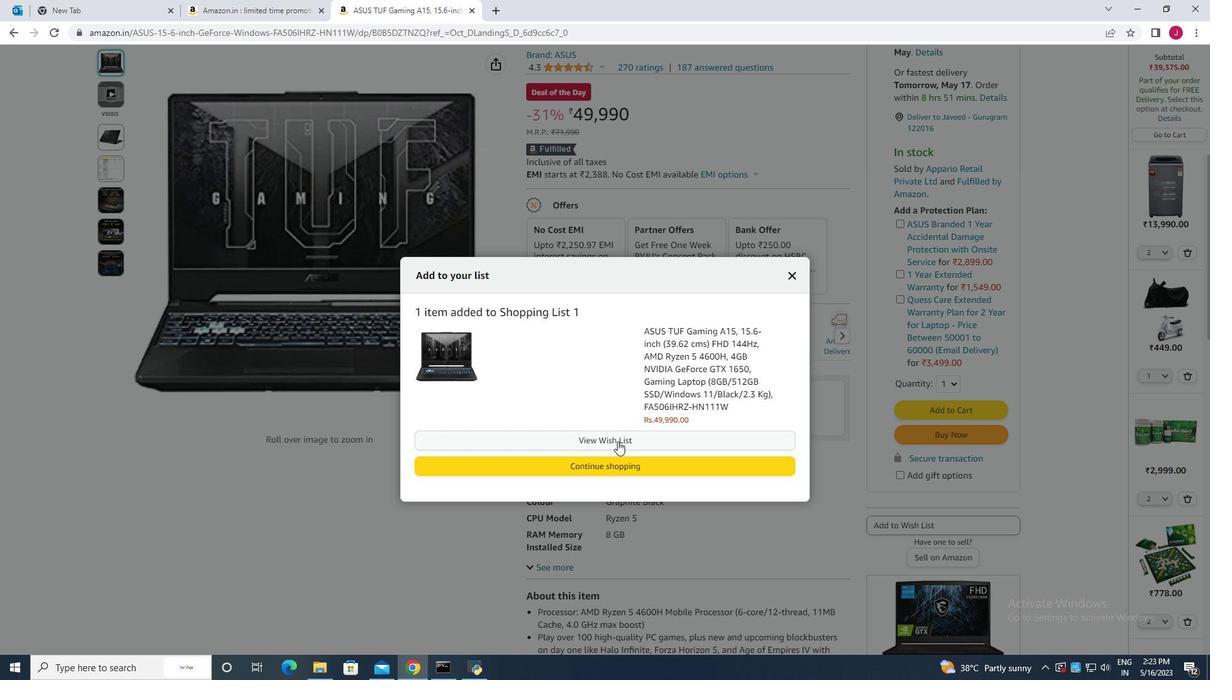 
Action: Mouse pressed left at (615, 440)
Screenshot: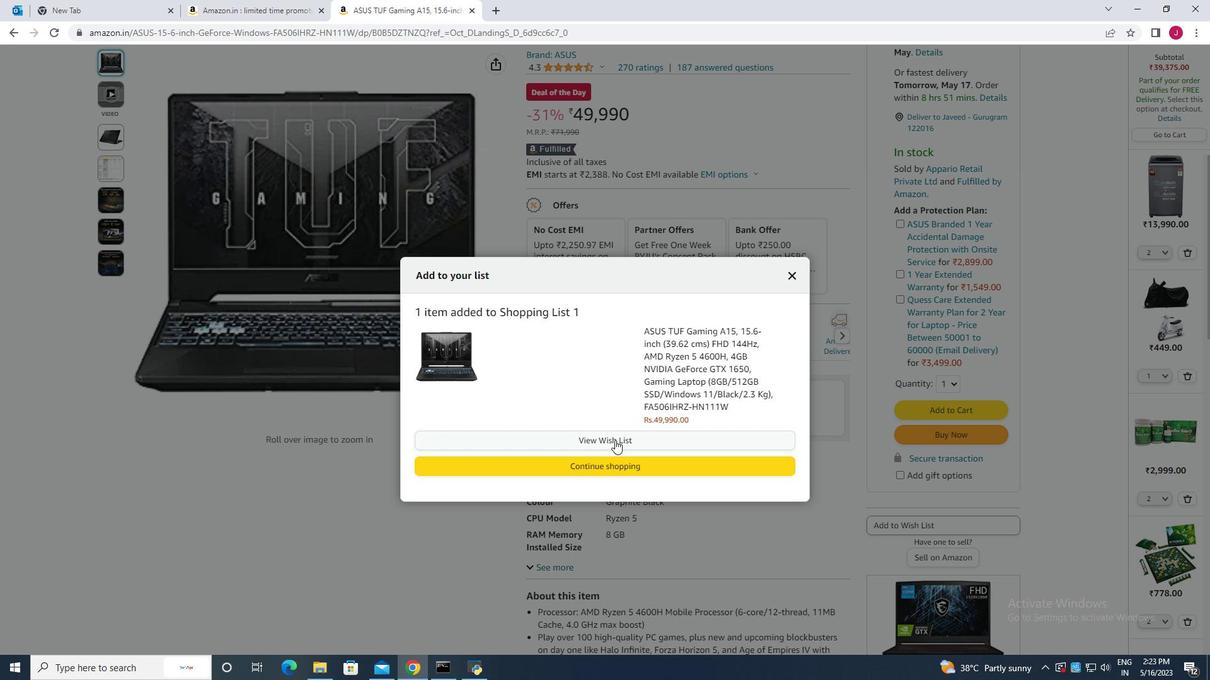 
Action: Mouse moved to (730, 377)
Screenshot: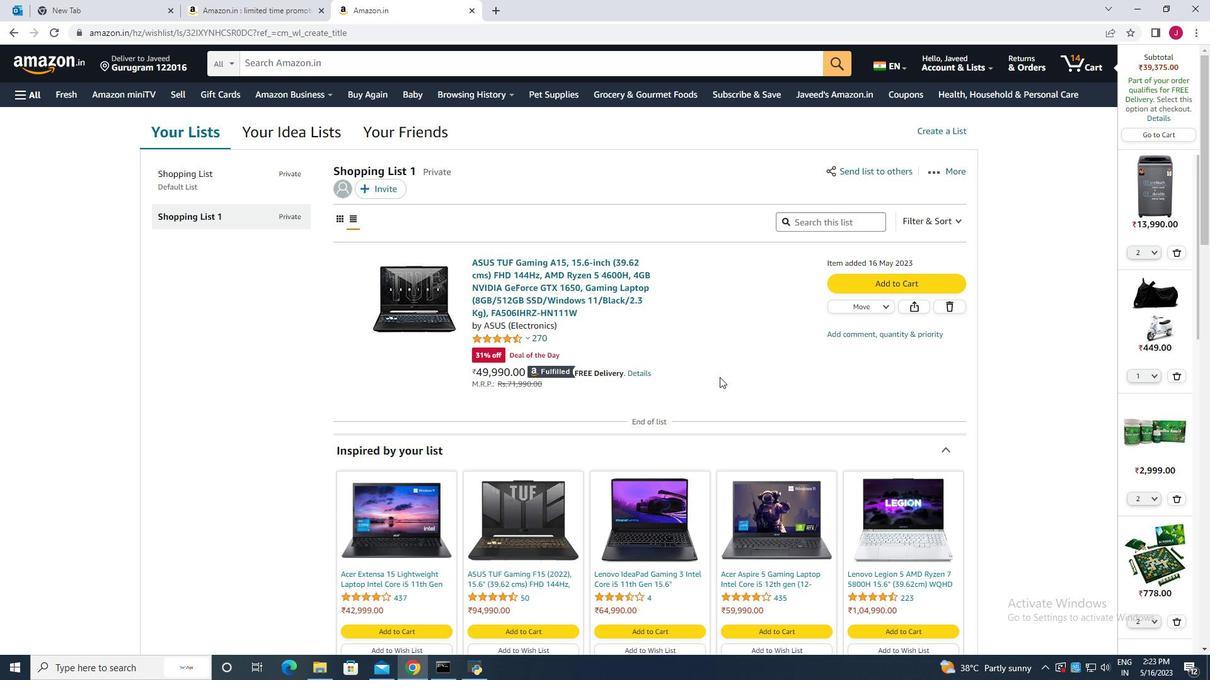 
Action: Mouse scrolled (730, 377) with delta (0, 0)
Screenshot: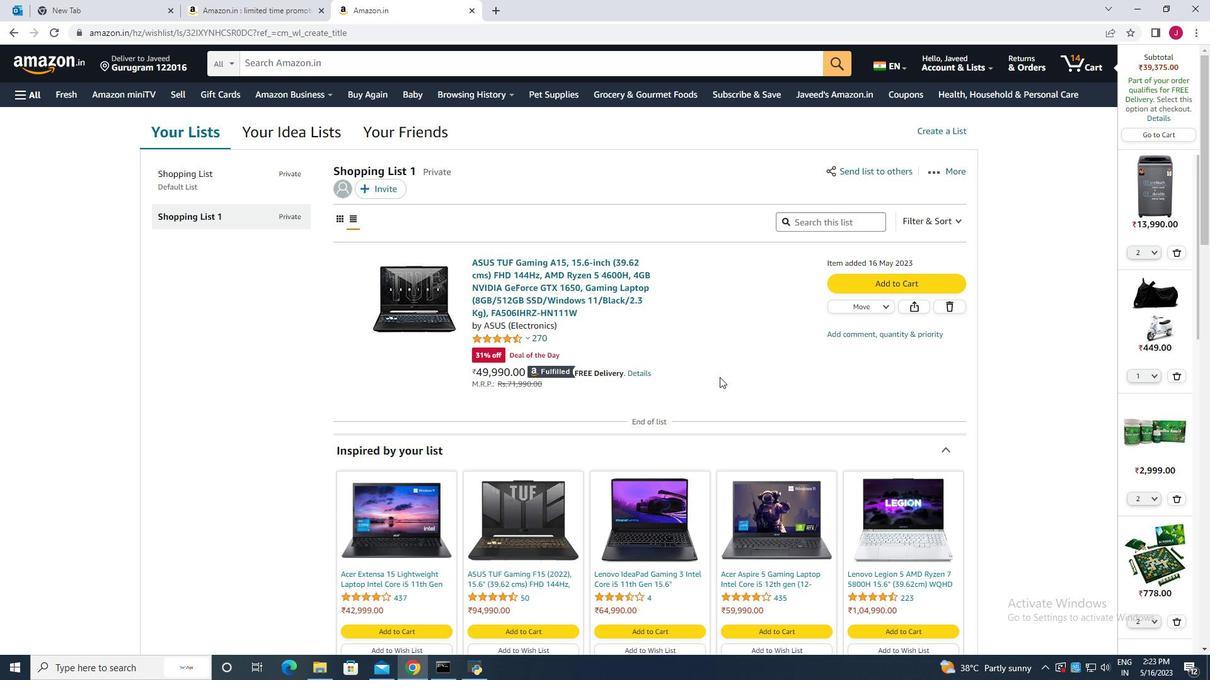 
Action: Mouse moved to (730, 377)
Screenshot: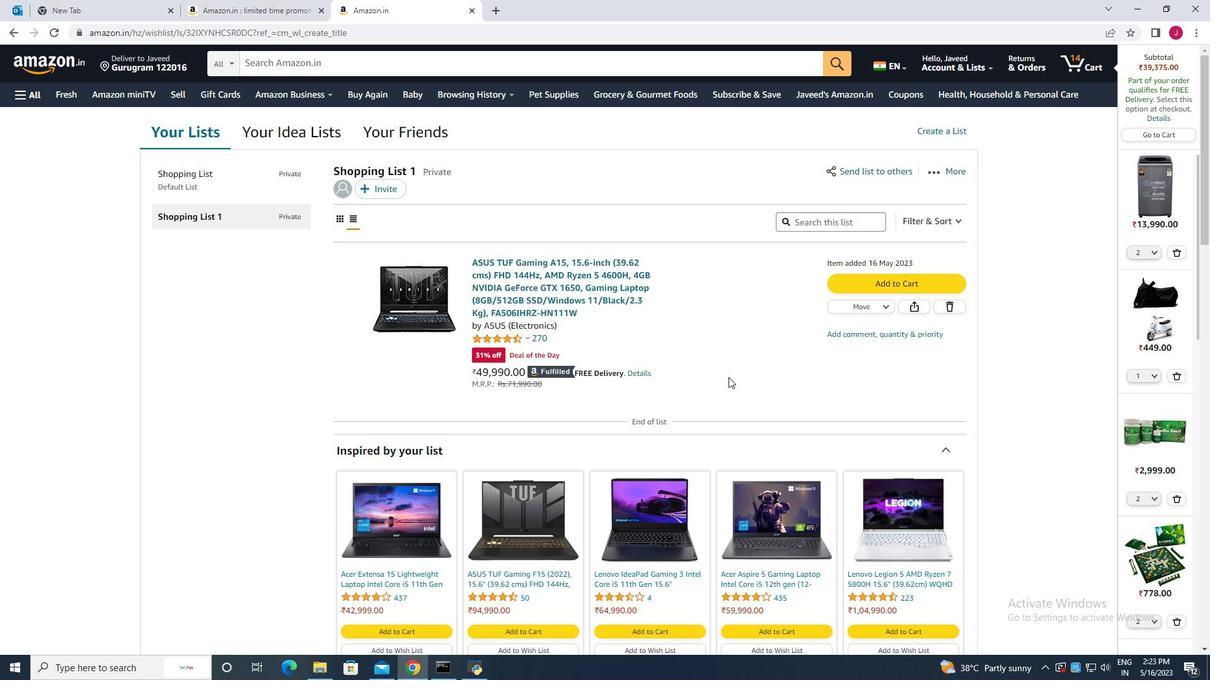 
Action: Mouse scrolled (730, 377) with delta (0, 0)
Screenshot: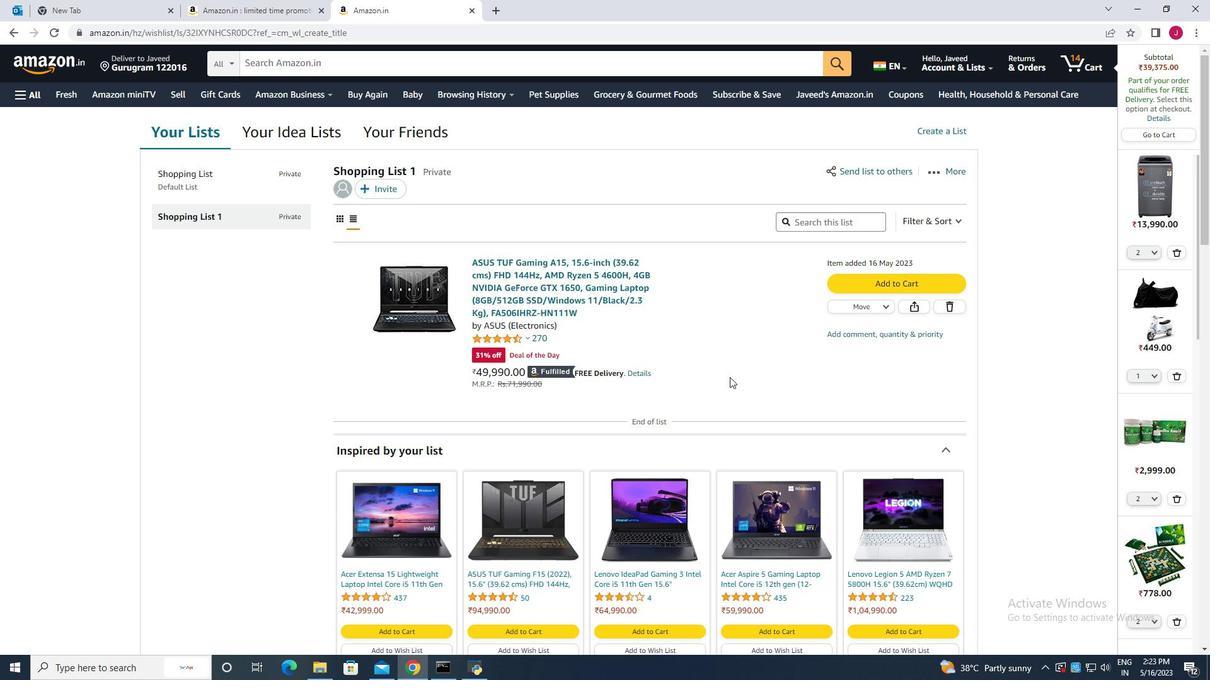 
Action: Mouse scrolled (730, 377) with delta (0, 0)
Screenshot: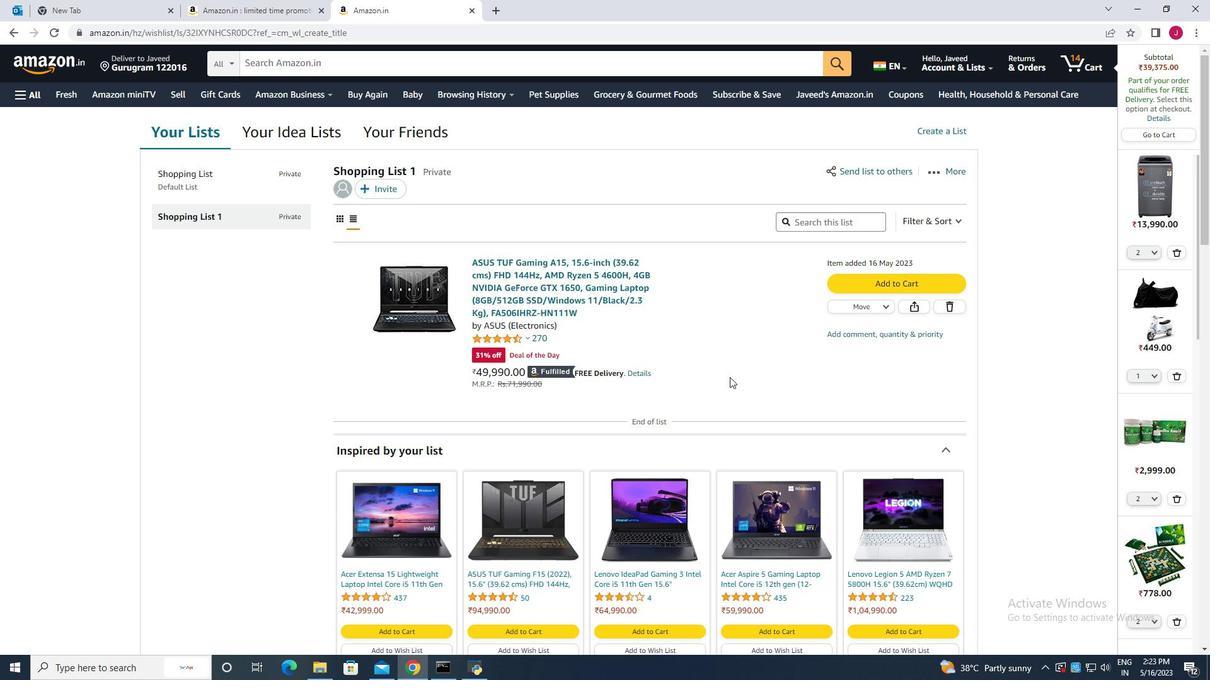 
Action: Mouse moved to (729, 377)
Screenshot: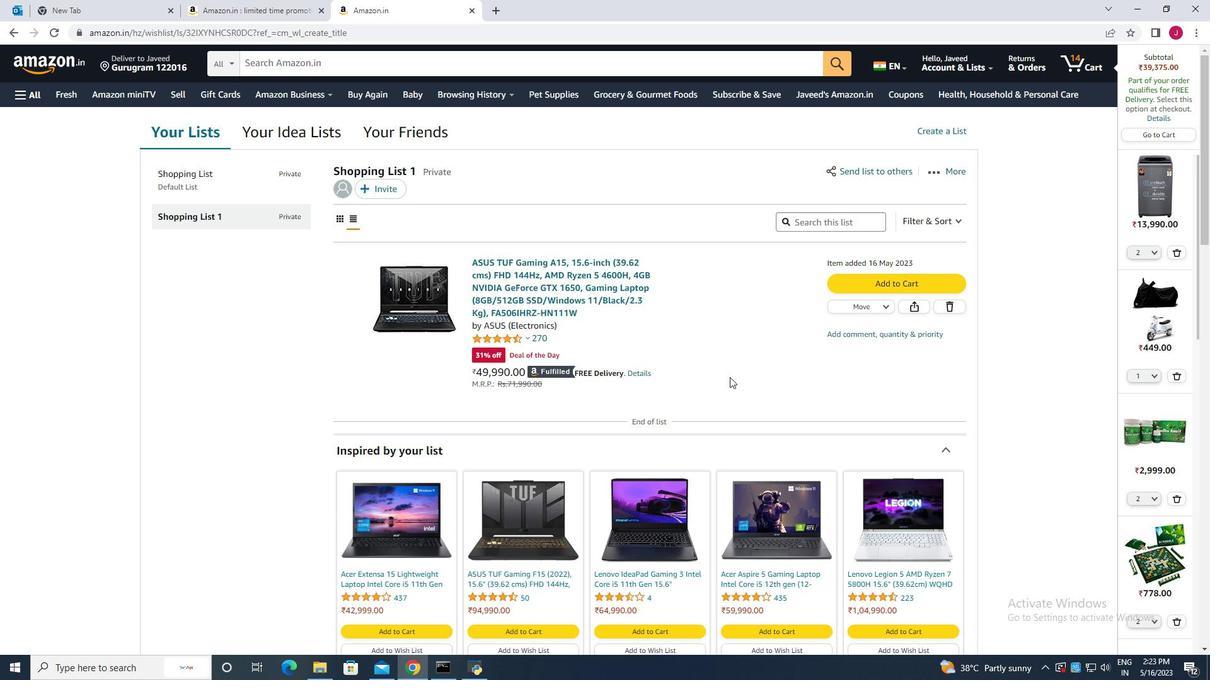 
Action: Mouse scrolled (729, 377) with delta (0, 0)
Screenshot: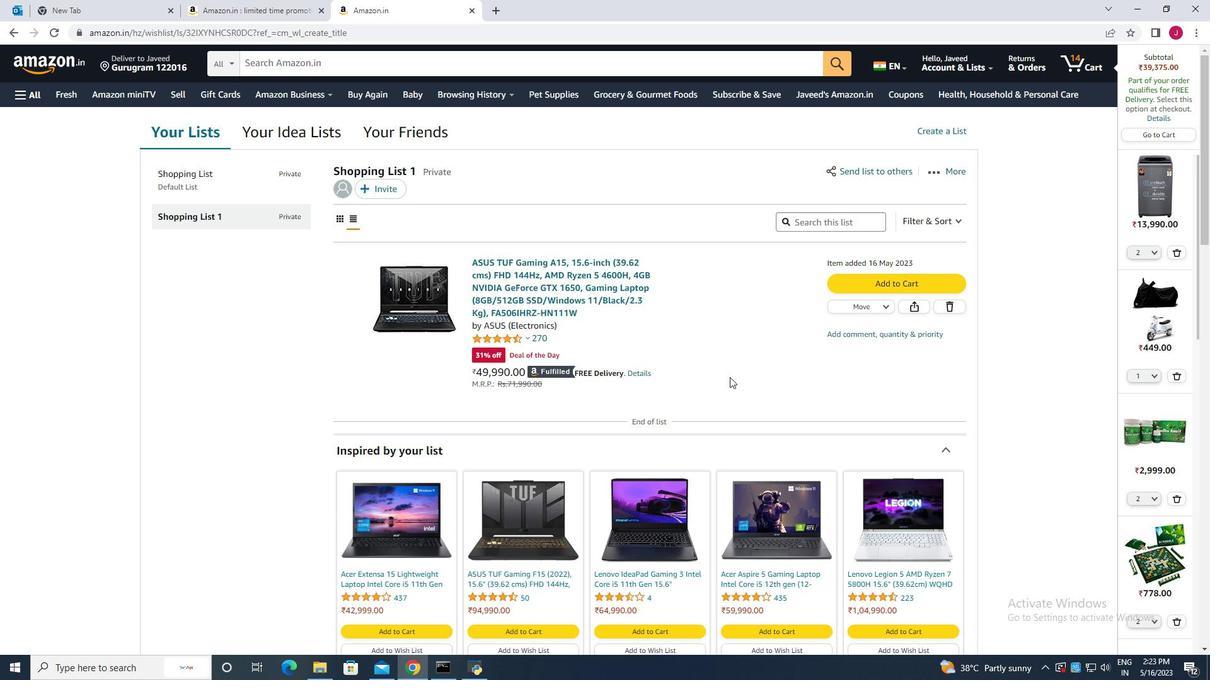 
Action: Mouse moved to (728, 377)
Screenshot: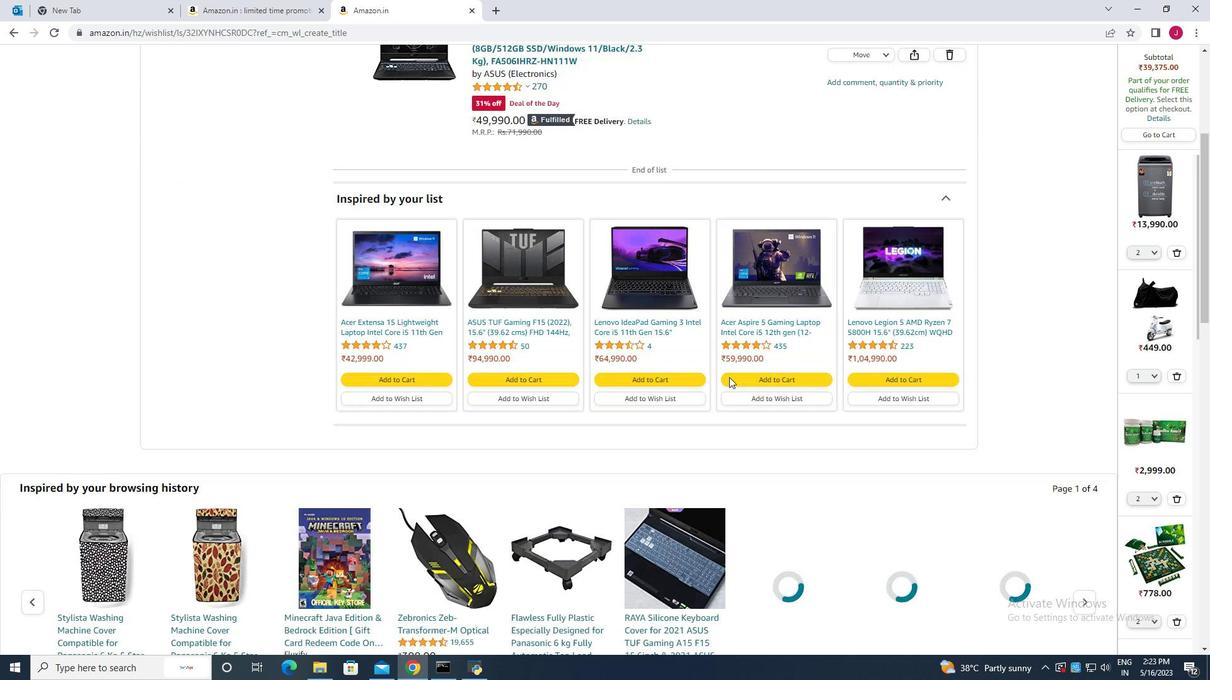 
Action: Mouse scrolled (728, 377) with delta (0, 0)
Screenshot: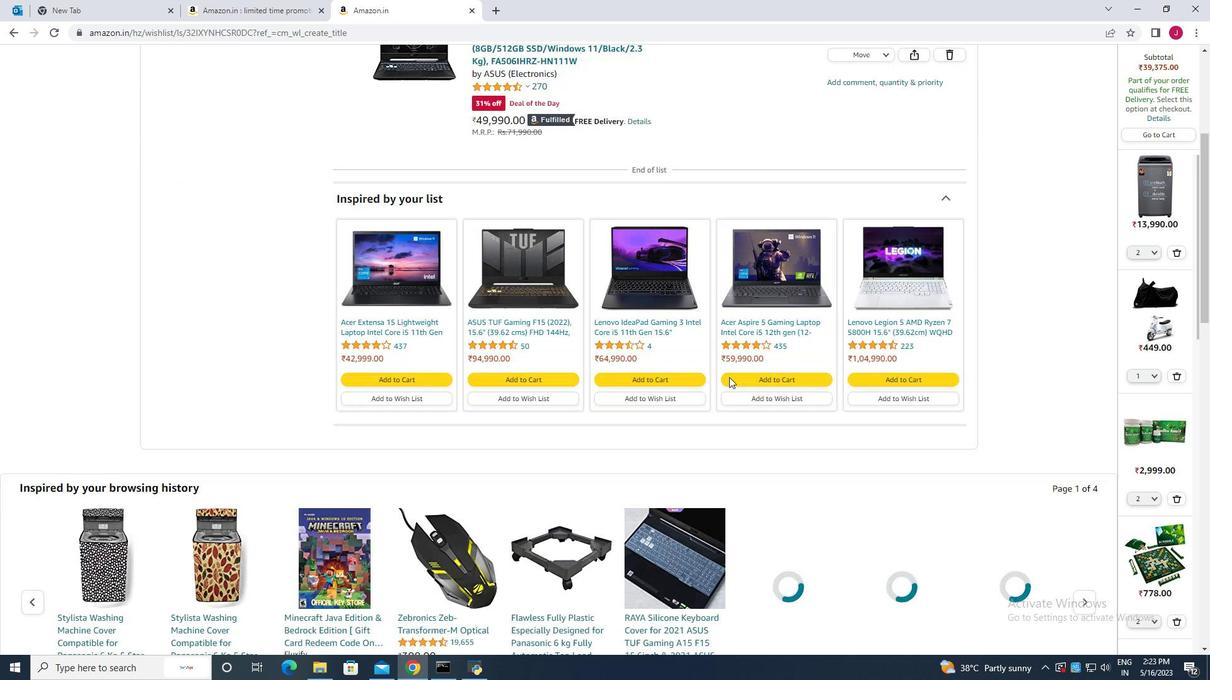 
Action: Mouse moved to (728, 377)
Screenshot: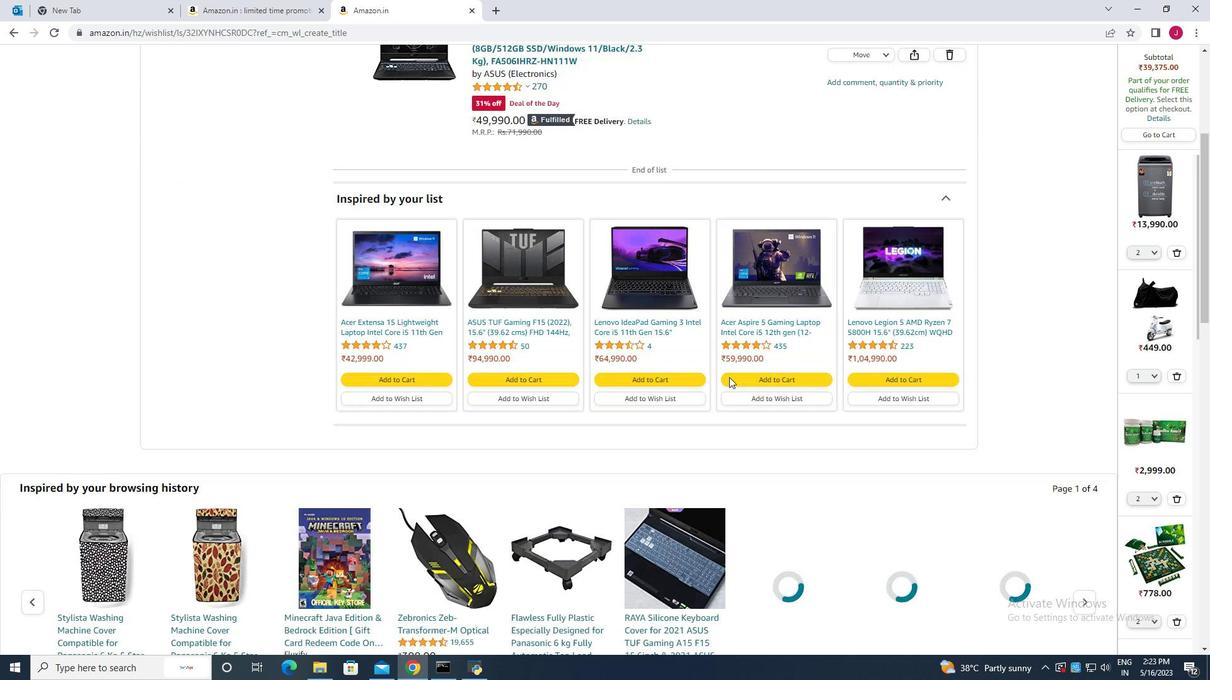 
Action: Mouse scrolled (728, 377) with delta (0, 0)
Screenshot: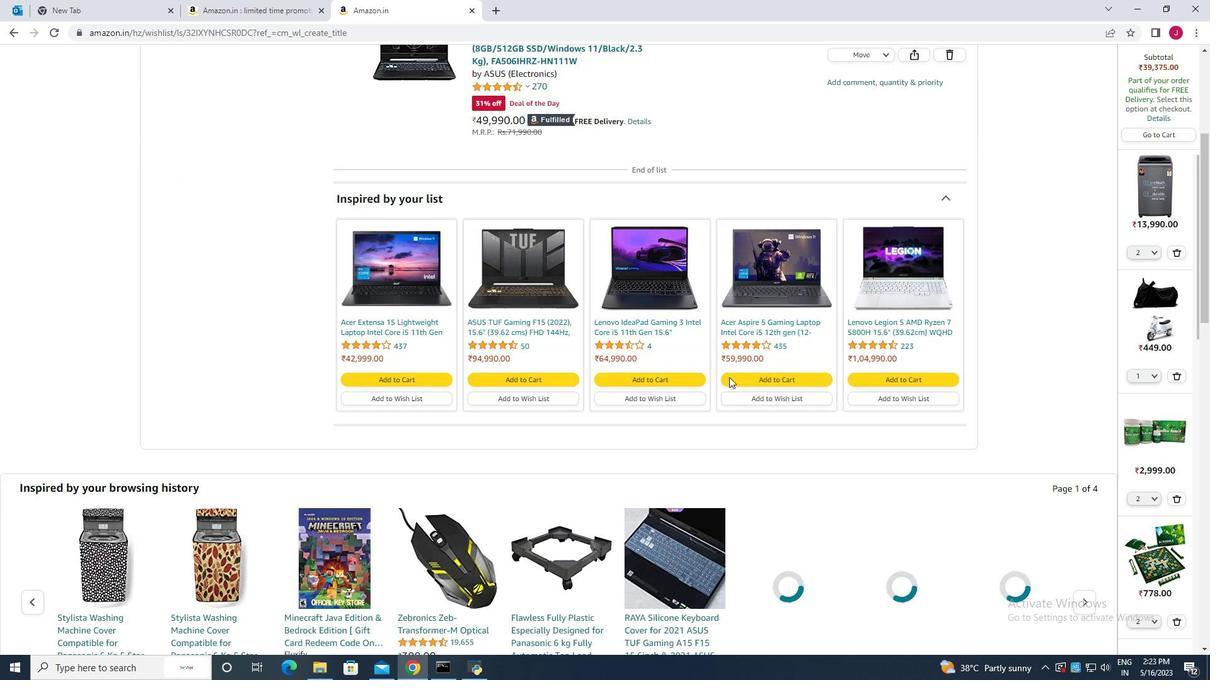 
Action: Mouse scrolled (728, 377) with delta (0, 0)
Screenshot: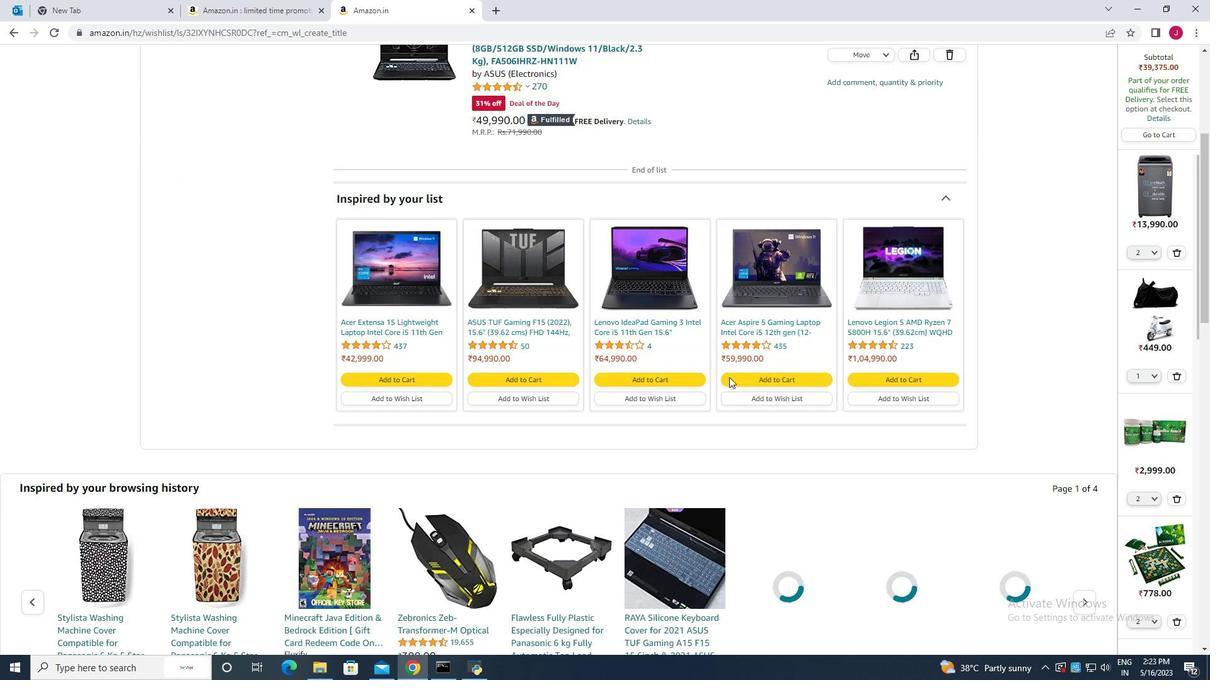 
Action: Mouse moved to (727, 377)
Screenshot: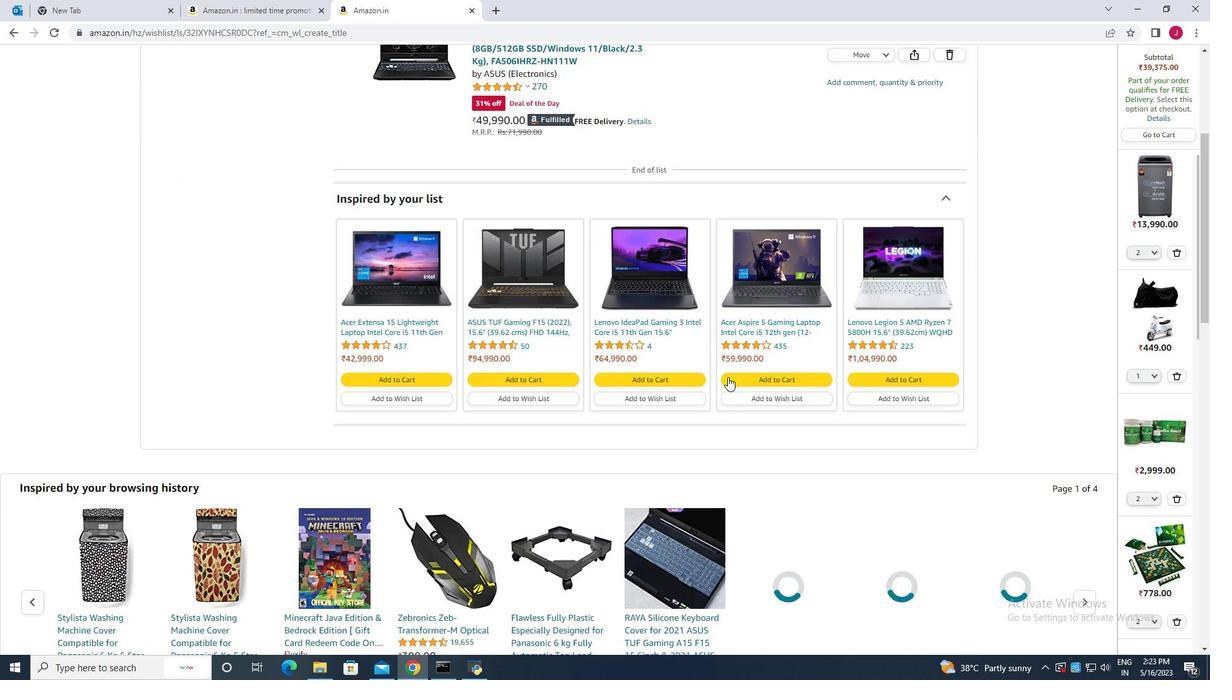 
Action: Mouse scrolled (727, 377) with delta (0, 0)
Screenshot: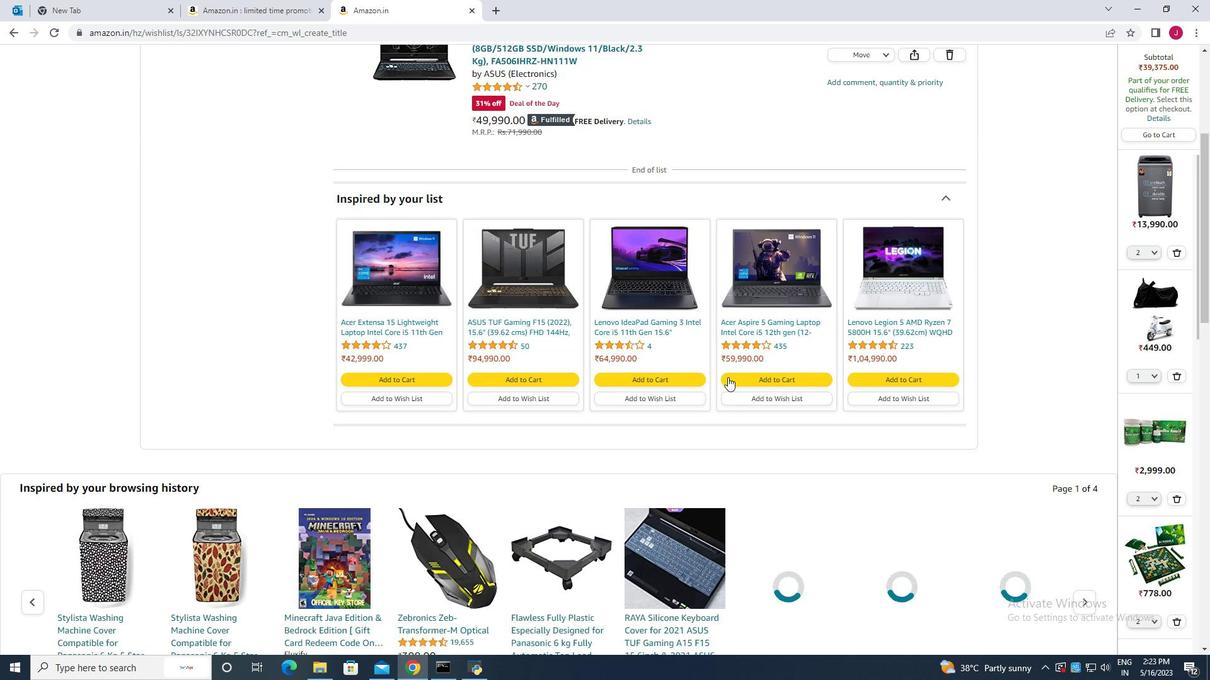 
Action: Mouse moved to (727, 377)
Screenshot: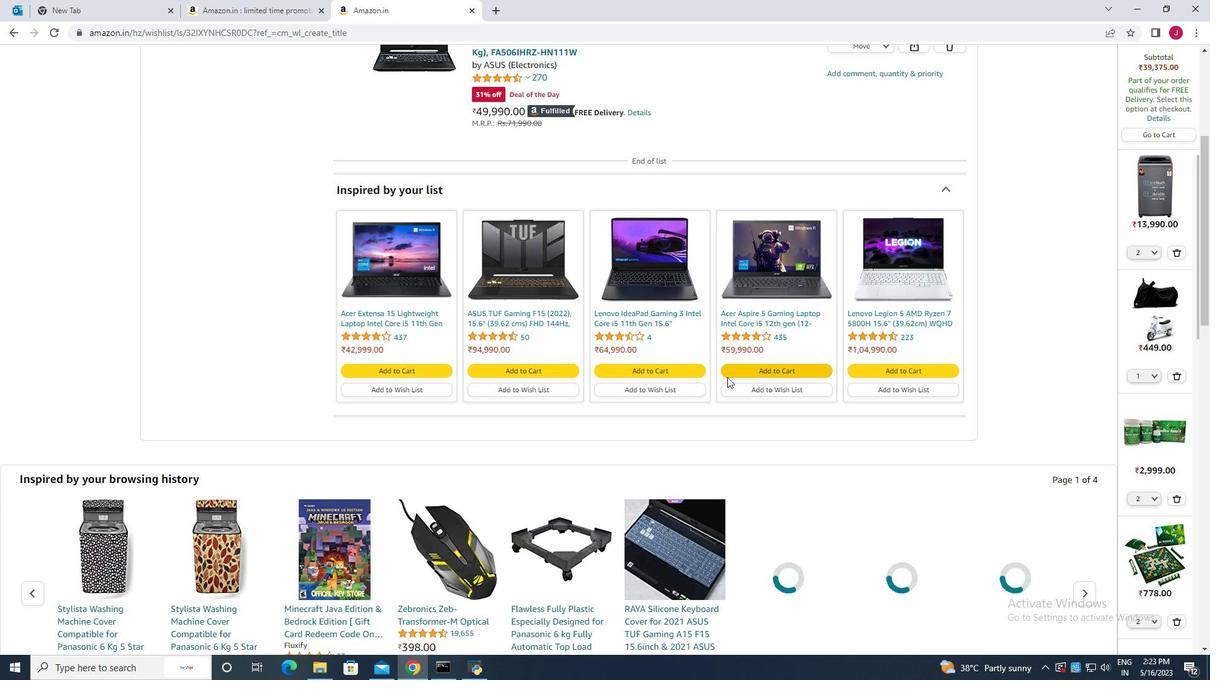 
Action: Mouse scrolled (727, 378) with delta (0, 0)
Screenshot: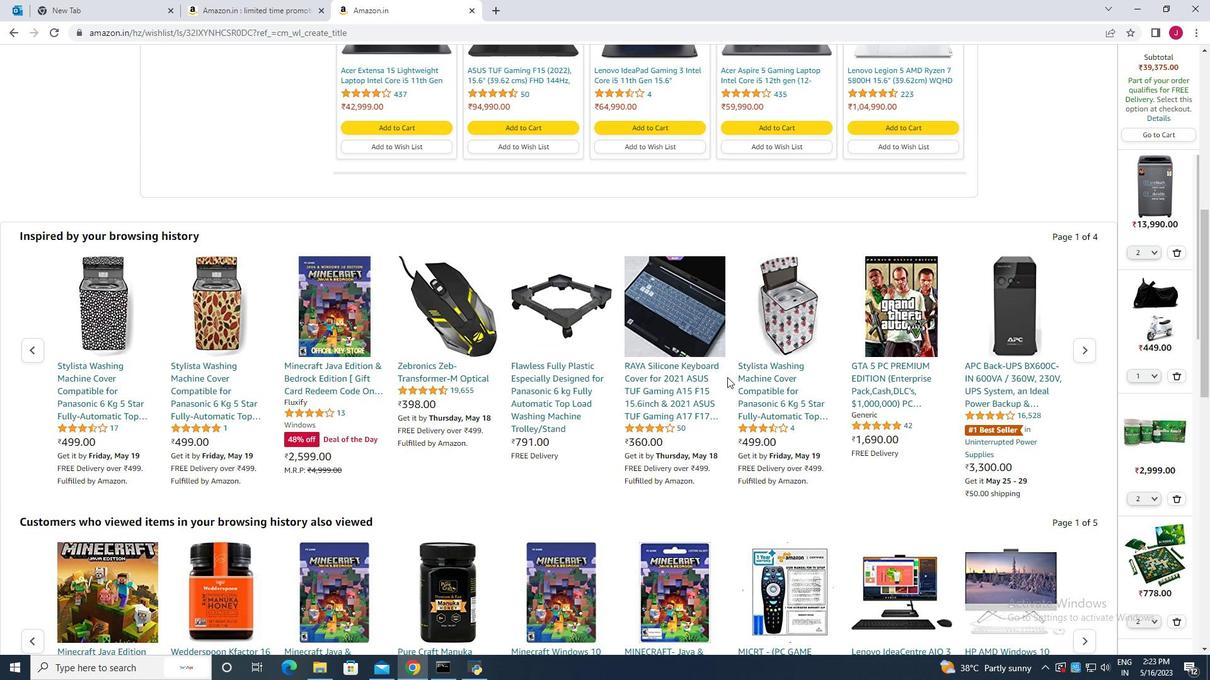
Action: Mouse scrolled (727, 378) with delta (0, 0)
Screenshot: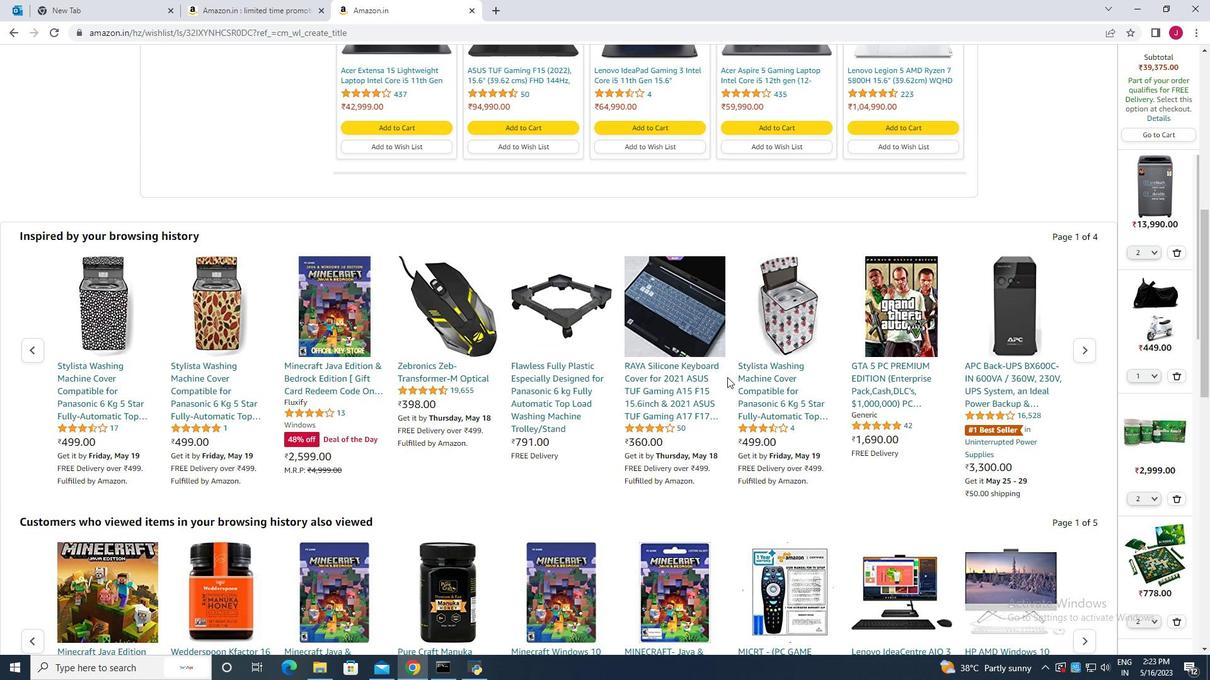 
Action: Mouse scrolled (727, 378) with delta (0, 0)
Screenshot: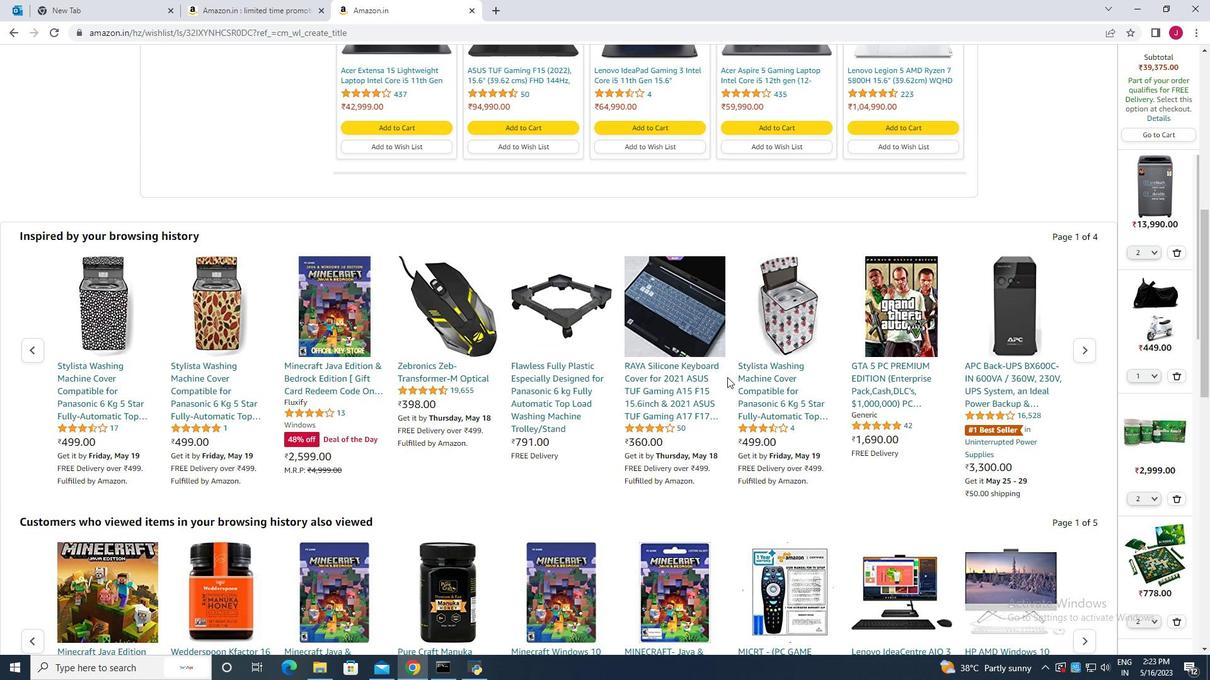 
Action: Mouse scrolled (727, 378) with delta (0, 0)
Screenshot: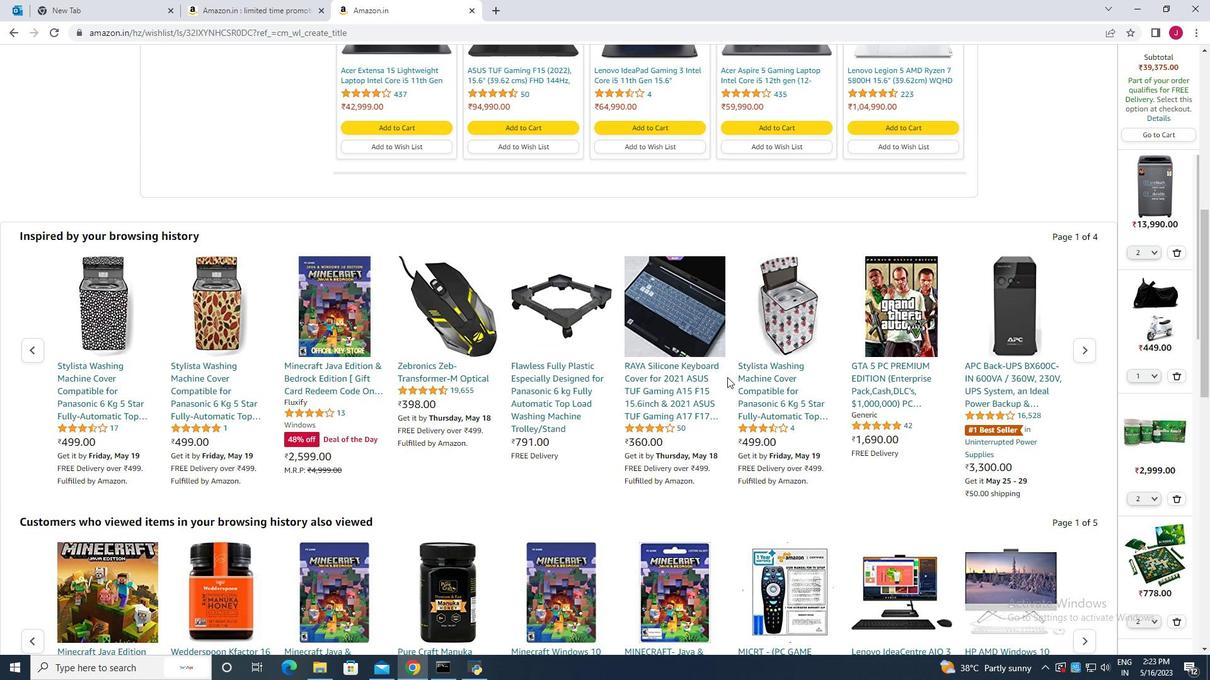 
Action: Mouse scrolled (727, 378) with delta (0, 0)
Screenshot: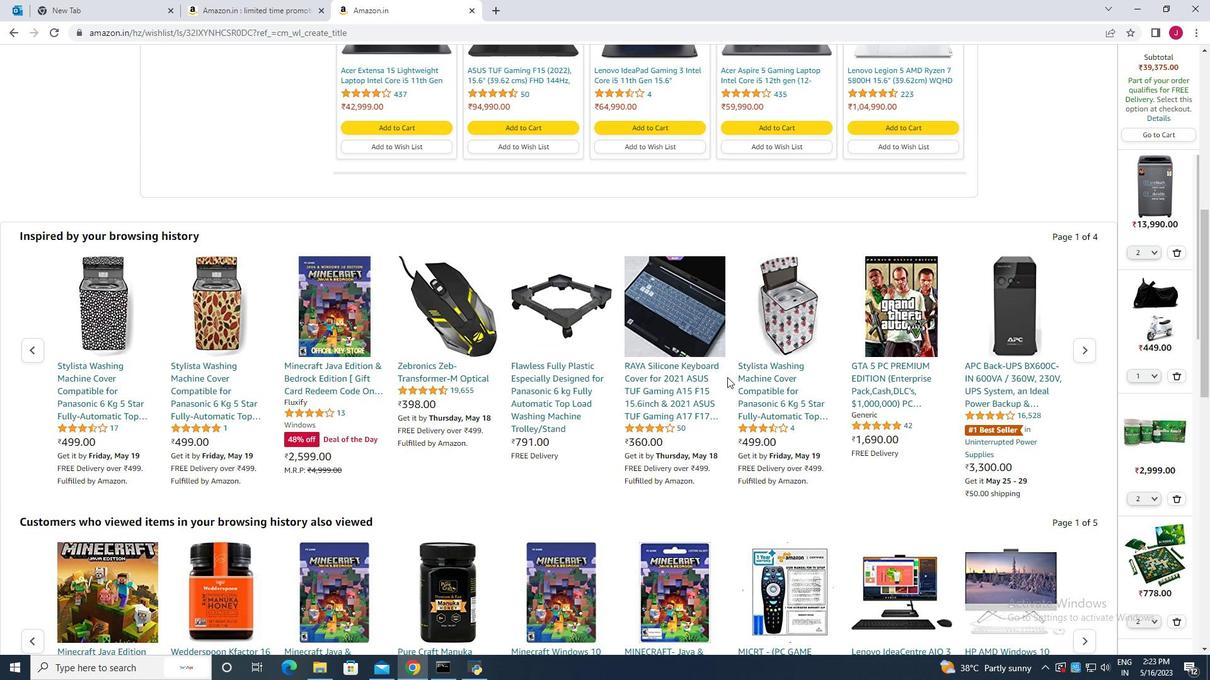 
Action: Mouse scrolled (727, 378) with delta (0, 0)
Screenshot: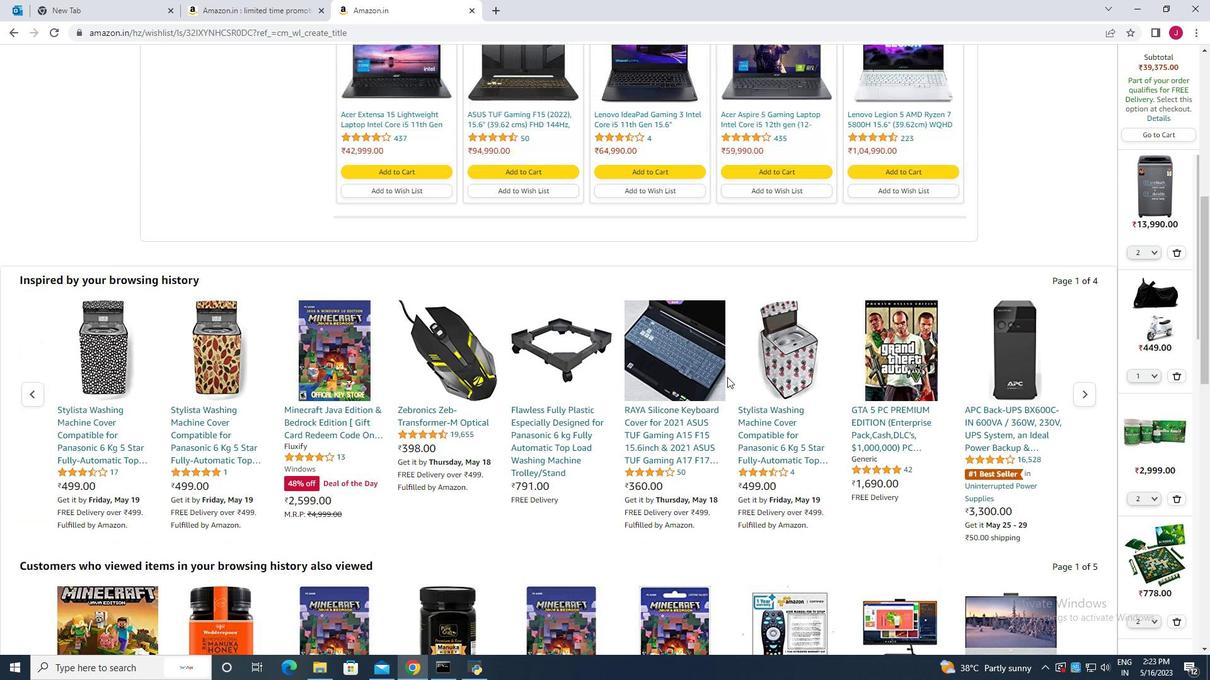 
Action: Mouse moved to (727, 372)
Screenshot: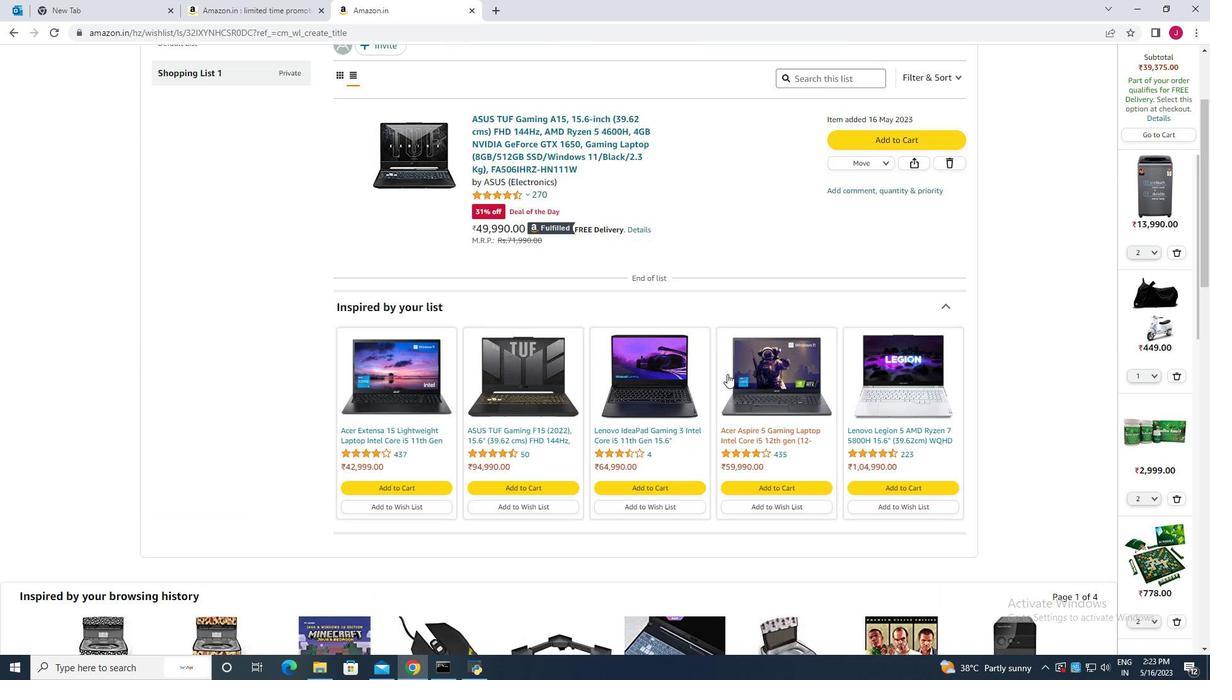 
Action: Mouse scrolled (727, 373) with delta (0, 0)
Screenshot: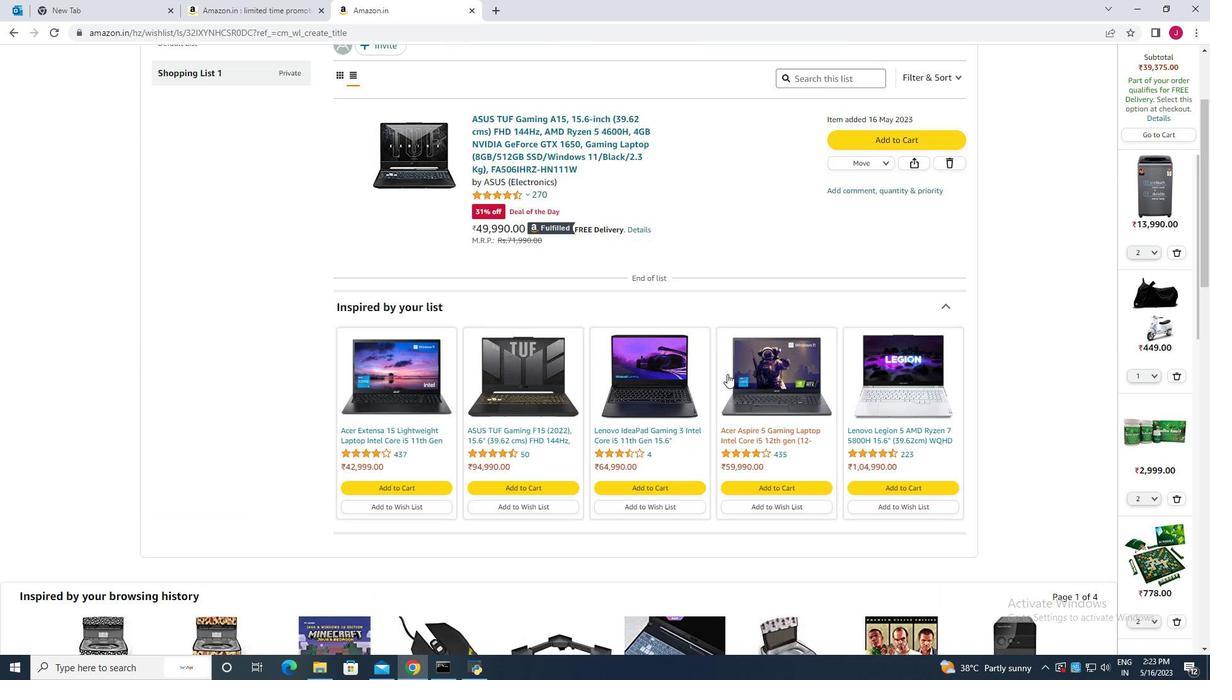 
Action: Mouse scrolled (727, 373) with delta (0, 0)
Screenshot: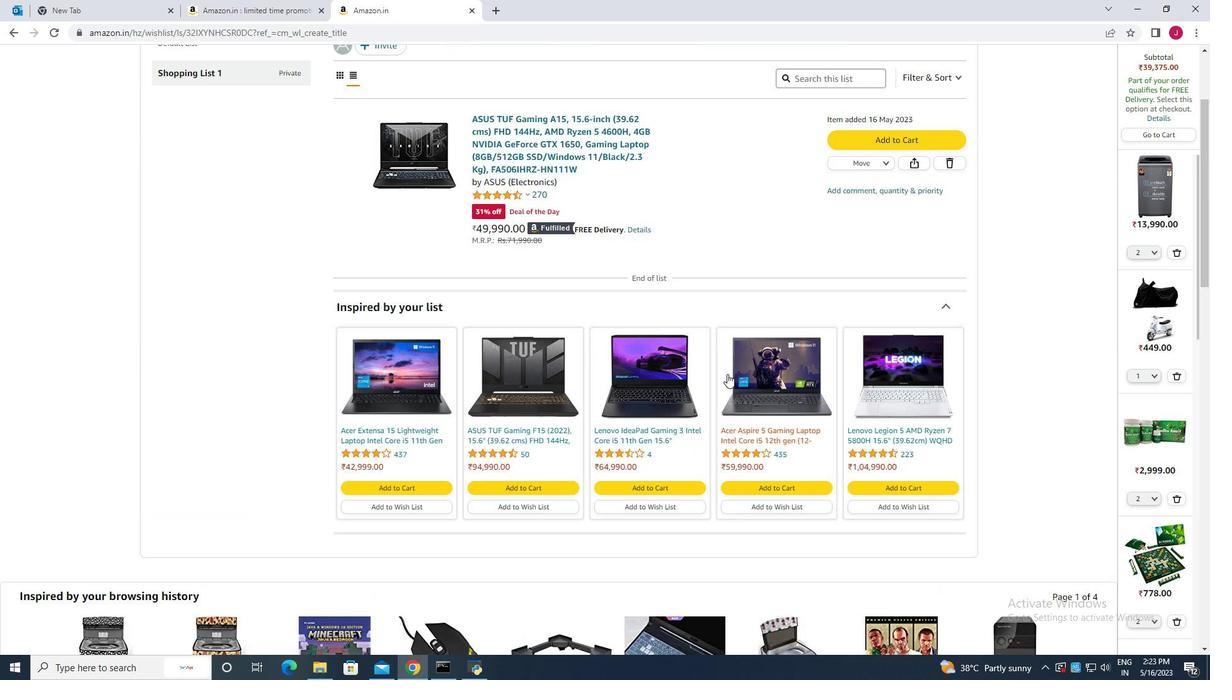 
Action: Mouse moved to (727, 371)
Screenshot: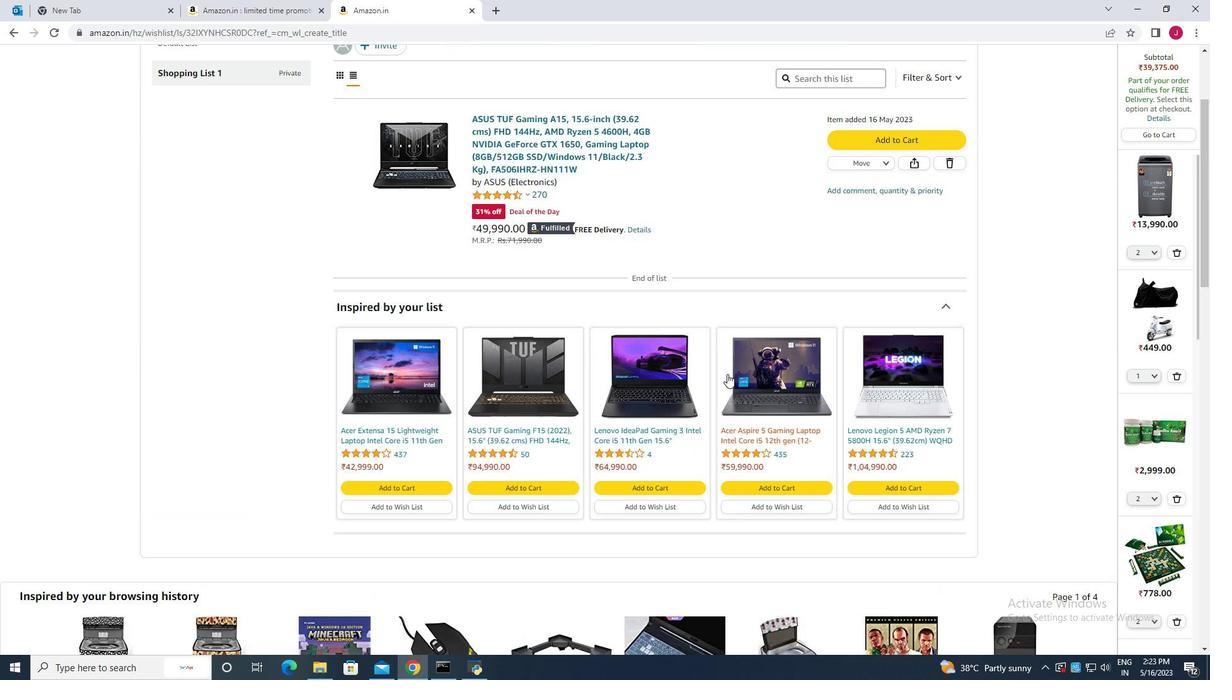 
Action: Mouse scrolled (727, 372) with delta (0, 0)
Screenshot: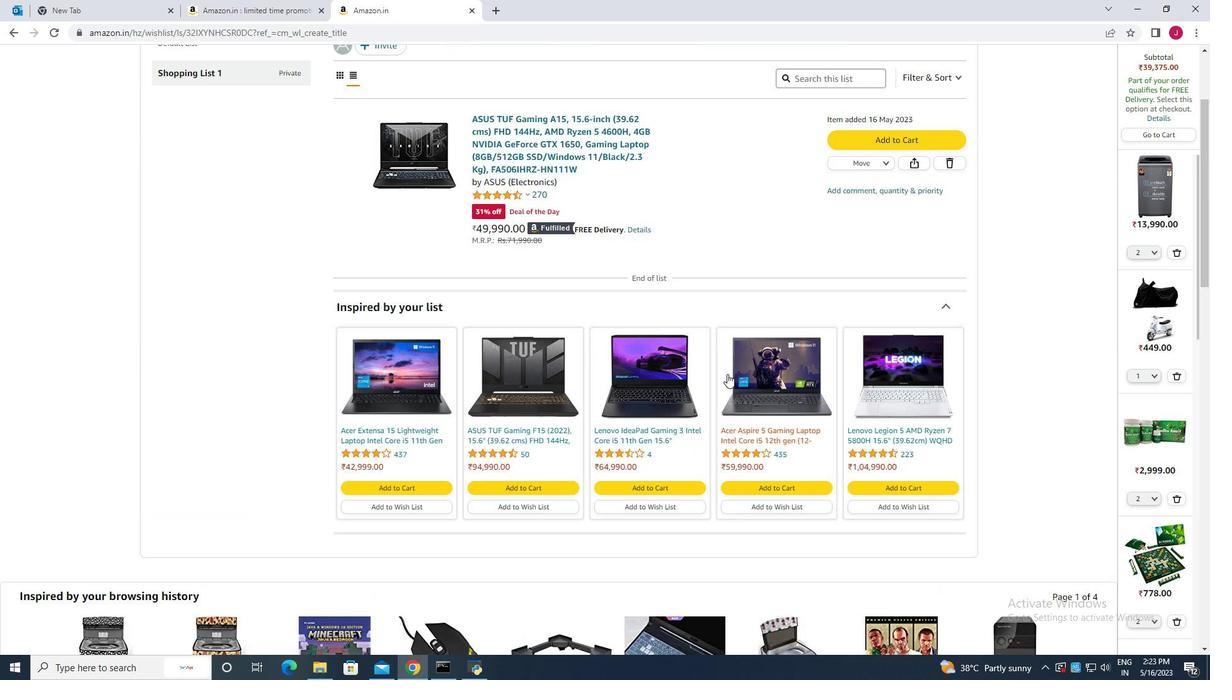 
Action: Mouse moved to (727, 368)
Screenshot: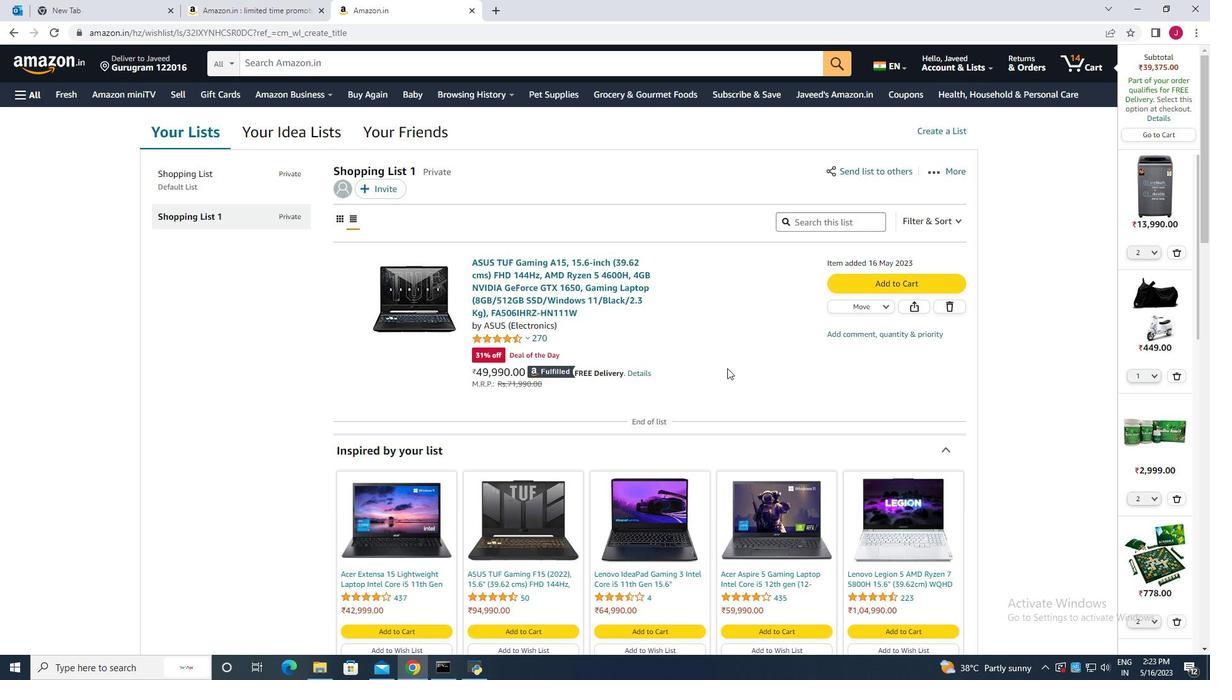 
